 Task: Select the terminal. ansiwhite option in the default color.
Action: Mouse moved to (17, 475)
Screenshot: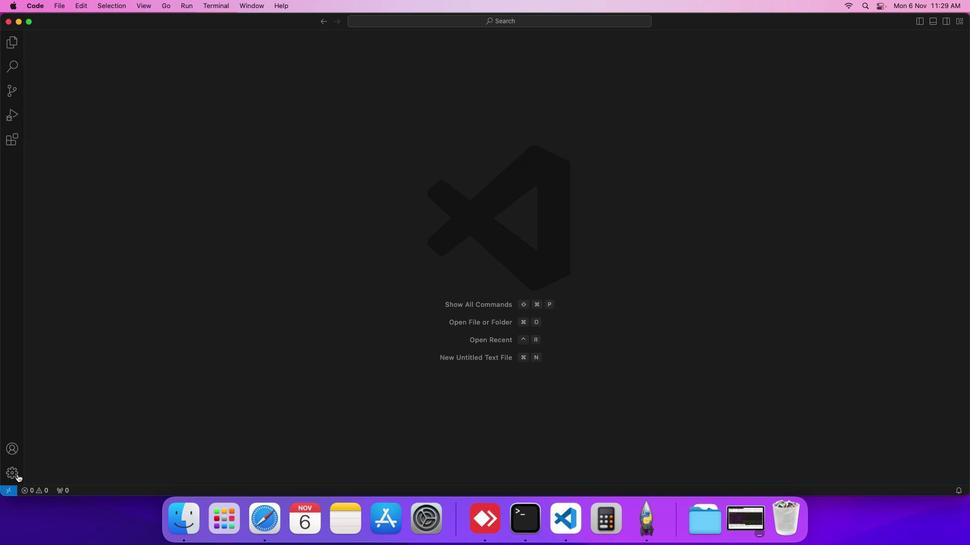 
Action: Mouse pressed left at (17, 475)
Screenshot: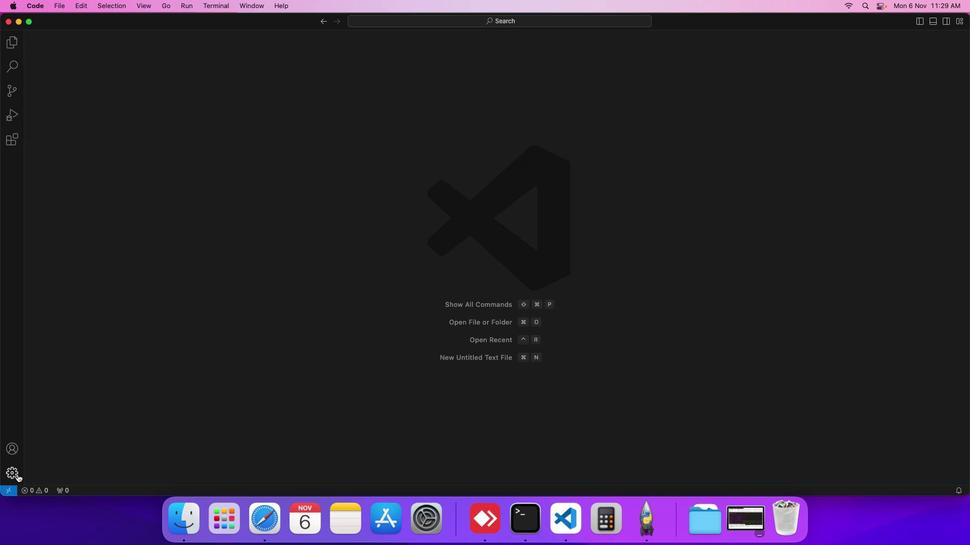 
Action: Mouse moved to (46, 398)
Screenshot: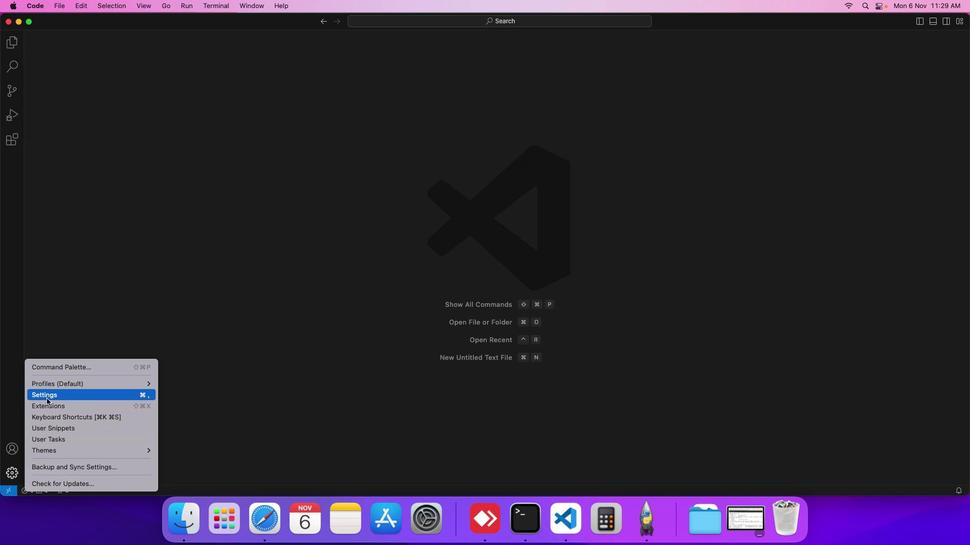 
Action: Mouse pressed left at (46, 398)
Screenshot: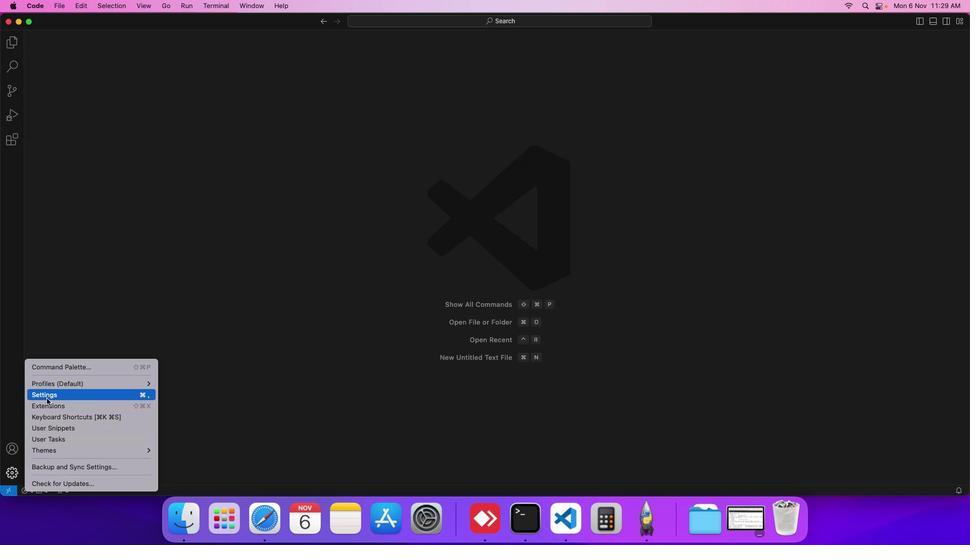 
Action: Mouse moved to (230, 144)
Screenshot: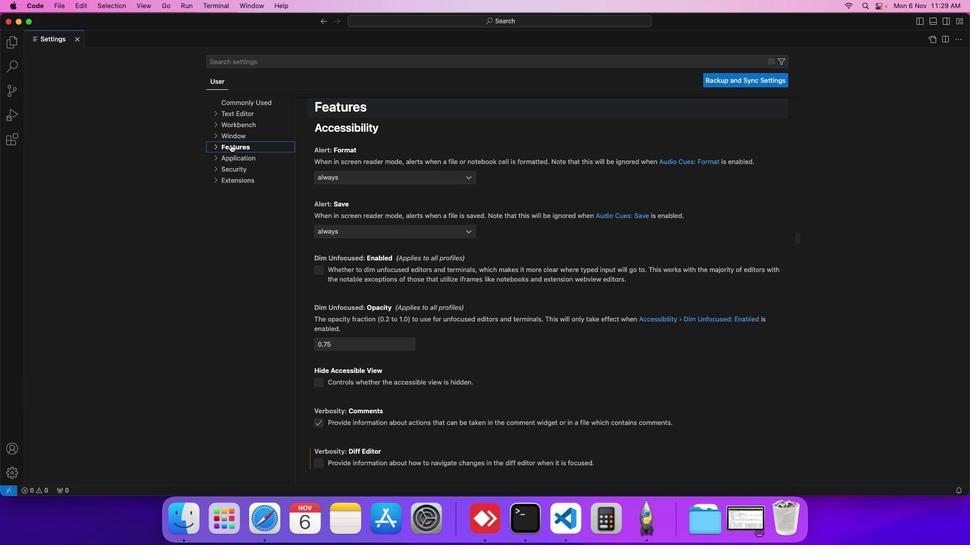 
Action: Mouse pressed left at (230, 144)
Screenshot: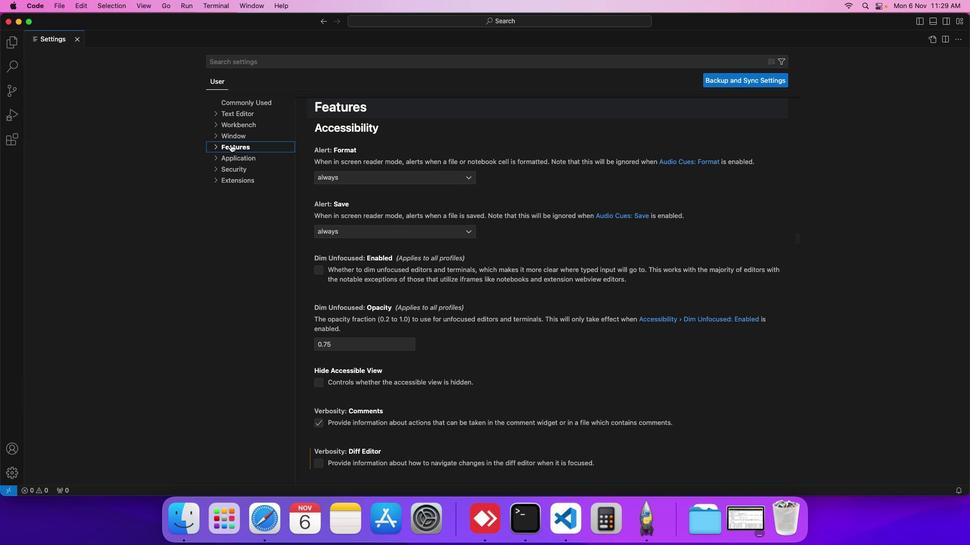 
Action: Mouse moved to (240, 233)
Screenshot: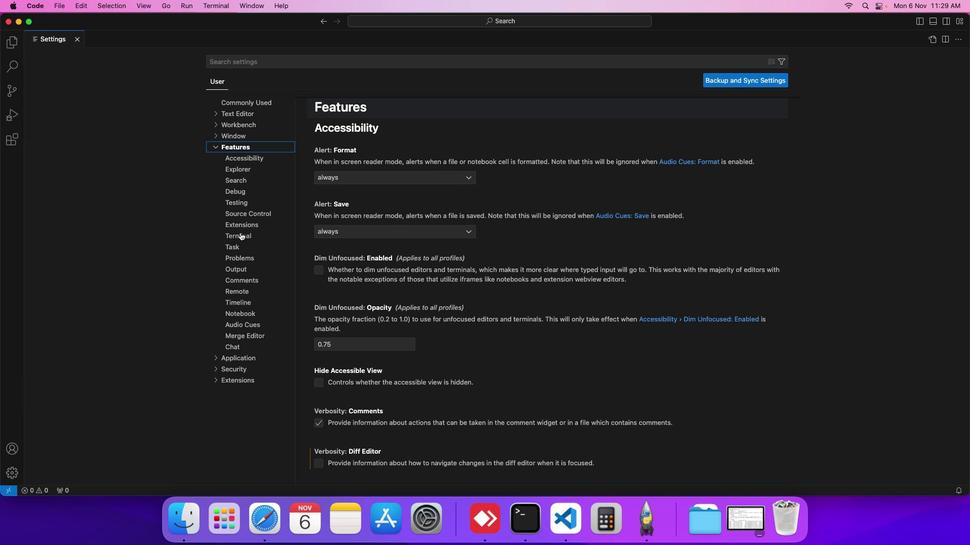 
Action: Mouse pressed left at (240, 233)
Screenshot: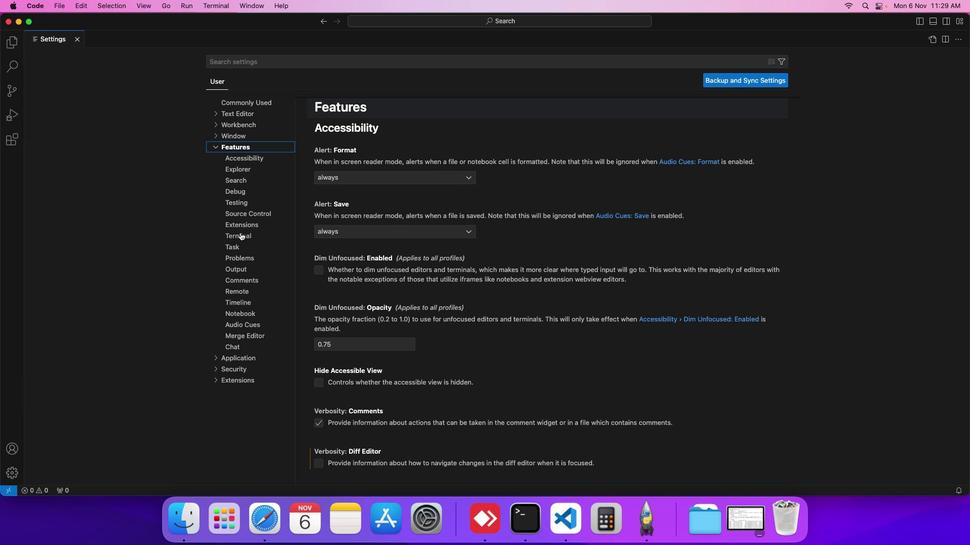 
Action: Mouse moved to (305, 348)
Screenshot: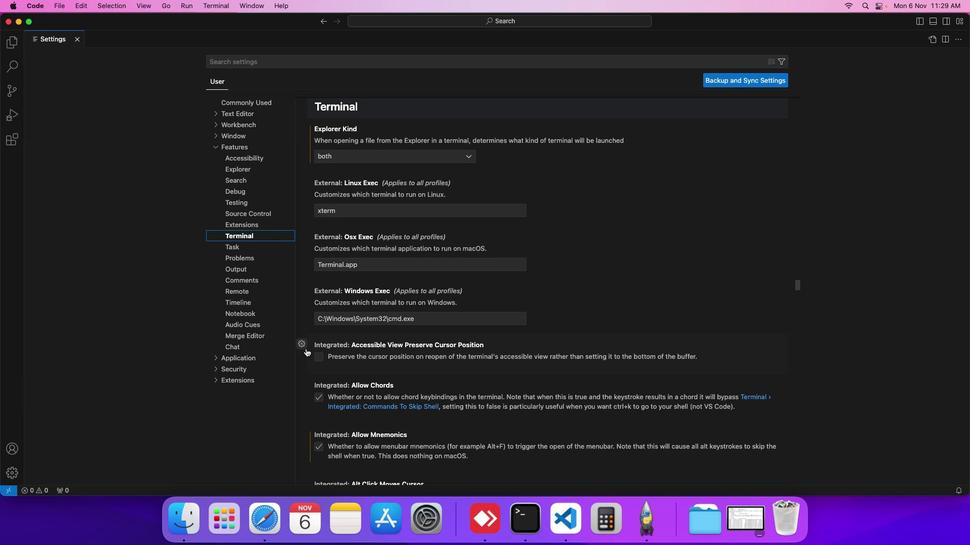 
Action: Mouse scrolled (305, 348) with delta (0, 0)
Screenshot: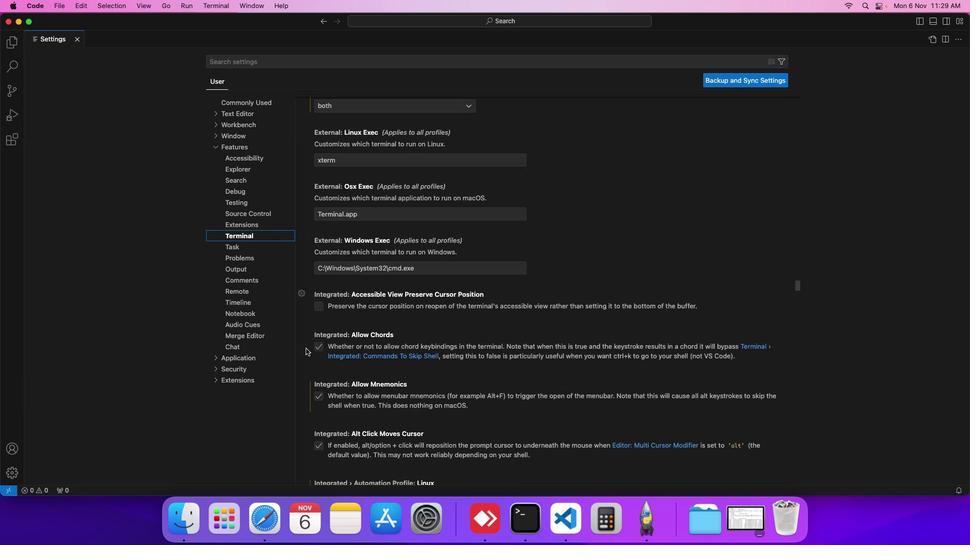 
Action: Mouse scrolled (305, 348) with delta (0, 0)
Screenshot: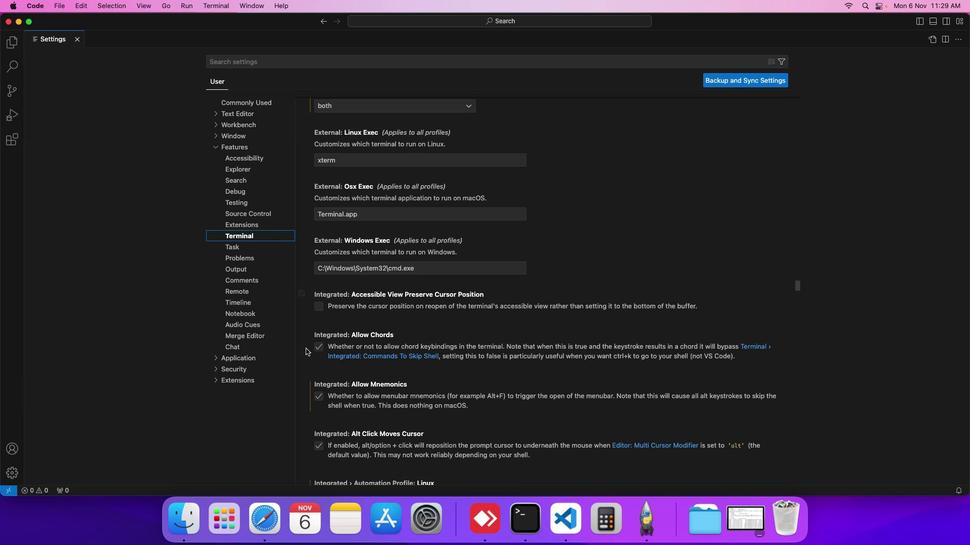 
Action: Mouse scrolled (305, 348) with delta (0, 0)
Screenshot: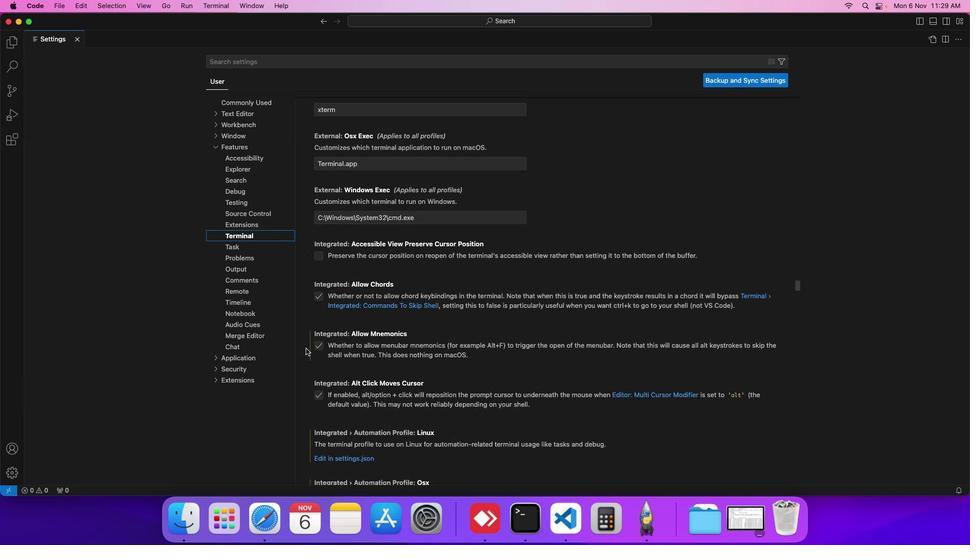 
Action: Mouse scrolled (305, 348) with delta (0, 0)
Screenshot: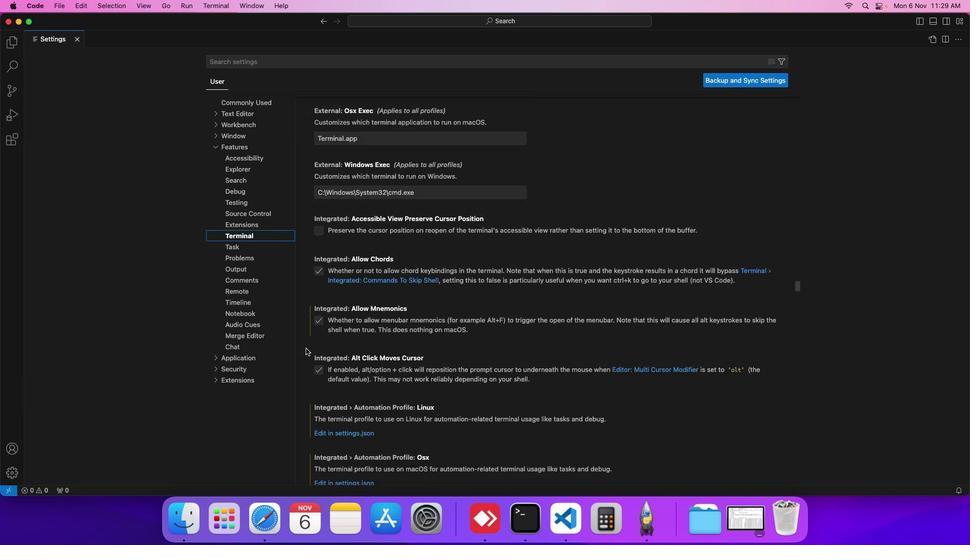 
Action: Mouse scrolled (305, 348) with delta (0, 0)
Screenshot: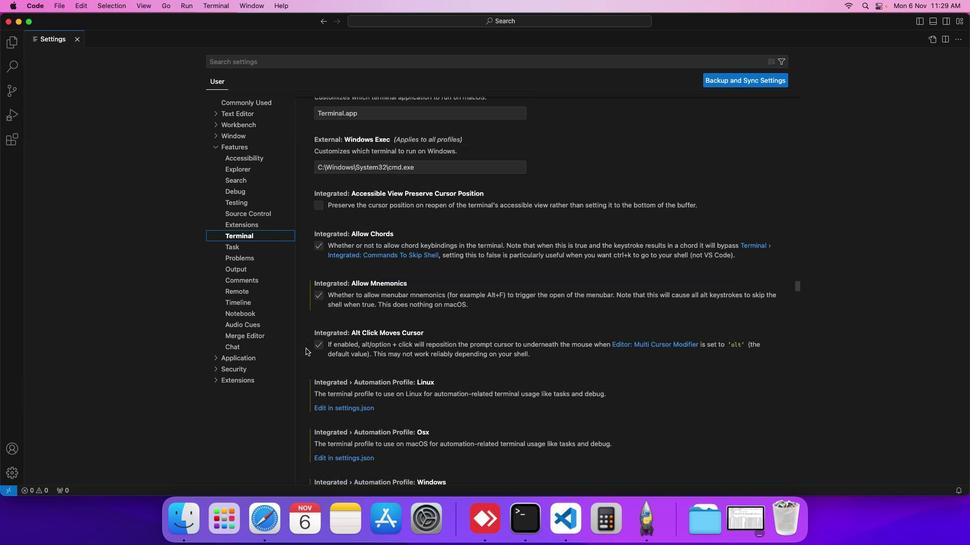 
Action: Mouse scrolled (305, 348) with delta (0, 0)
Screenshot: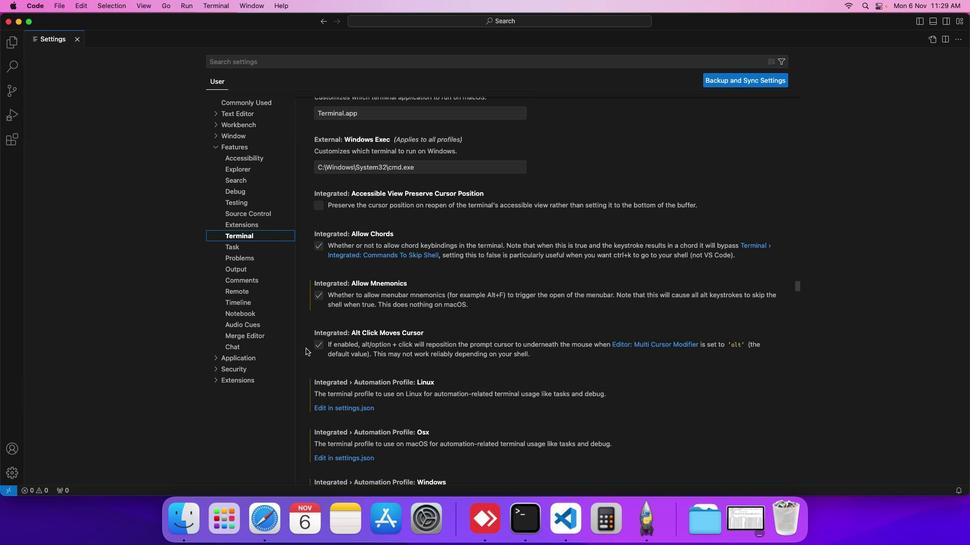 
Action: Mouse scrolled (305, 348) with delta (0, 0)
Screenshot: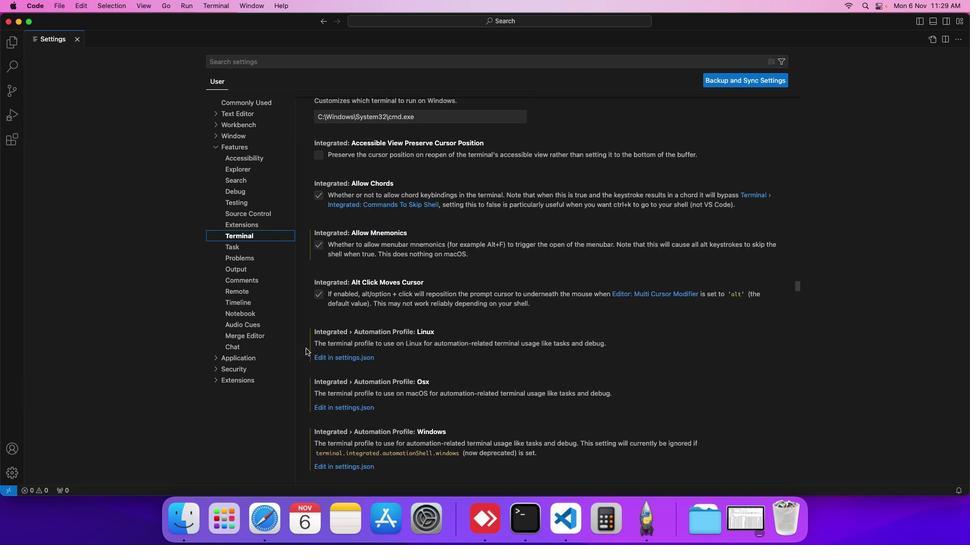 
Action: Mouse scrolled (305, 348) with delta (0, 0)
Screenshot: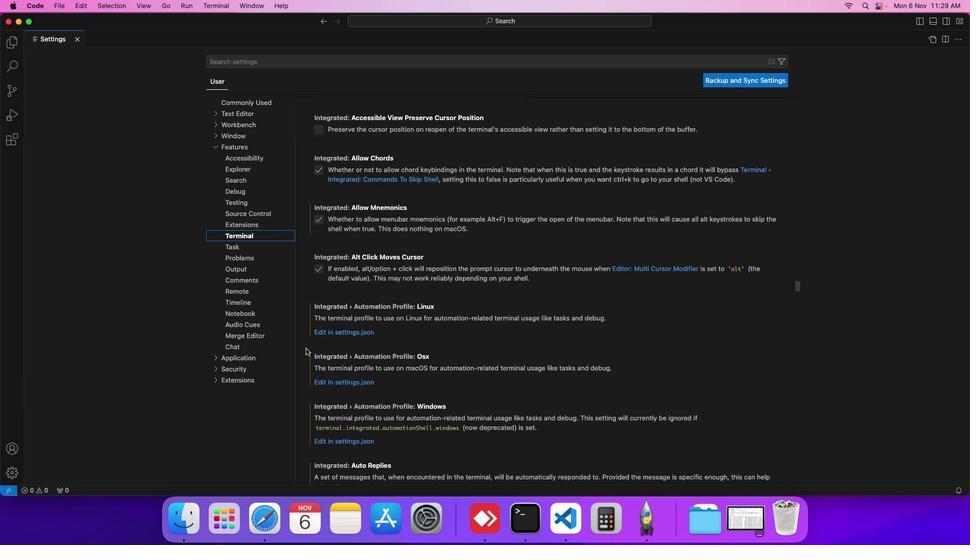 
Action: Mouse scrolled (305, 348) with delta (0, 0)
Screenshot: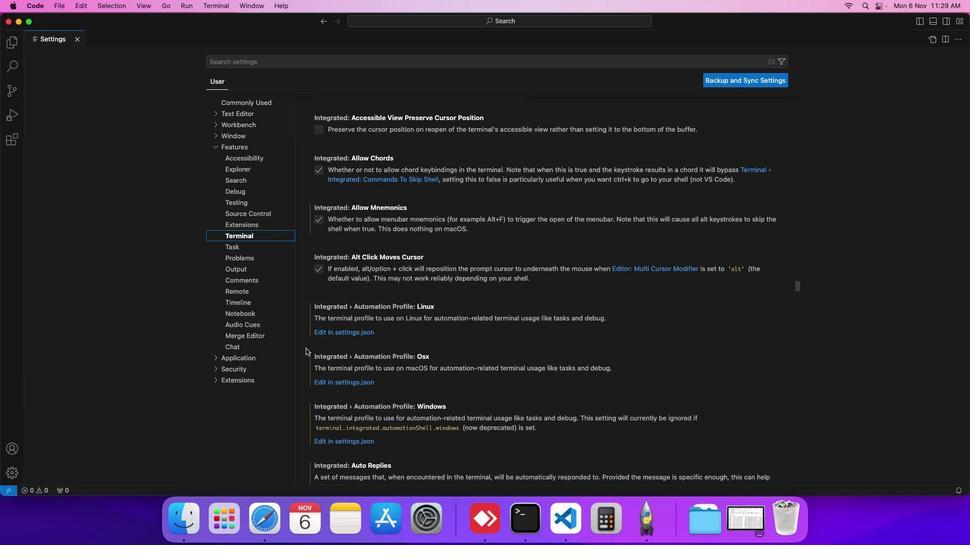 
Action: Mouse scrolled (305, 348) with delta (0, 0)
Screenshot: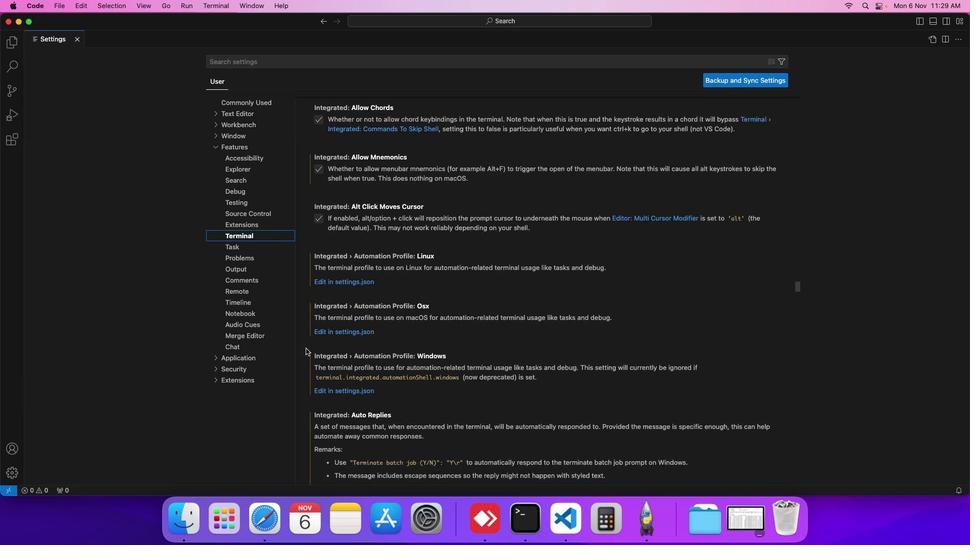 
Action: Mouse scrolled (305, 348) with delta (0, 0)
Screenshot: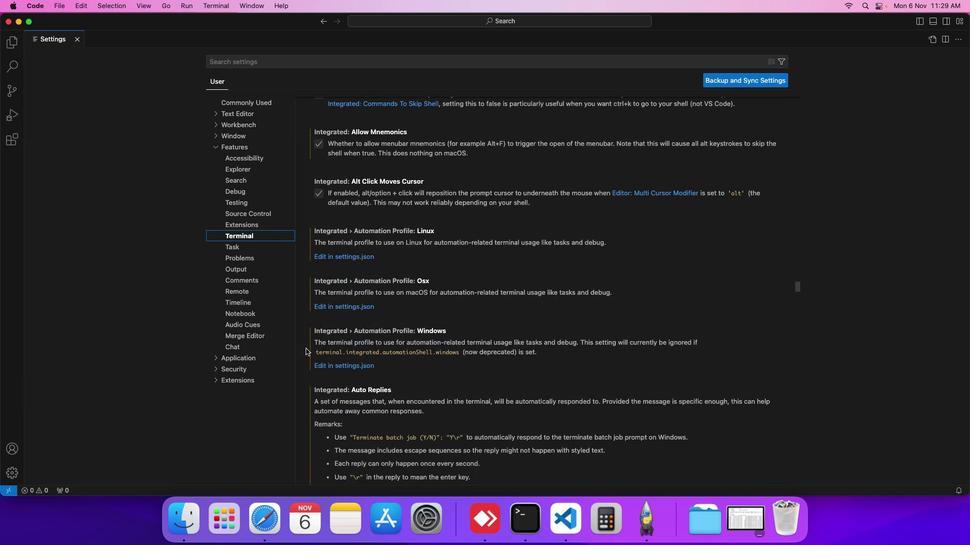 
Action: Mouse scrolled (305, 348) with delta (0, 0)
Screenshot: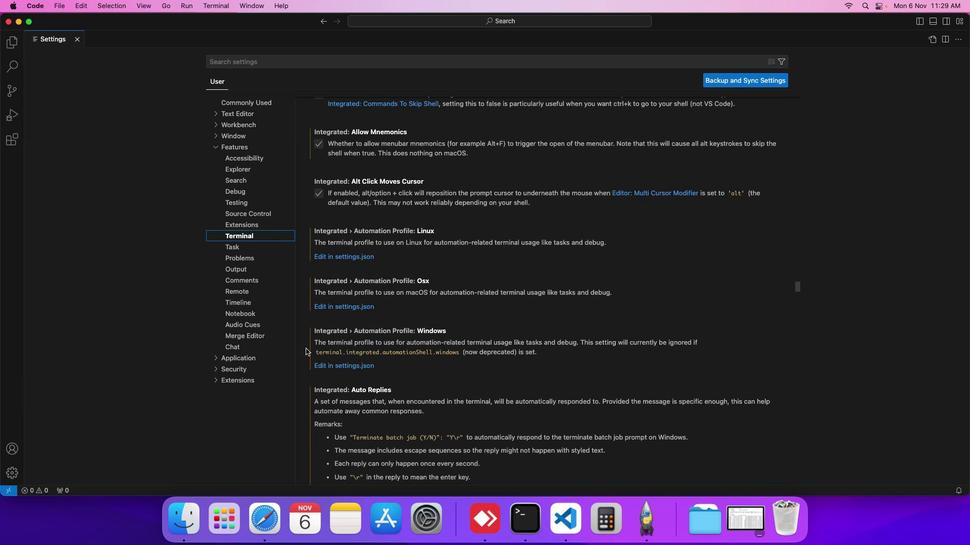 
Action: Mouse scrolled (305, 348) with delta (0, 0)
Screenshot: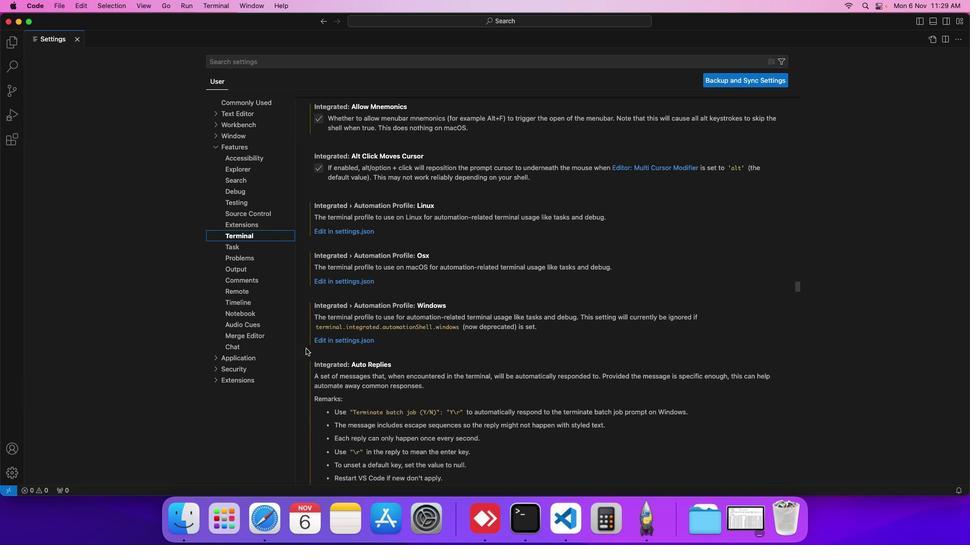 
Action: Mouse scrolled (305, 348) with delta (0, 0)
Screenshot: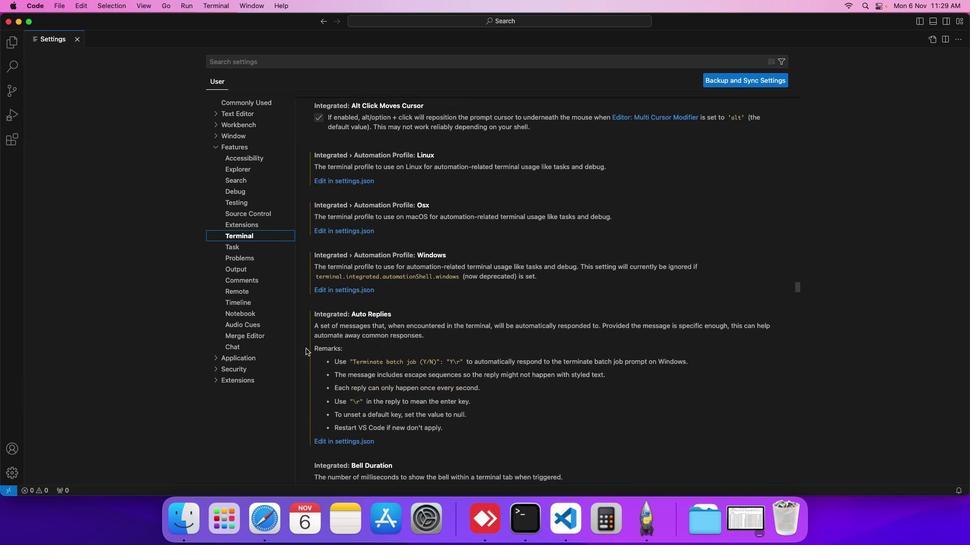
Action: Mouse scrolled (305, 348) with delta (0, 0)
Screenshot: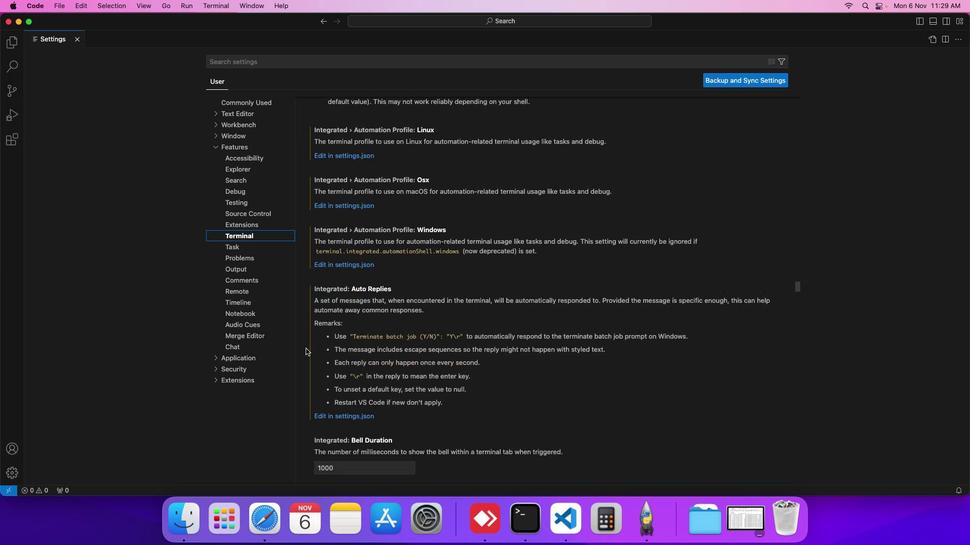 
Action: Mouse scrolled (305, 348) with delta (0, 0)
Screenshot: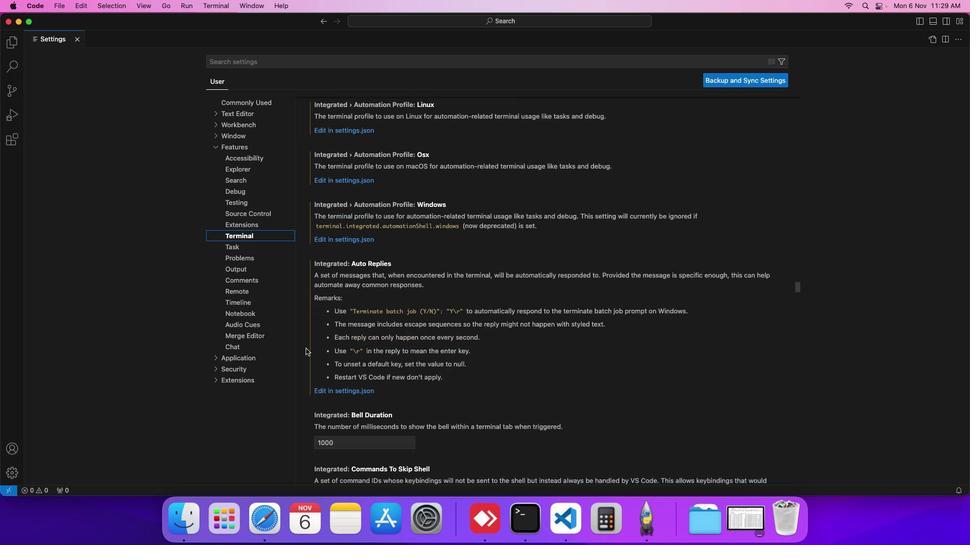 
Action: Mouse scrolled (305, 348) with delta (0, 0)
Screenshot: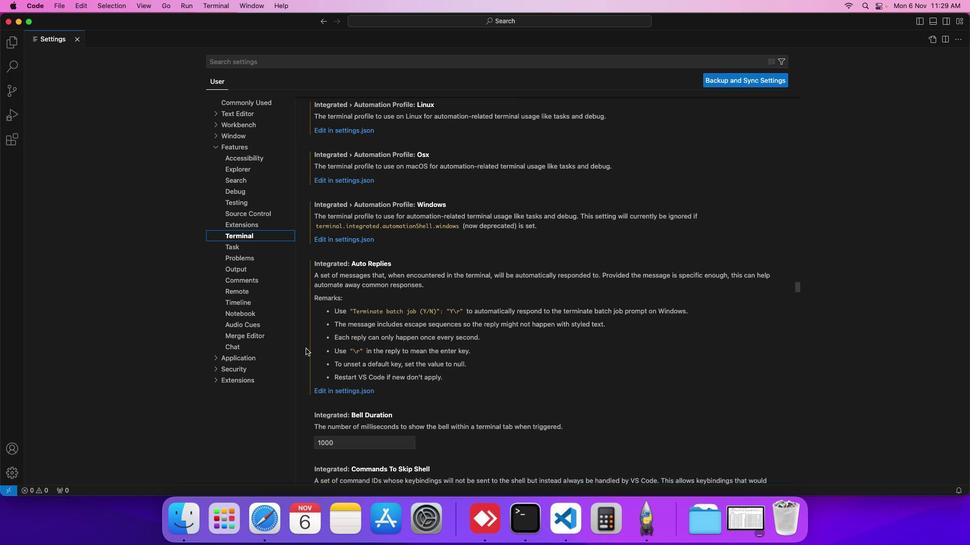 
Action: Mouse scrolled (305, 348) with delta (0, 0)
Screenshot: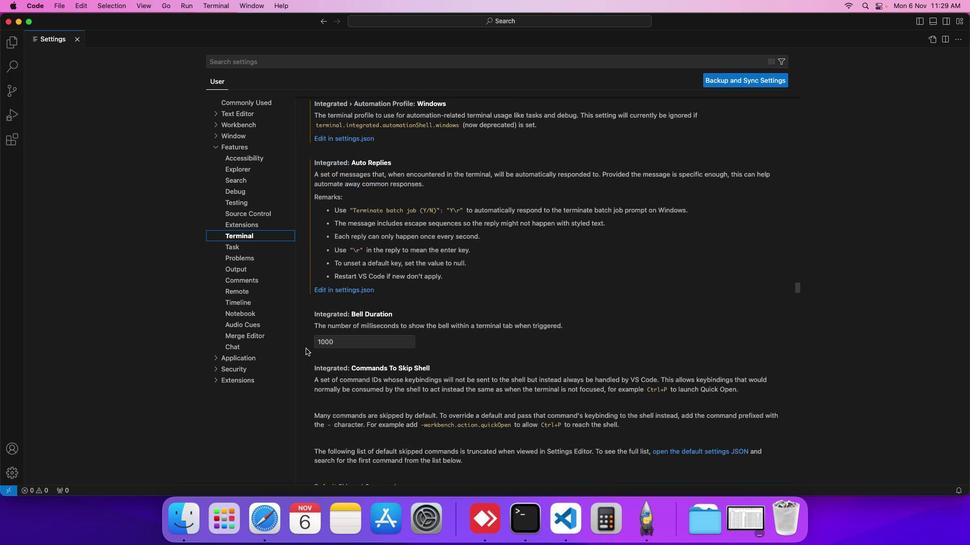 
Action: Mouse scrolled (305, 348) with delta (0, 0)
Screenshot: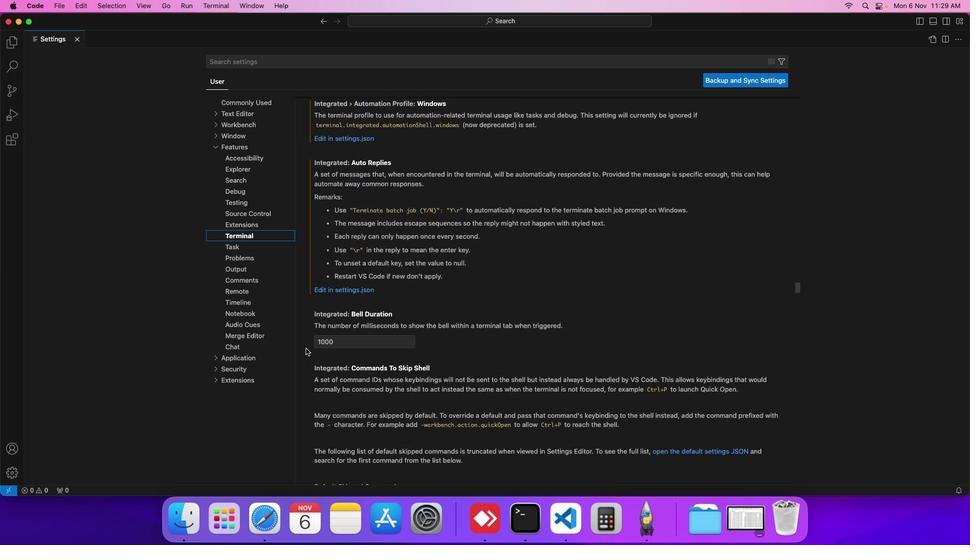 
Action: Mouse scrolled (305, 348) with delta (0, -1)
Screenshot: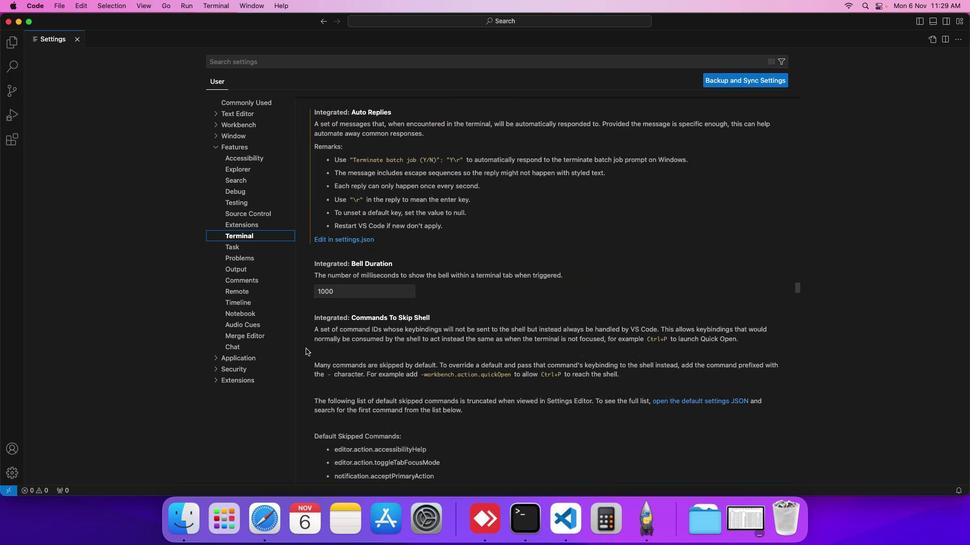 
Action: Mouse scrolled (305, 348) with delta (0, -1)
Screenshot: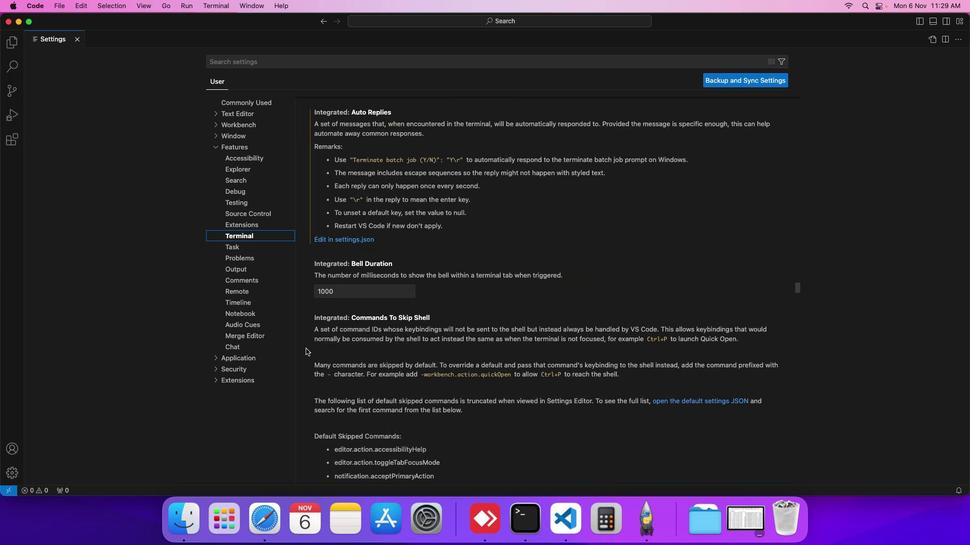 
Action: Mouse scrolled (305, 348) with delta (0, 0)
Screenshot: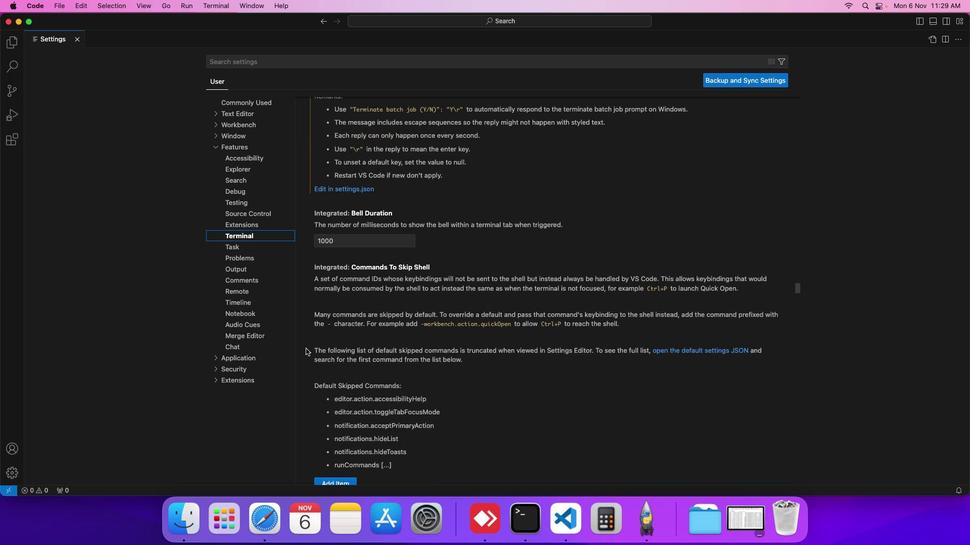 
Action: Mouse scrolled (305, 348) with delta (0, 0)
Screenshot: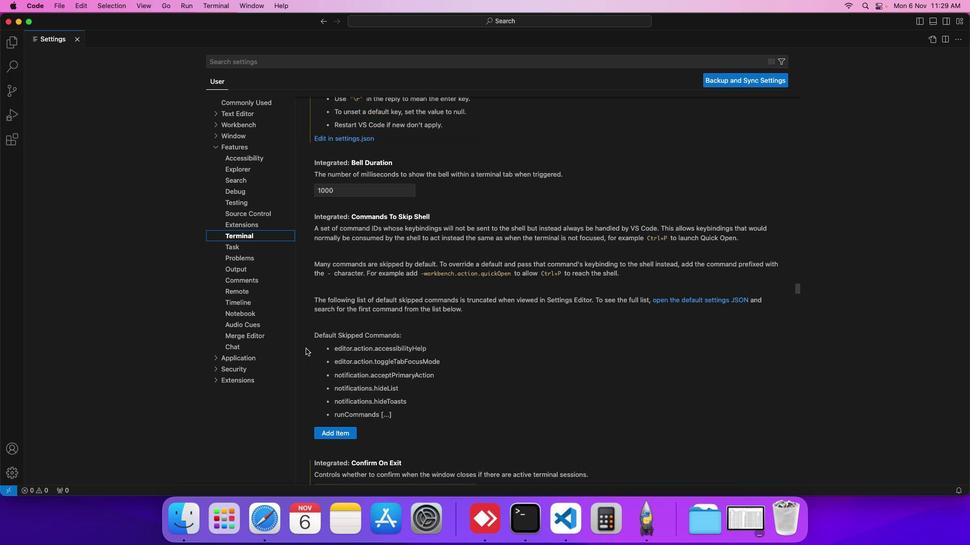 
Action: Mouse scrolled (305, 348) with delta (0, -1)
Screenshot: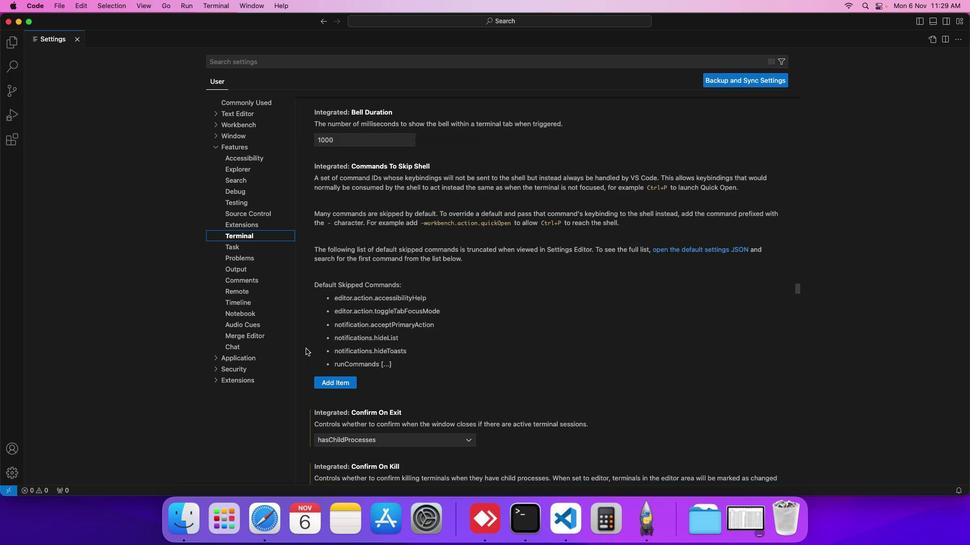 
Action: Mouse scrolled (305, 348) with delta (0, -1)
Screenshot: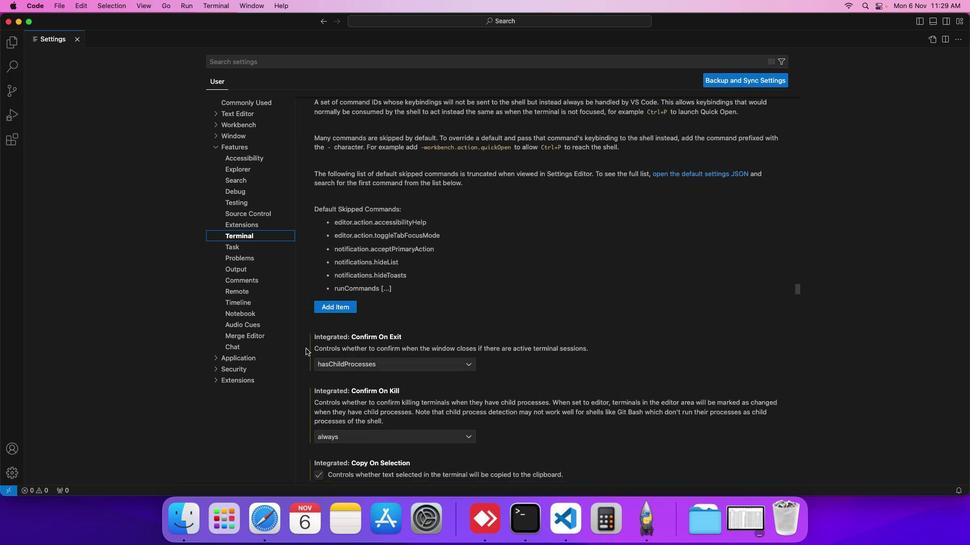 
Action: Mouse scrolled (305, 348) with delta (0, -1)
Screenshot: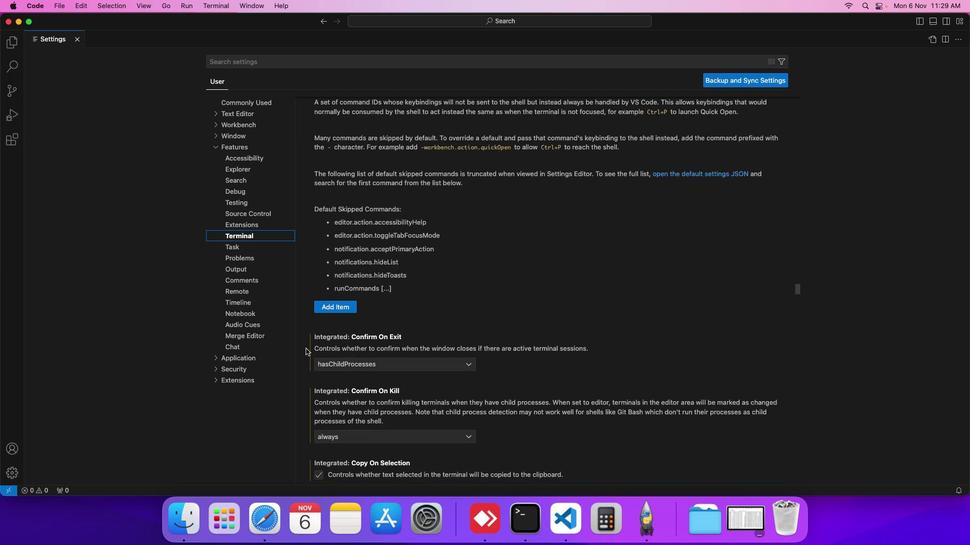 
Action: Mouse scrolled (305, 348) with delta (0, 0)
Screenshot: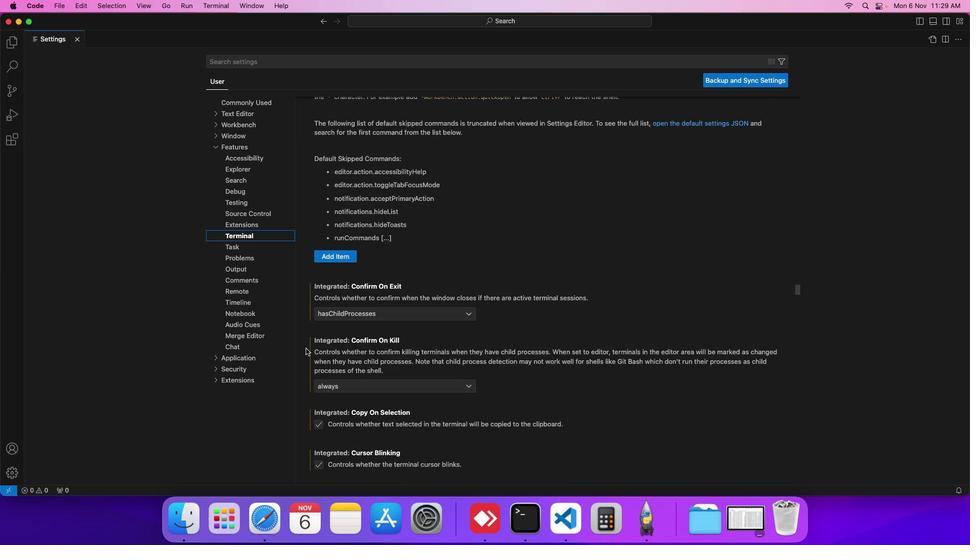 
Action: Mouse scrolled (305, 348) with delta (0, 0)
Screenshot: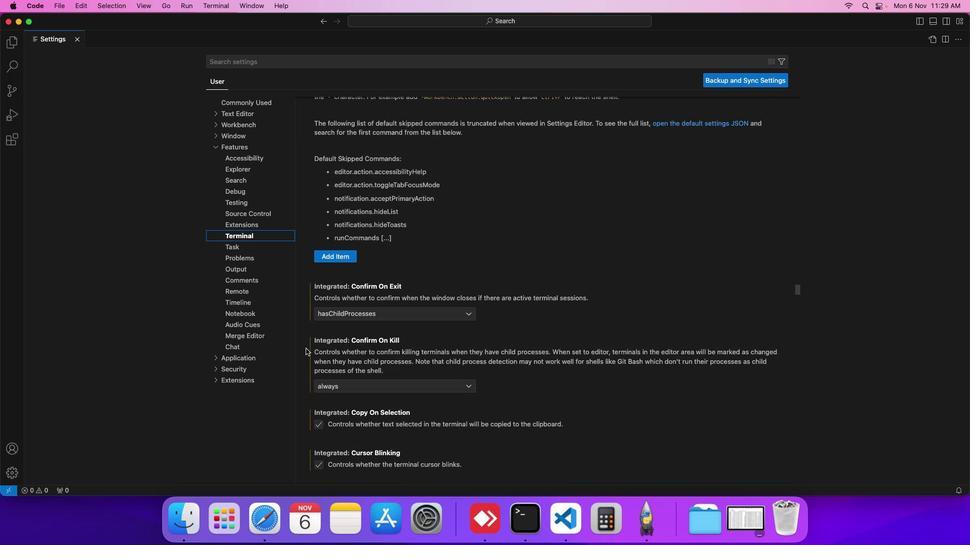 
Action: Mouse scrolled (305, 348) with delta (0, 0)
Screenshot: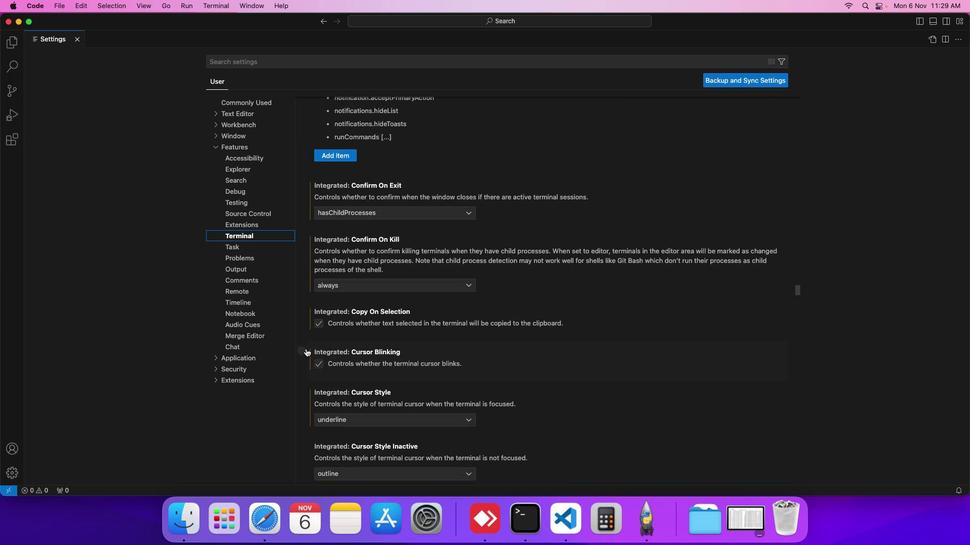 
Action: Mouse scrolled (305, 348) with delta (0, -1)
Screenshot: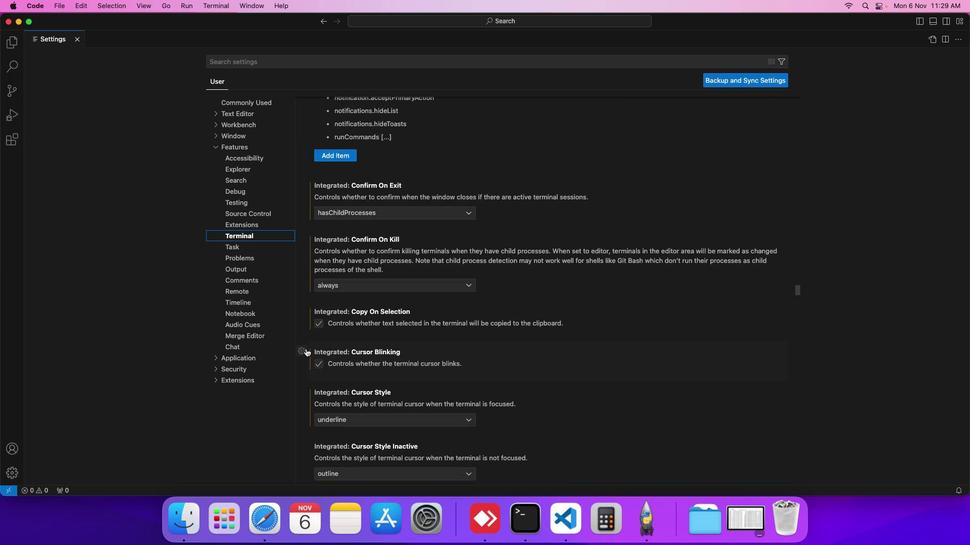 
Action: Mouse scrolled (305, 348) with delta (0, 0)
Screenshot: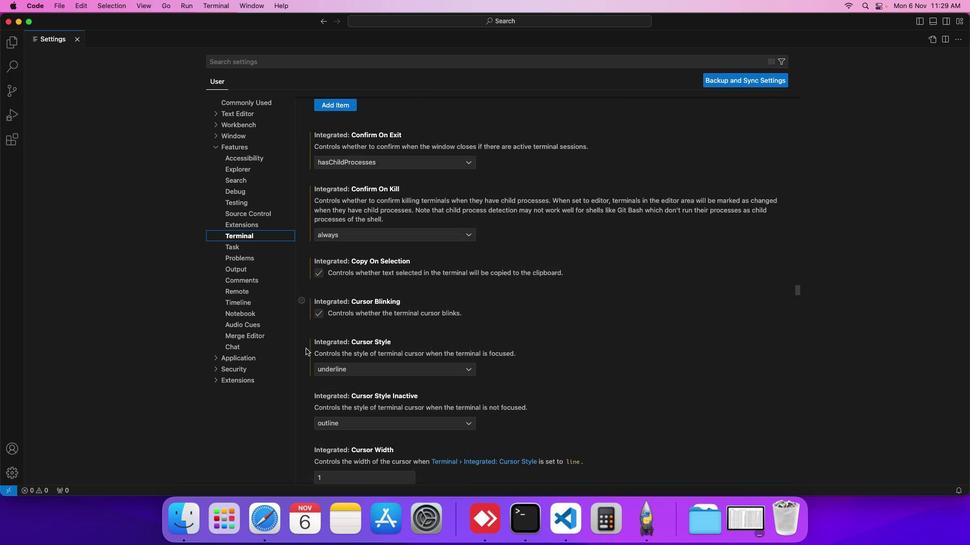 
Action: Mouse scrolled (305, 348) with delta (0, 0)
Screenshot: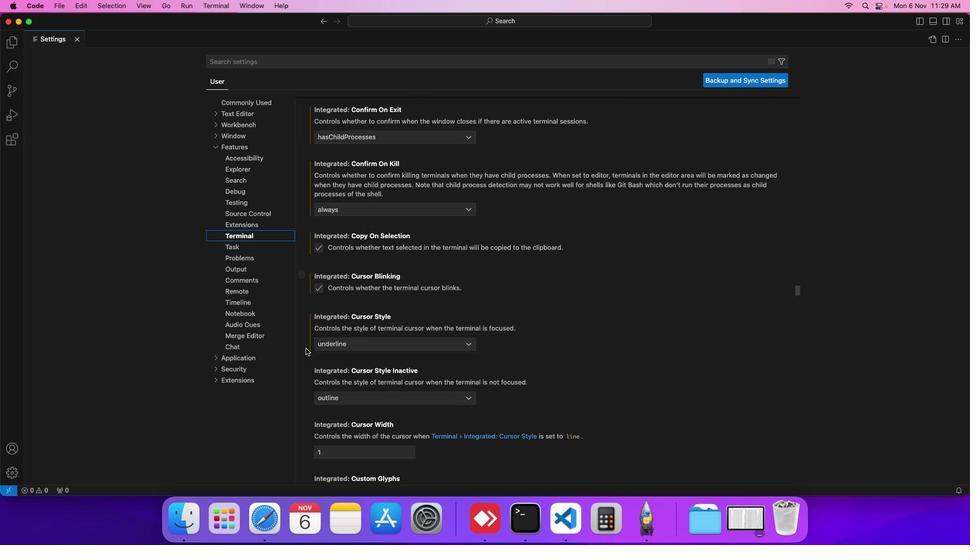 
Action: Mouse scrolled (305, 348) with delta (0, 0)
Screenshot: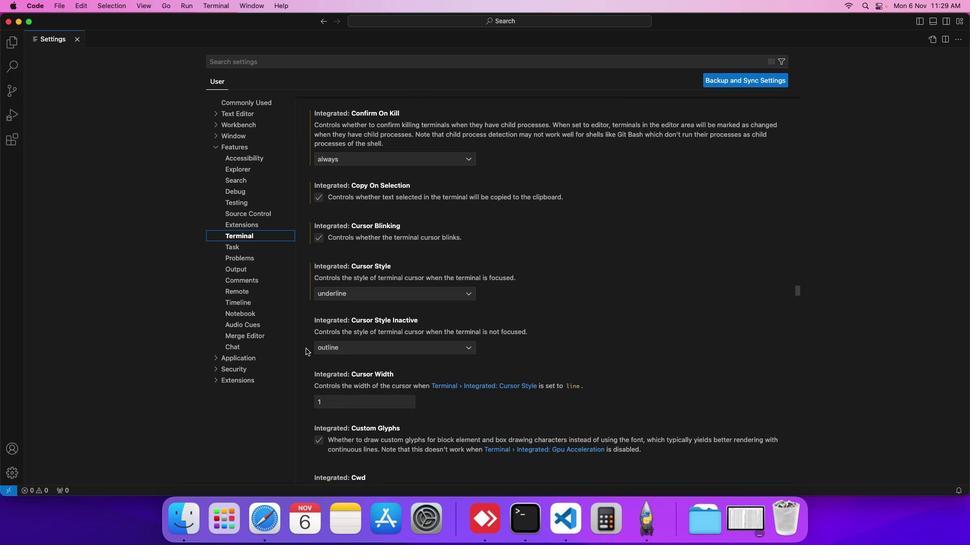 
Action: Mouse scrolled (305, 348) with delta (0, -1)
Screenshot: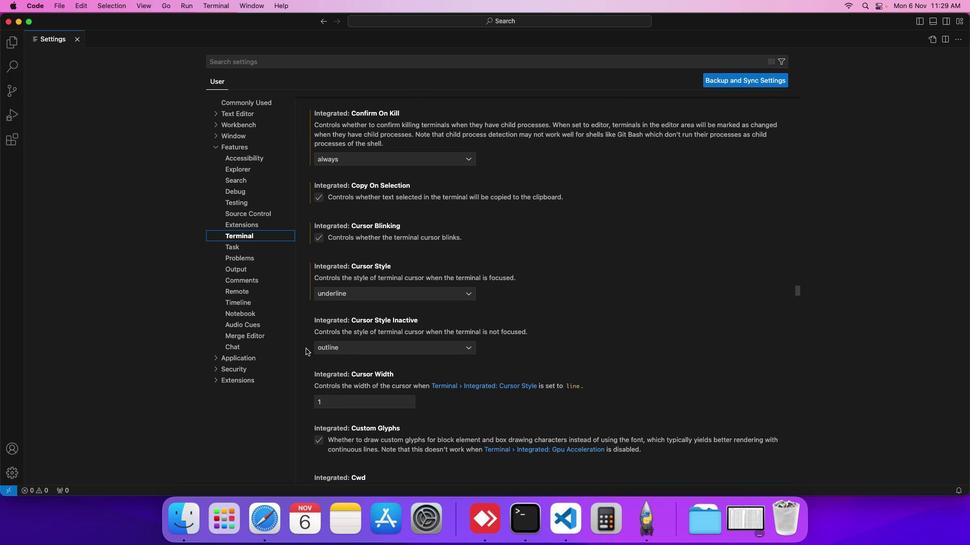 
Action: Mouse scrolled (305, 348) with delta (0, 0)
Screenshot: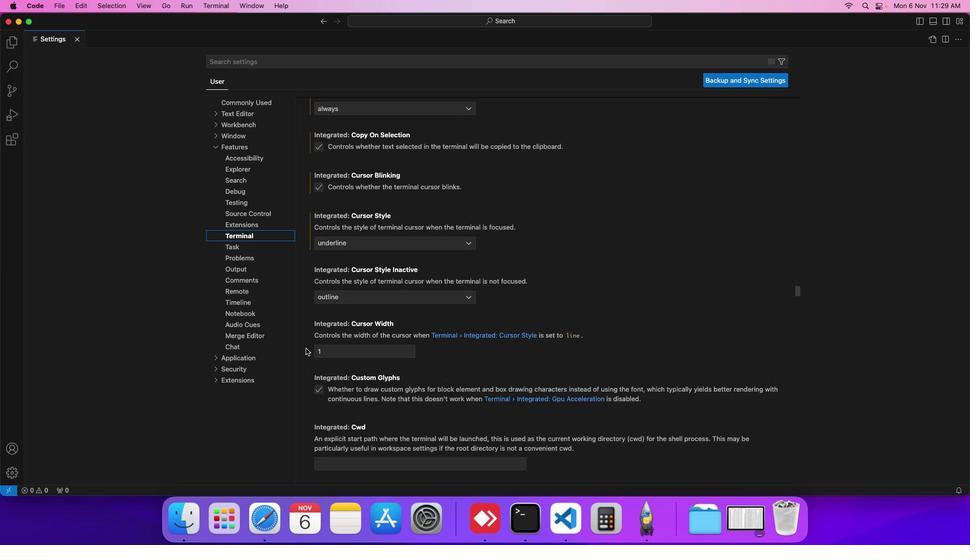 
Action: Mouse scrolled (305, 348) with delta (0, 0)
Screenshot: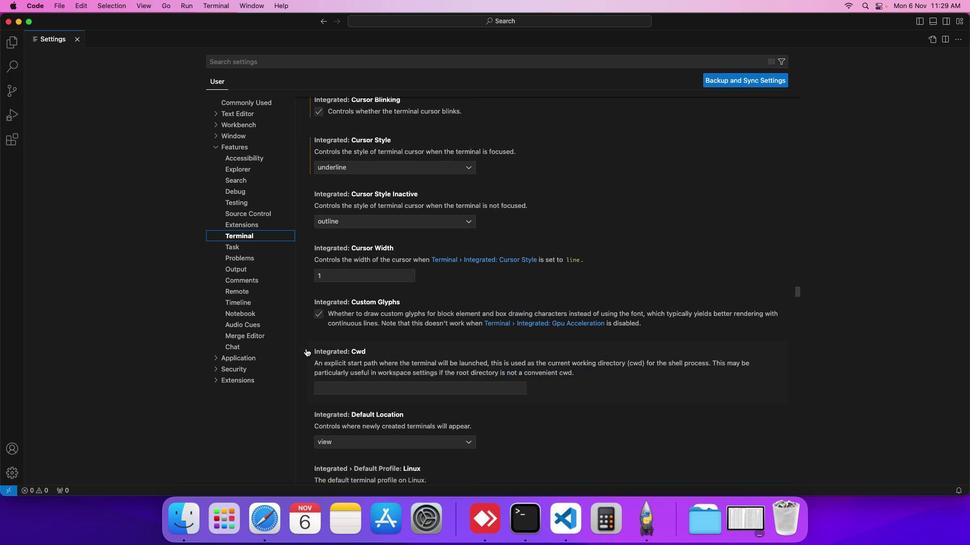 
Action: Mouse scrolled (305, 348) with delta (0, 0)
Screenshot: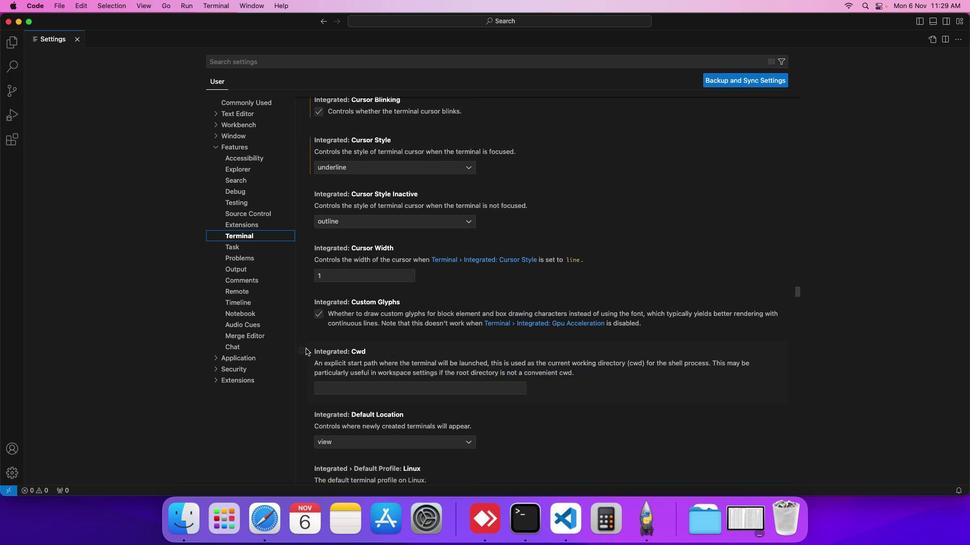 
Action: Mouse scrolled (305, 348) with delta (0, -1)
Screenshot: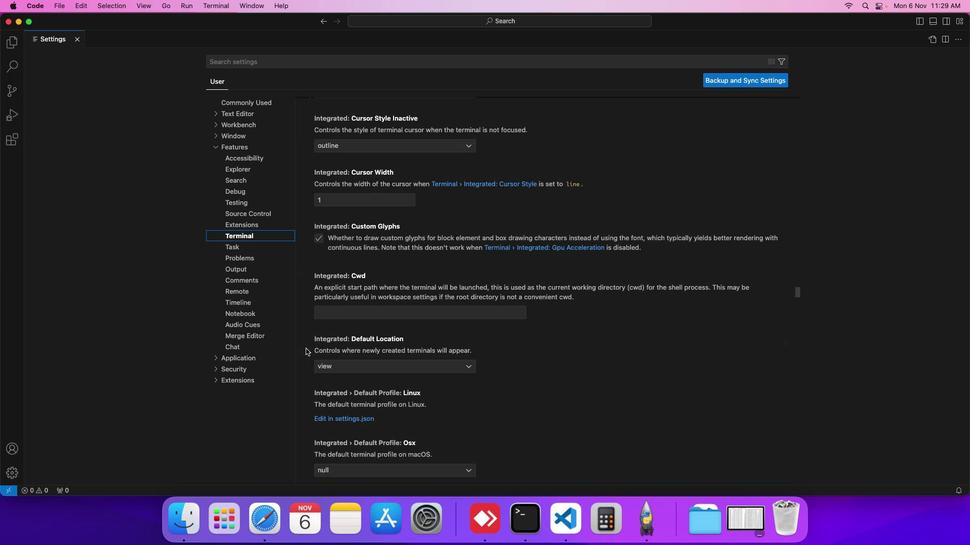 
Action: Mouse scrolled (305, 348) with delta (0, -1)
Screenshot: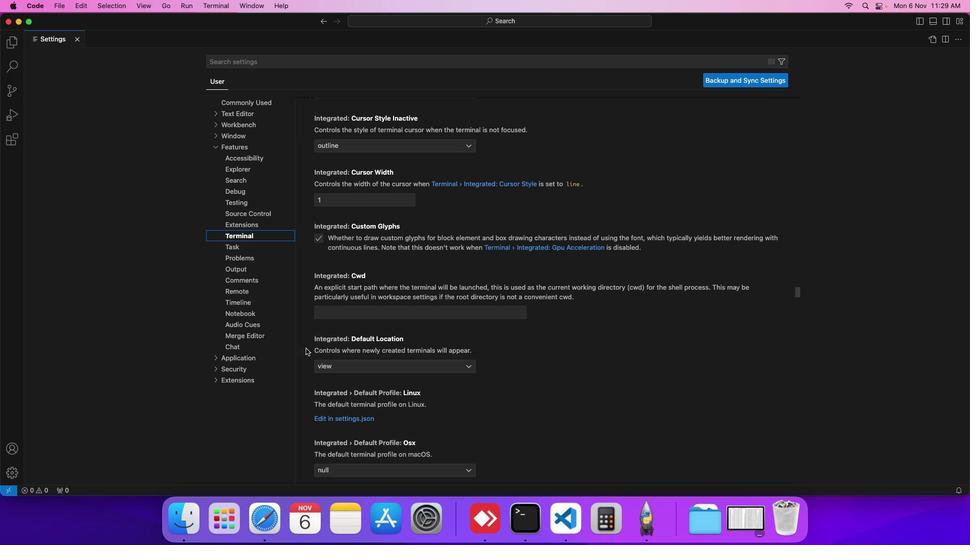 
Action: Mouse scrolled (305, 348) with delta (0, -1)
Screenshot: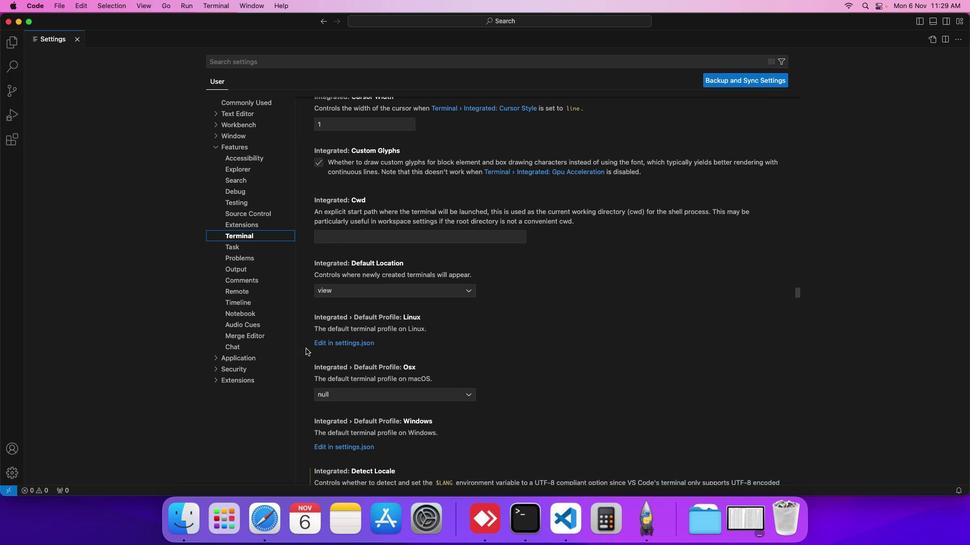 
Action: Mouse scrolled (305, 348) with delta (0, 0)
Screenshot: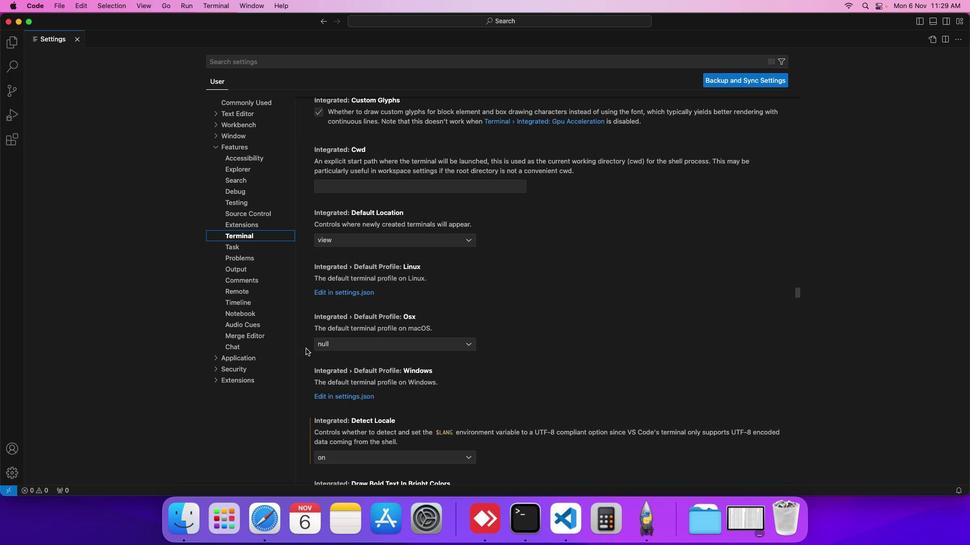 
Action: Mouse scrolled (305, 348) with delta (0, 0)
Screenshot: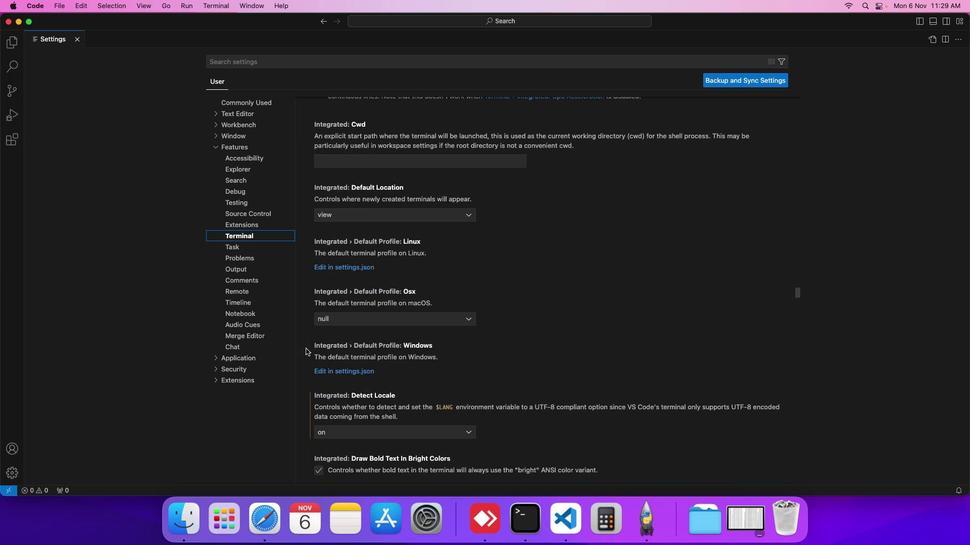 
Action: Mouse scrolled (305, 348) with delta (0, 0)
Screenshot: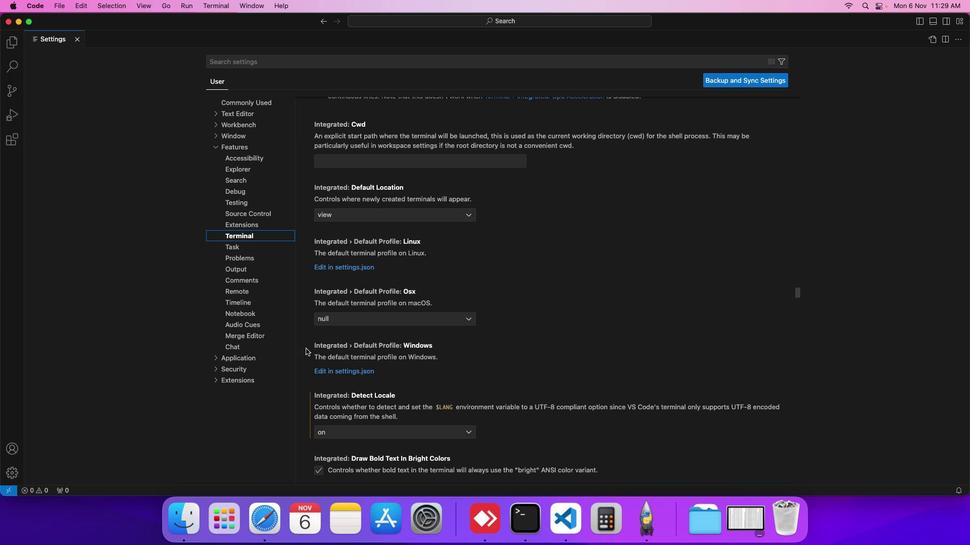 
Action: Mouse scrolled (305, 348) with delta (0, 0)
Screenshot: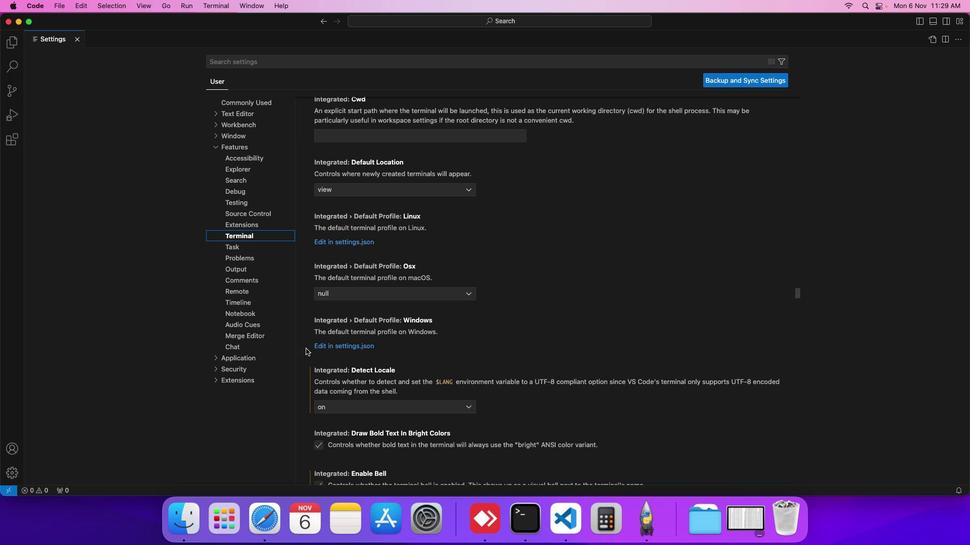 
Action: Mouse scrolled (305, 348) with delta (0, 0)
Screenshot: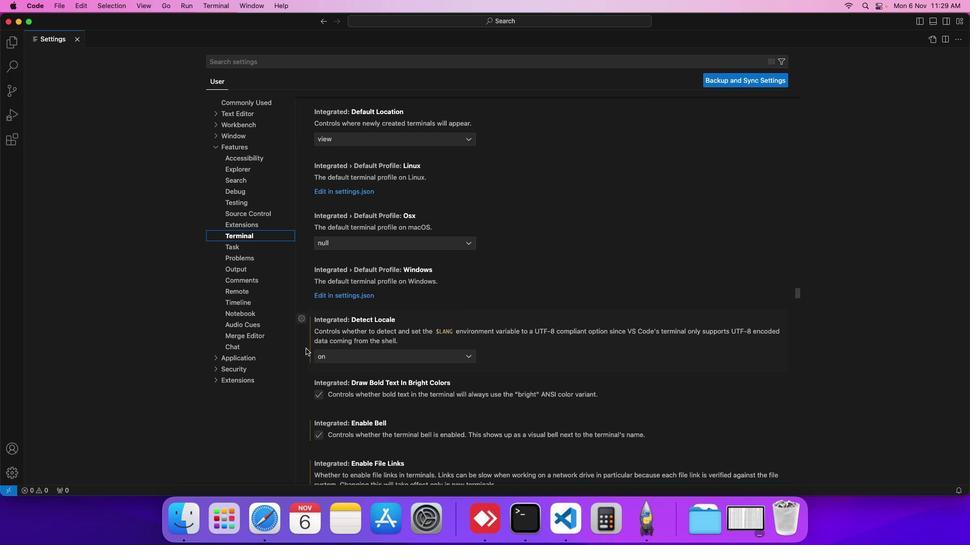 
Action: Mouse scrolled (305, 348) with delta (0, 0)
Screenshot: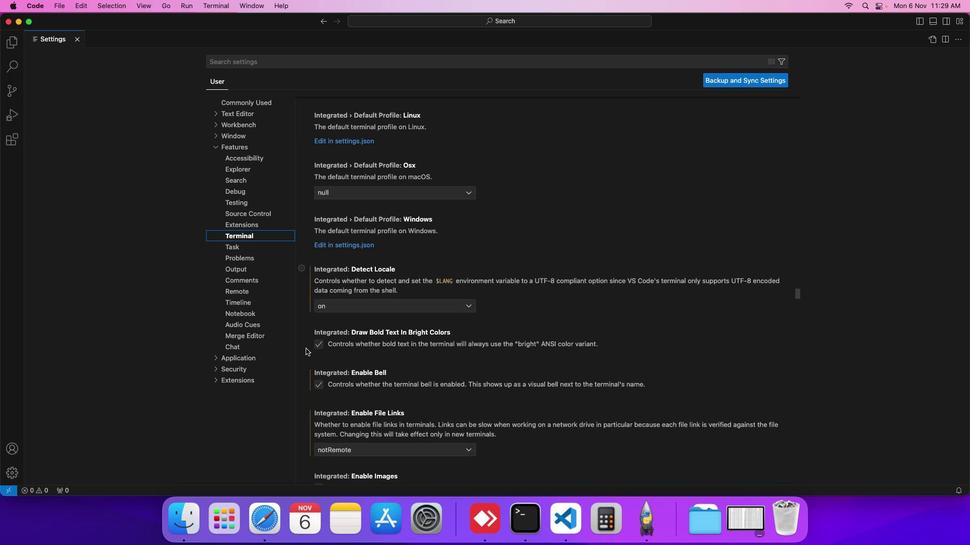 
Action: Mouse scrolled (305, 348) with delta (0, -1)
Screenshot: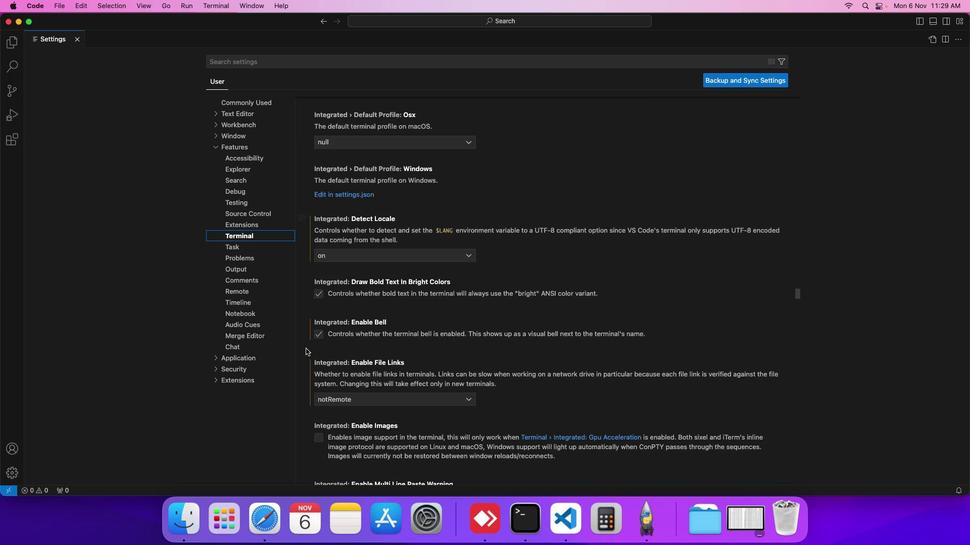 
Action: Mouse scrolled (305, 348) with delta (0, -1)
Screenshot: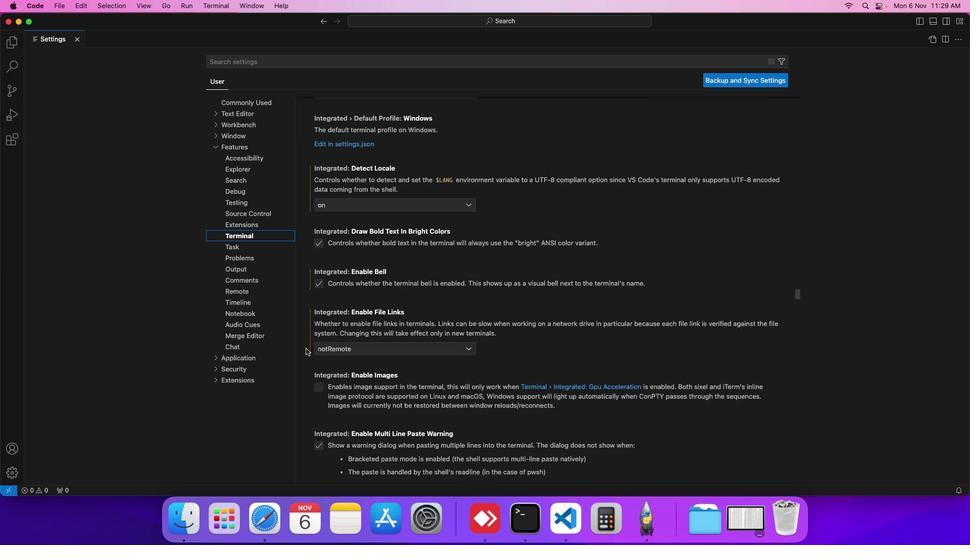 
Action: Mouse scrolled (305, 348) with delta (0, -1)
Screenshot: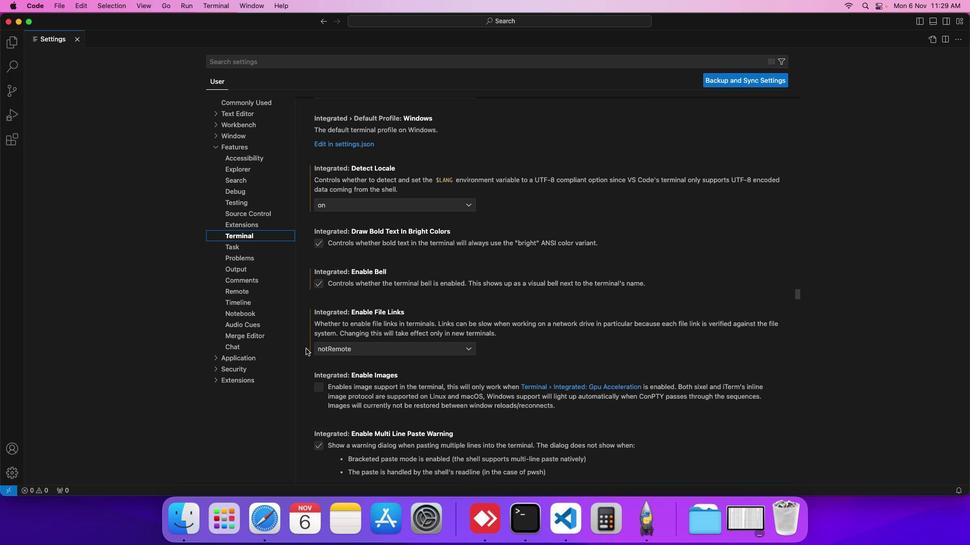 
Action: Mouse scrolled (305, 348) with delta (0, 0)
Screenshot: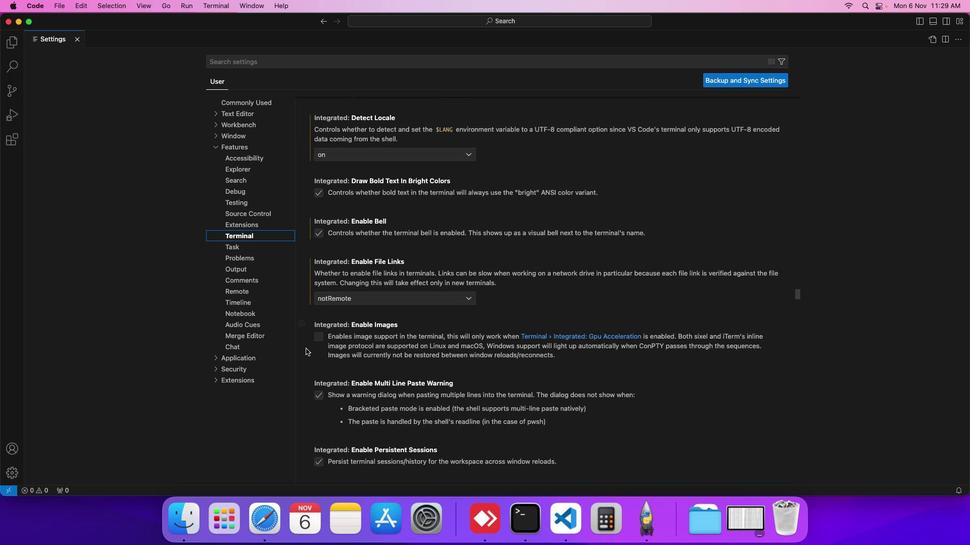 
Action: Mouse scrolled (305, 348) with delta (0, 0)
Screenshot: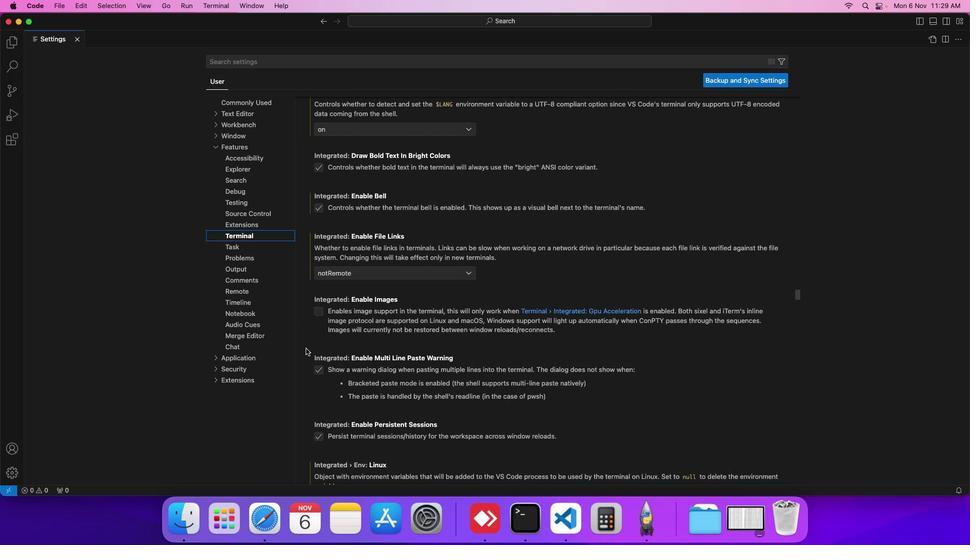 
Action: Mouse scrolled (305, 348) with delta (0, 0)
Screenshot: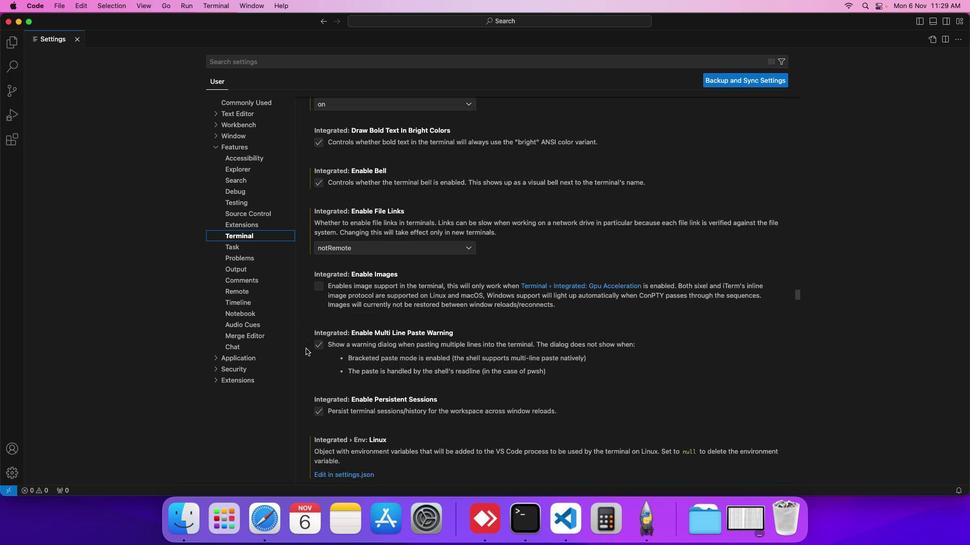 
Action: Mouse scrolled (305, 348) with delta (0, 0)
Screenshot: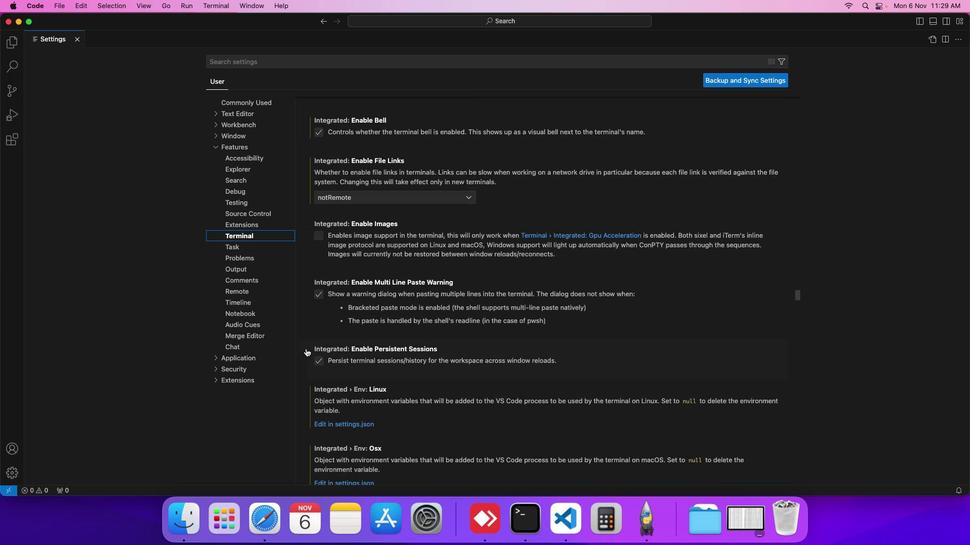 
Action: Mouse scrolled (305, 348) with delta (0, -1)
Screenshot: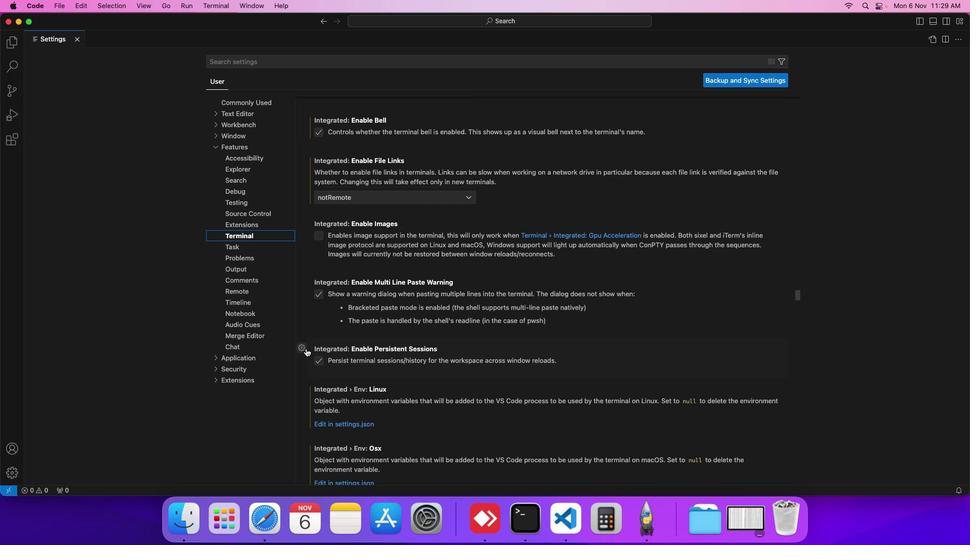 
Action: Mouse scrolled (305, 348) with delta (0, 0)
Screenshot: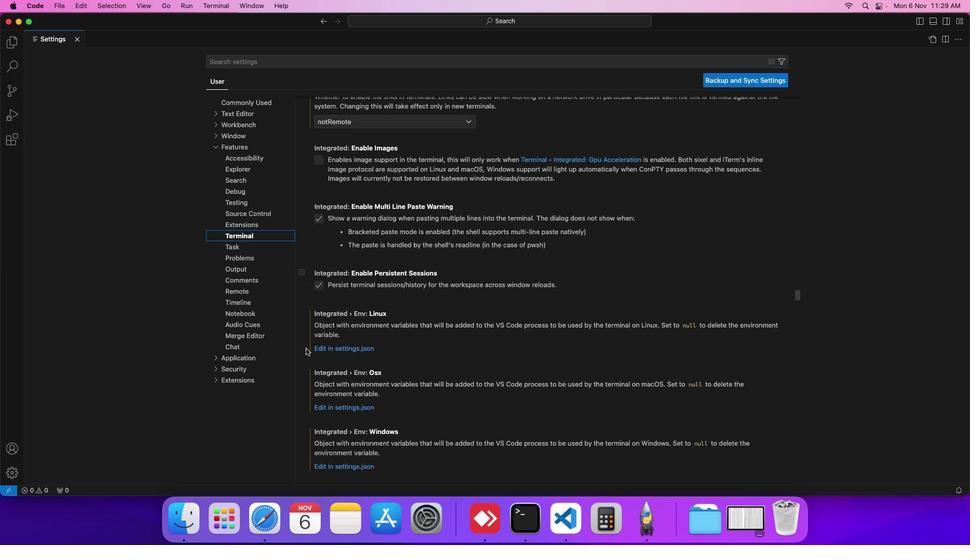 
Action: Mouse scrolled (305, 348) with delta (0, 0)
Screenshot: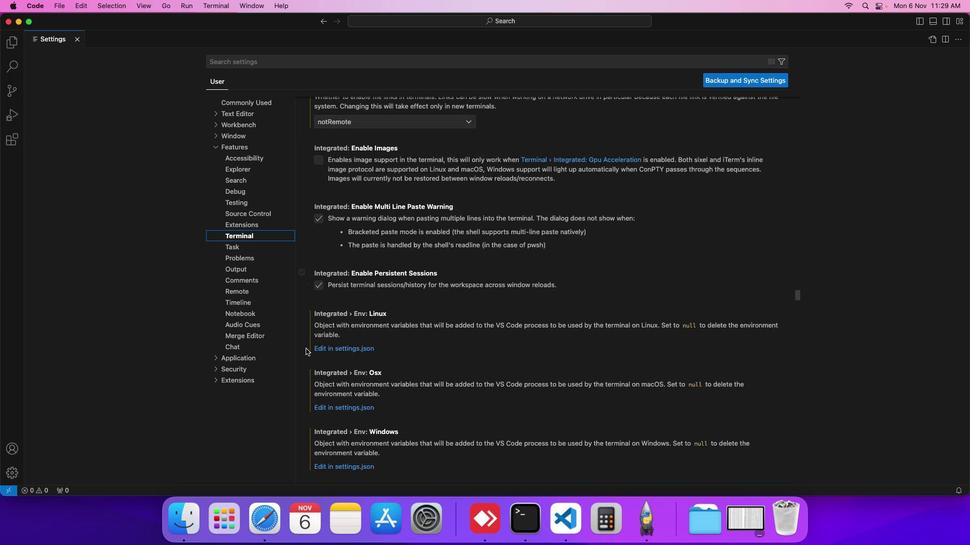 
Action: Mouse scrolled (305, 348) with delta (0, 0)
Screenshot: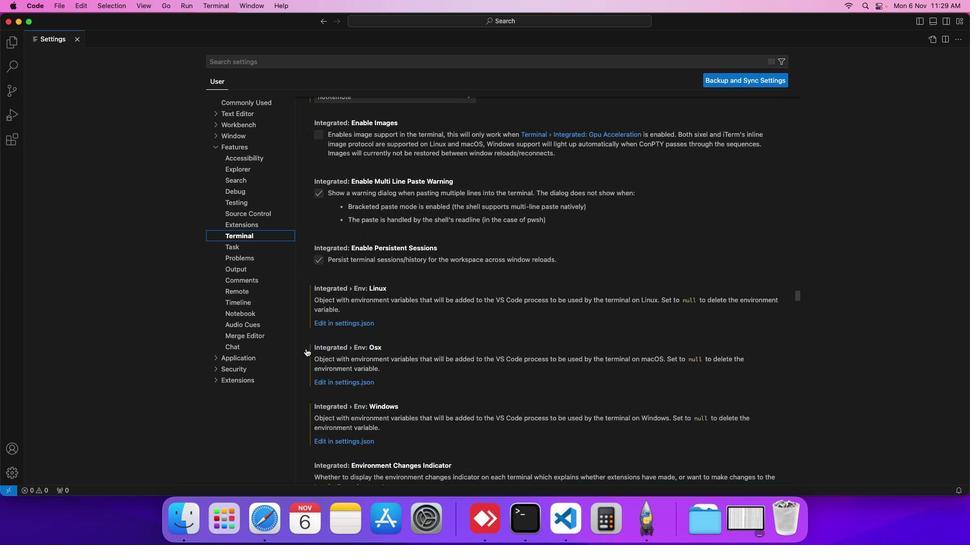 
Action: Mouse scrolled (305, 348) with delta (0, 0)
Screenshot: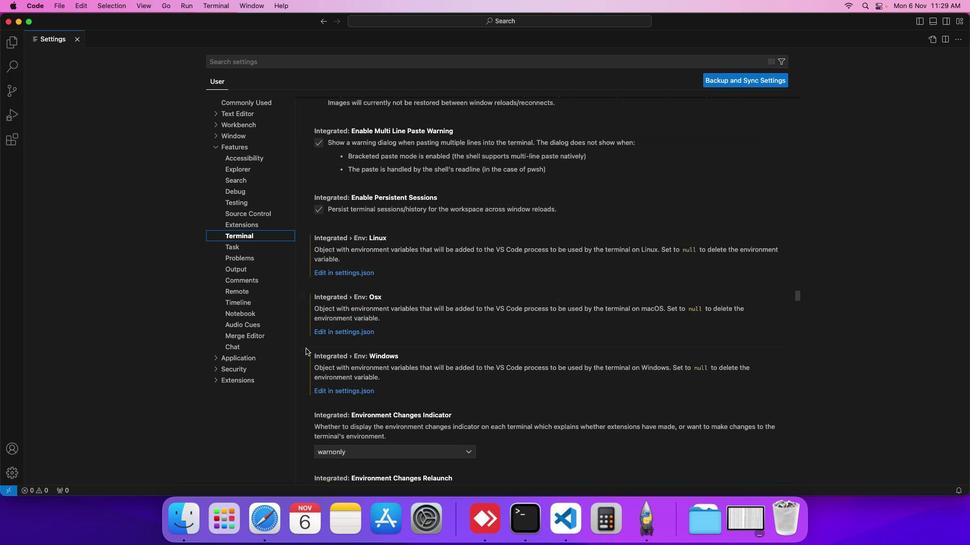 
Action: Mouse scrolled (305, 348) with delta (0, -1)
Screenshot: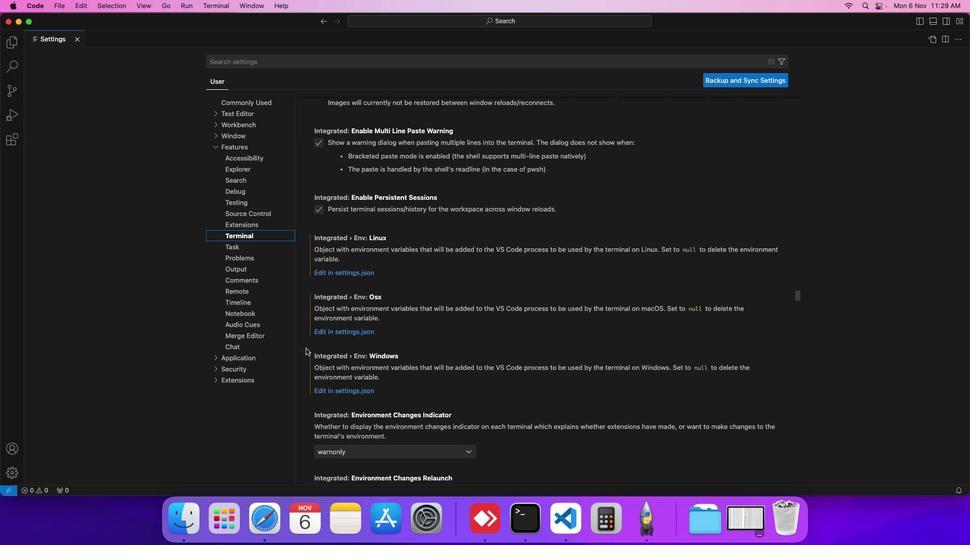 
Action: Mouse scrolled (305, 348) with delta (0, 0)
Screenshot: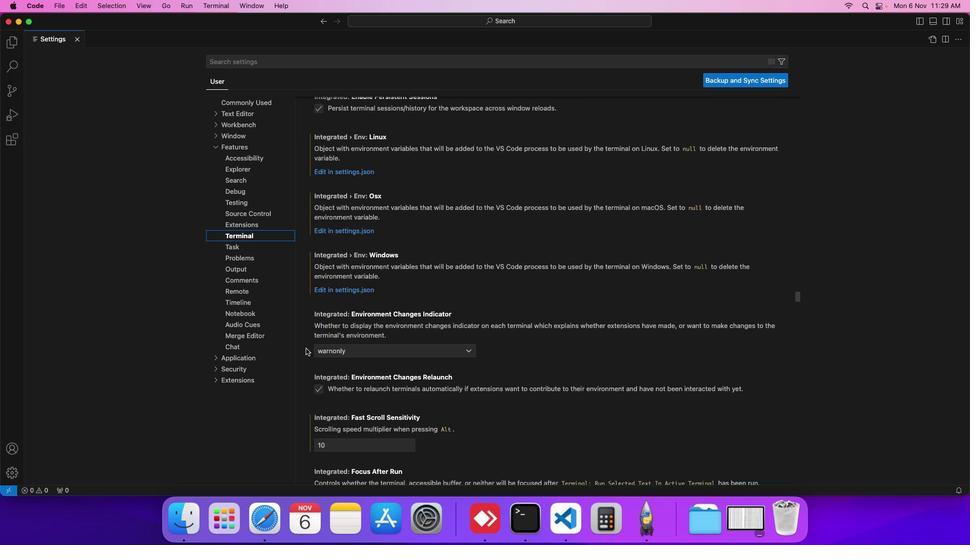 
Action: Mouse scrolled (305, 348) with delta (0, 0)
Screenshot: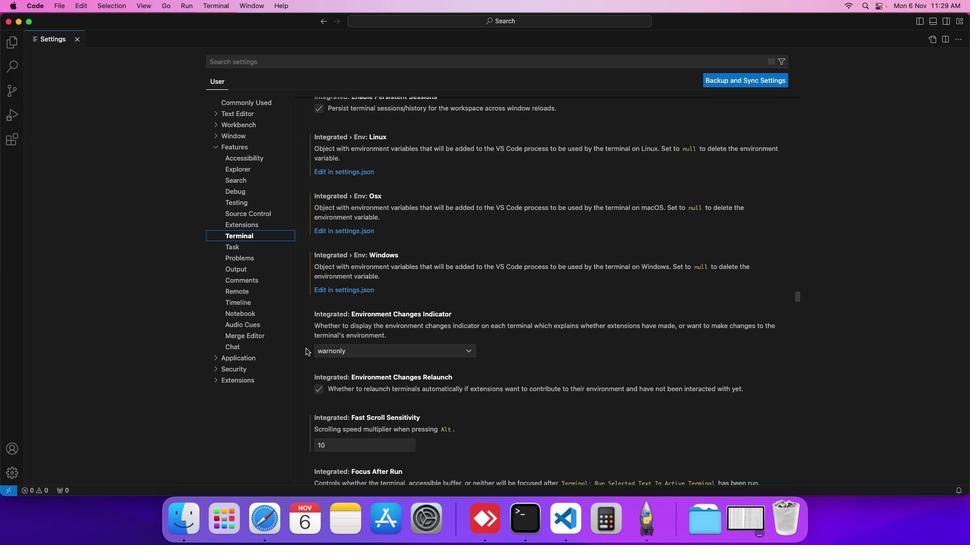 
Action: Mouse scrolled (305, 348) with delta (0, -1)
Screenshot: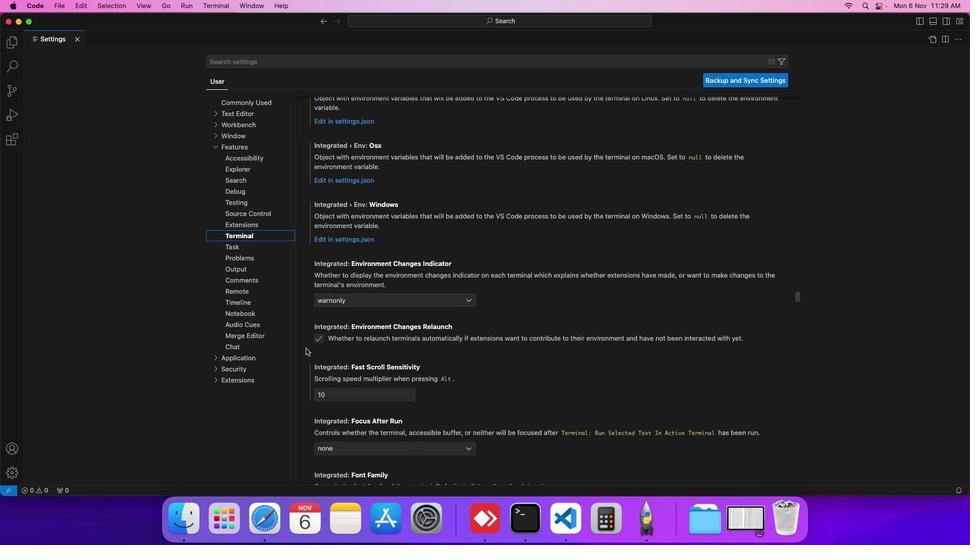 
Action: Mouse scrolled (305, 348) with delta (0, -1)
Screenshot: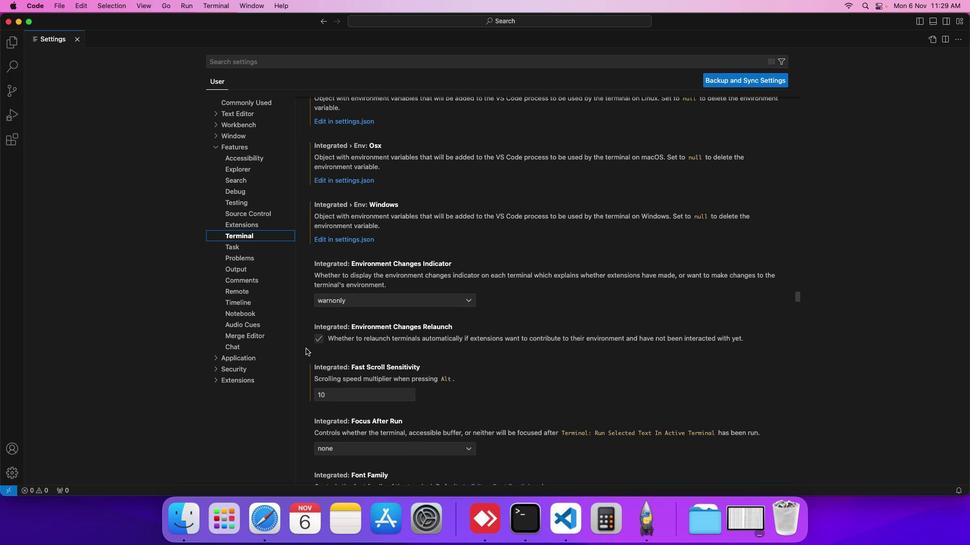 
Action: Mouse scrolled (305, 348) with delta (0, 0)
Screenshot: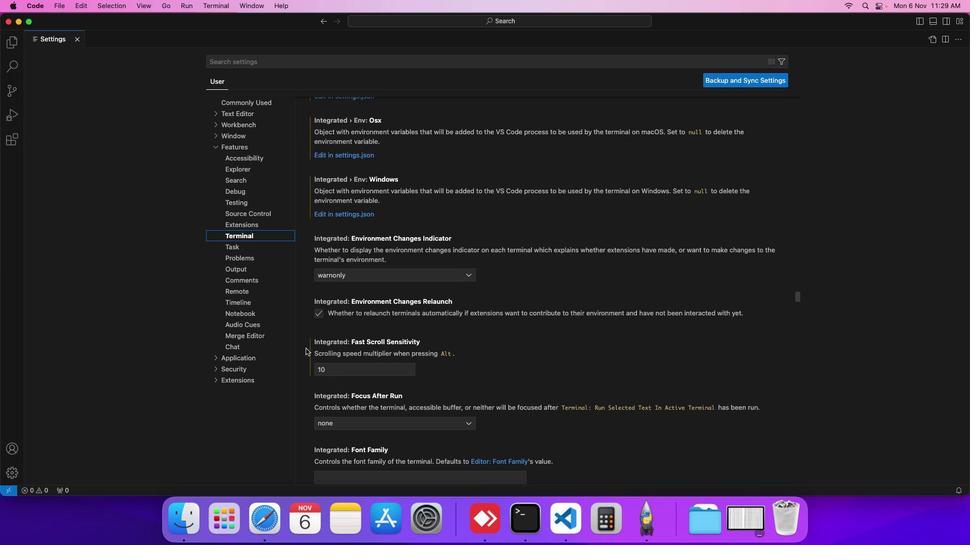 
Action: Mouse scrolled (305, 348) with delta (0, 0)
Screenshot: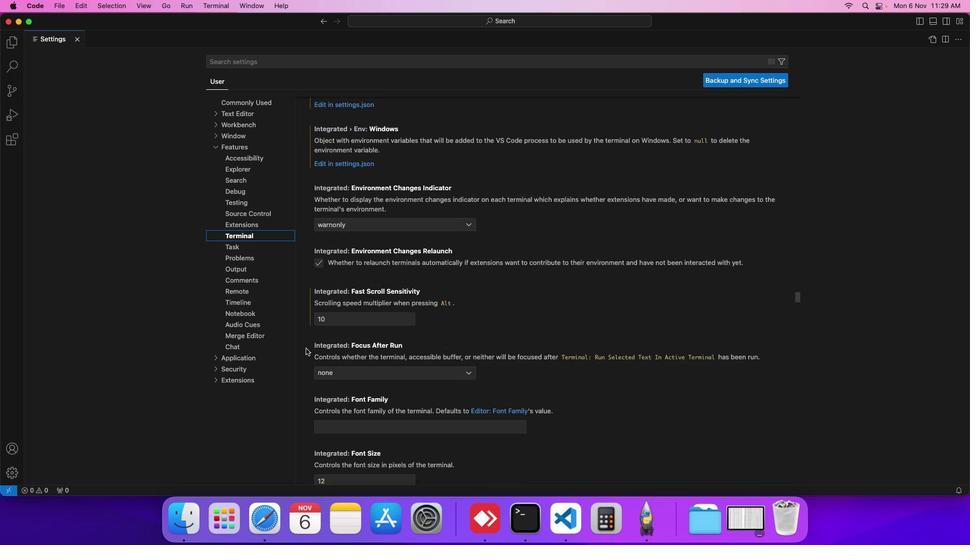 
Action: Mouse scrolled (305, 348) with delta (0, 0)
Screenshot: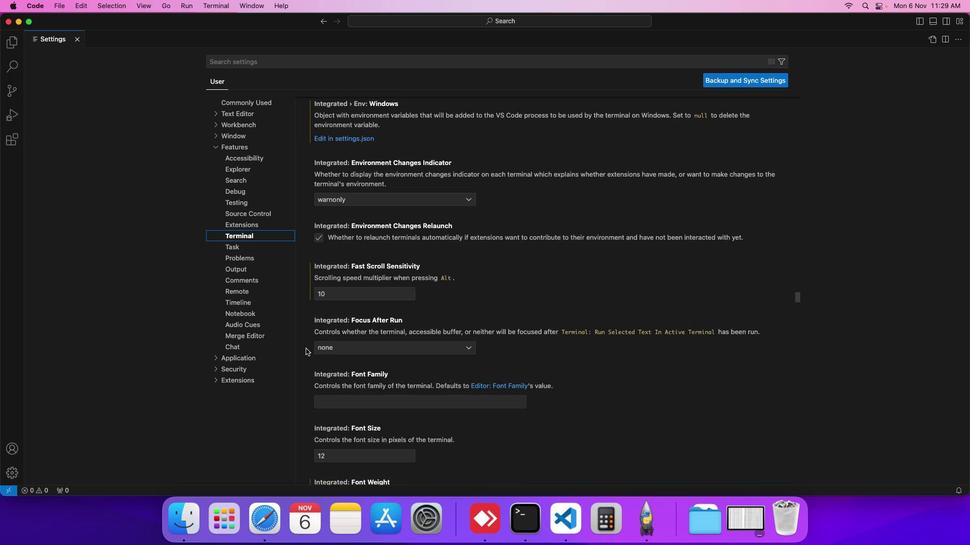 
Action: Mouse scrolled (305, 348) with delta (0, 0)
Screenshot: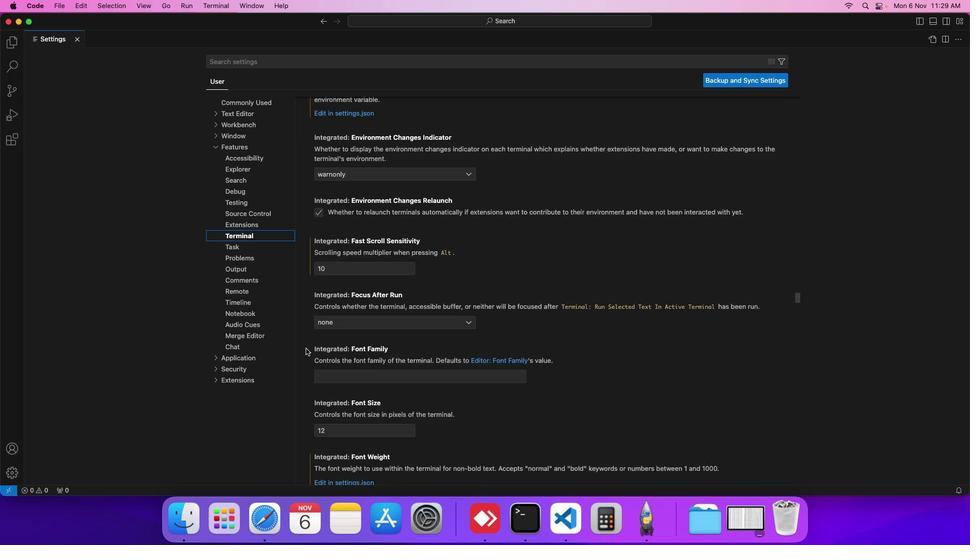 
Action: Mouse scrolled (305, 348) with delta (0, 0)
Screenshot: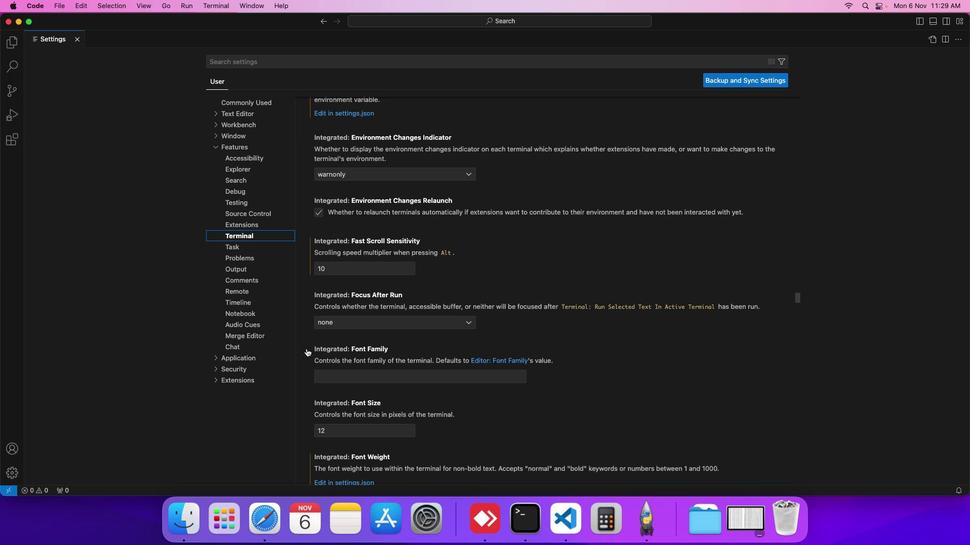 
Action: Mouse moved to (306, 349)
Screenshot: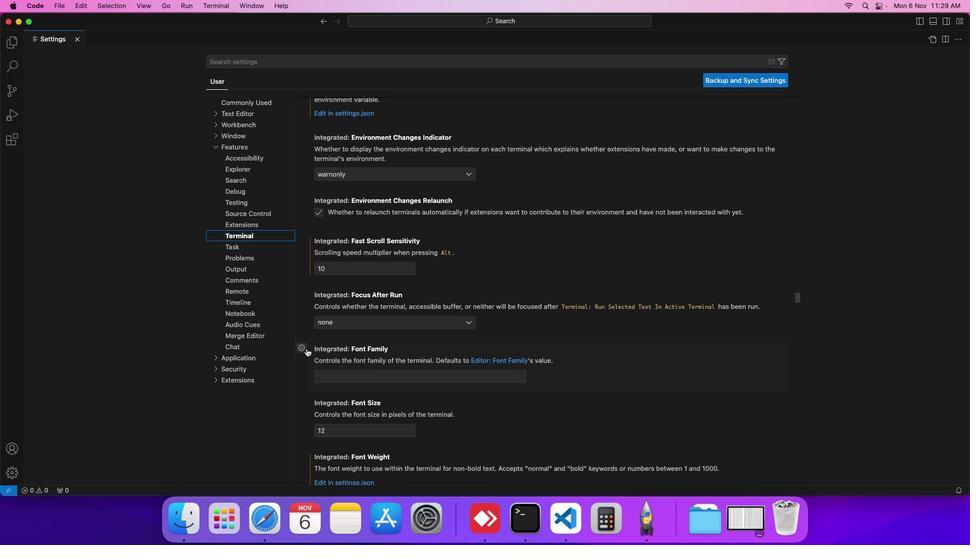 
Action: Mouse scrolled (306, 349) with delta (0, 0)
Screenshot: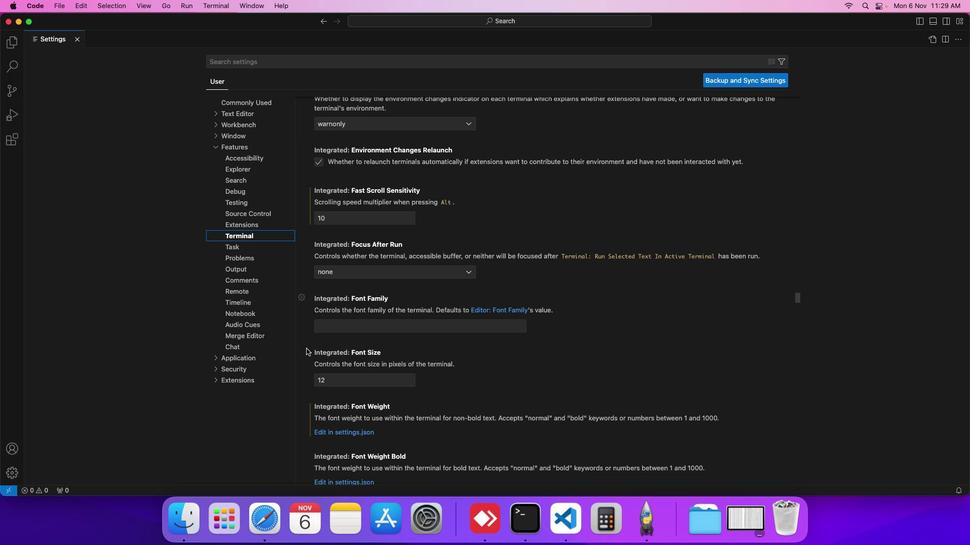 
Action: Mouse scrolled (306, 349) with delta (0, 0)
Screenshot: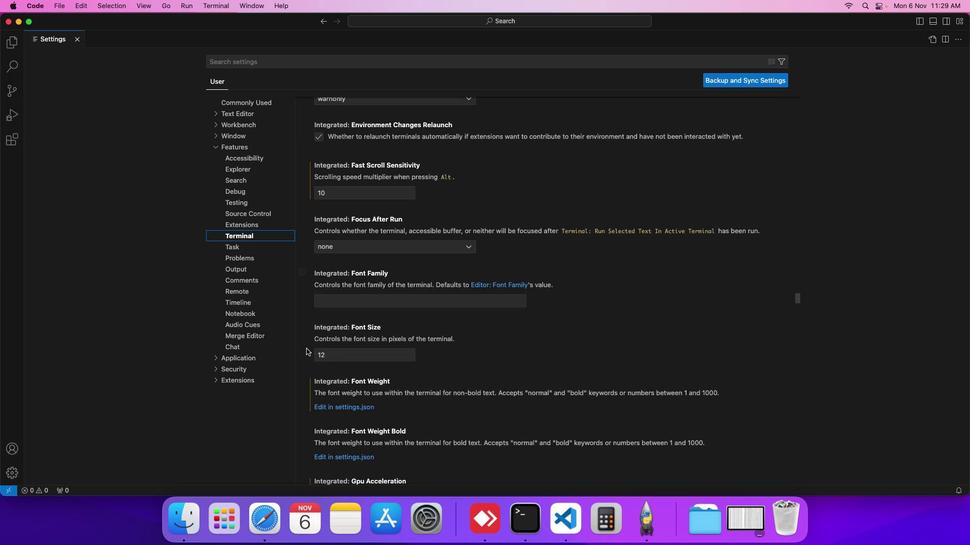 
Action: Mouse scrolled (306, 349) with delta (0, 0)
Screenshot: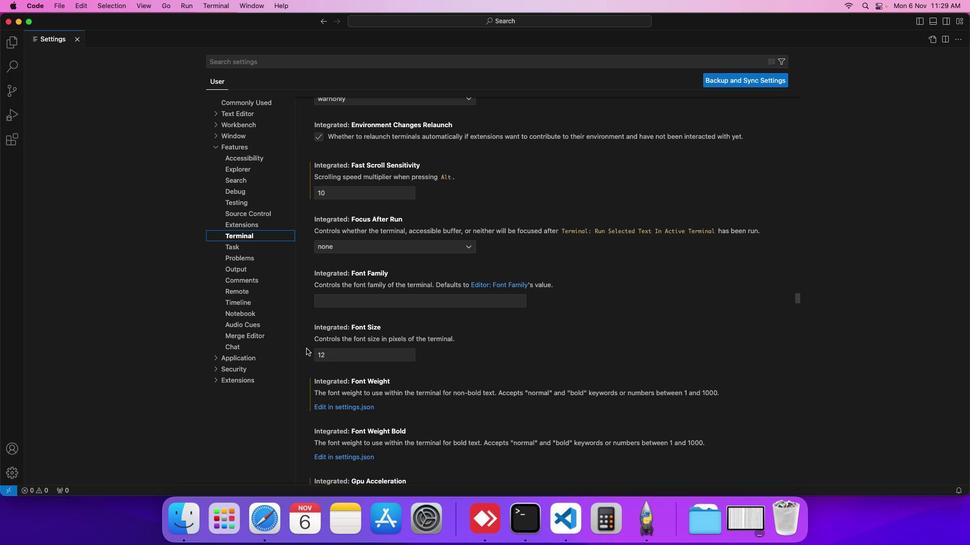 
Action: Mouse scrolled (306, 349) with delta (0, 0)
Screenshot: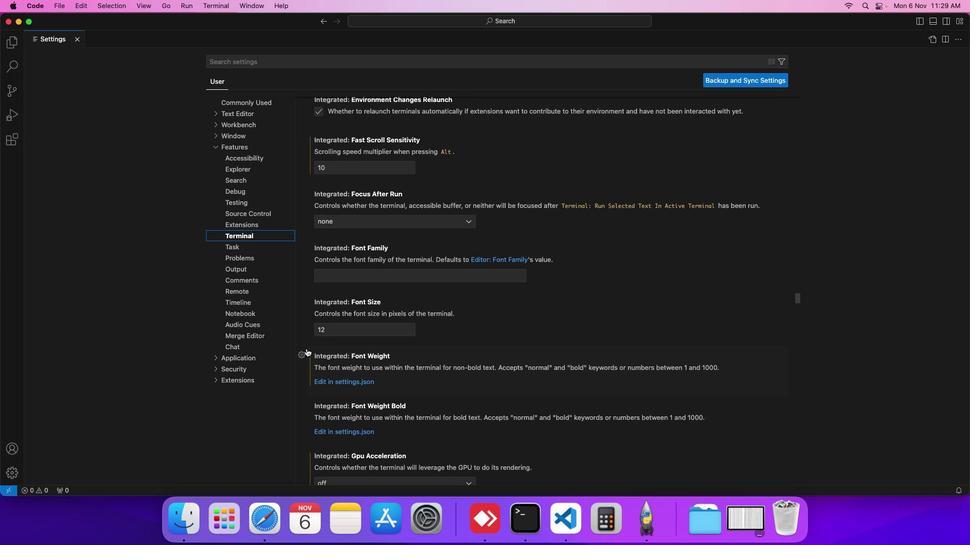 
Action: Mouse scrolled (306, 349) with delta (0, 0)
Screenshot: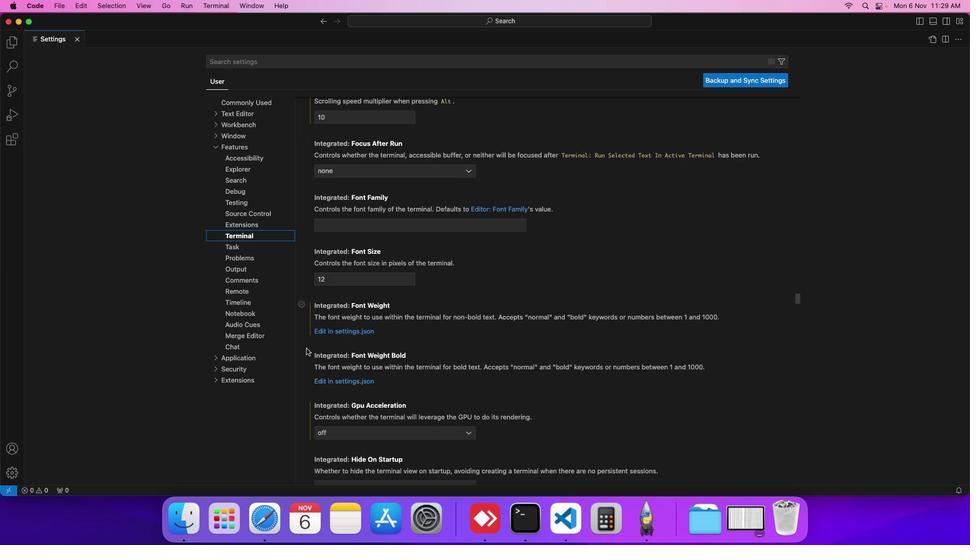 
Action: Mouse scrolled (306, 349) with delta (0, 0)
Screenshot: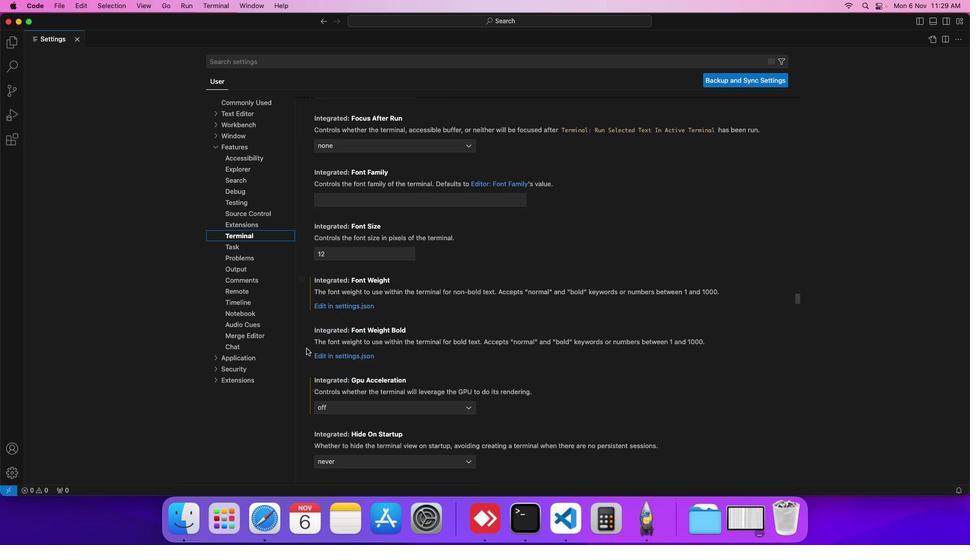 
Action: Mouse scrolled (306, 349) with delta (0, 0)
Screenshot: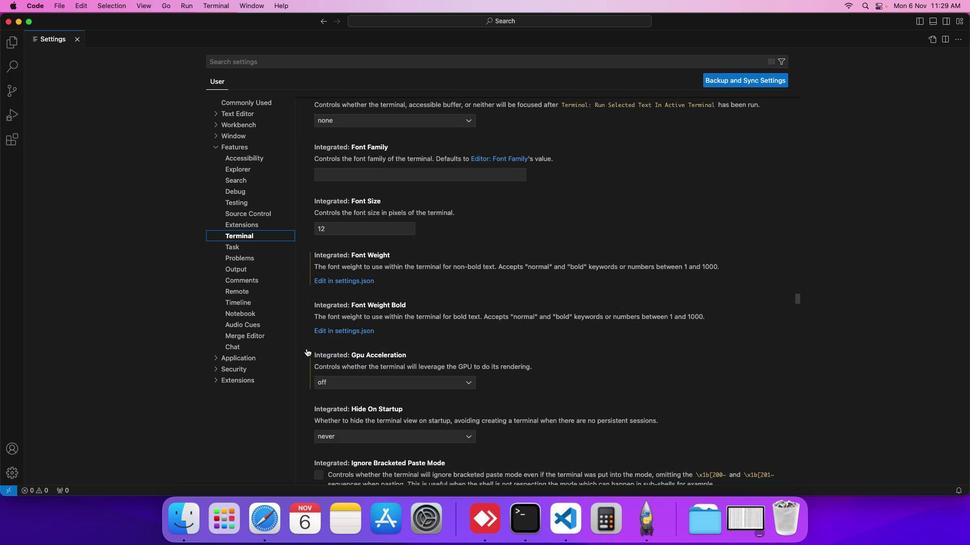 
Action: Mouse scrolled (306, 349) with delta (0, 0)
Screenshot: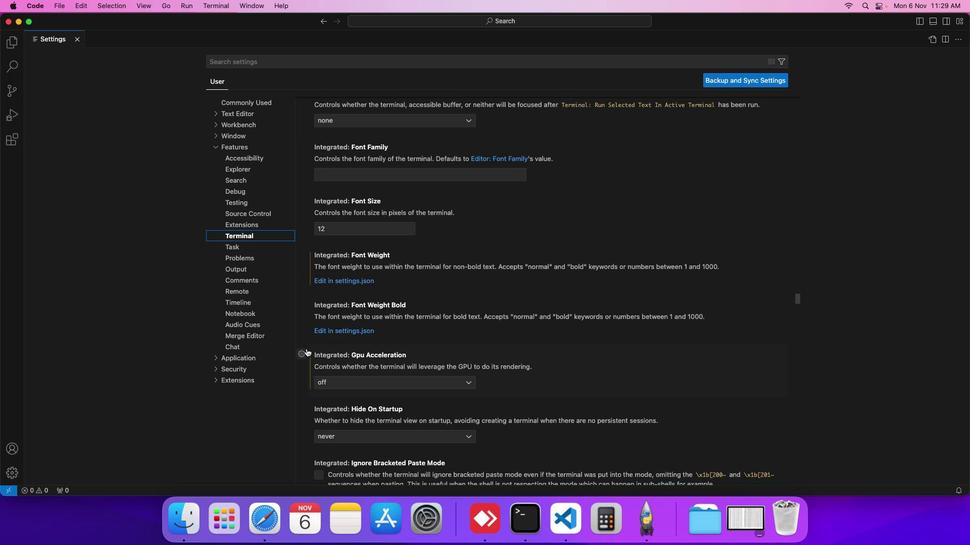 
Action: Mouse scrolled (306, 349) with delta (0, 0)
Screenshot: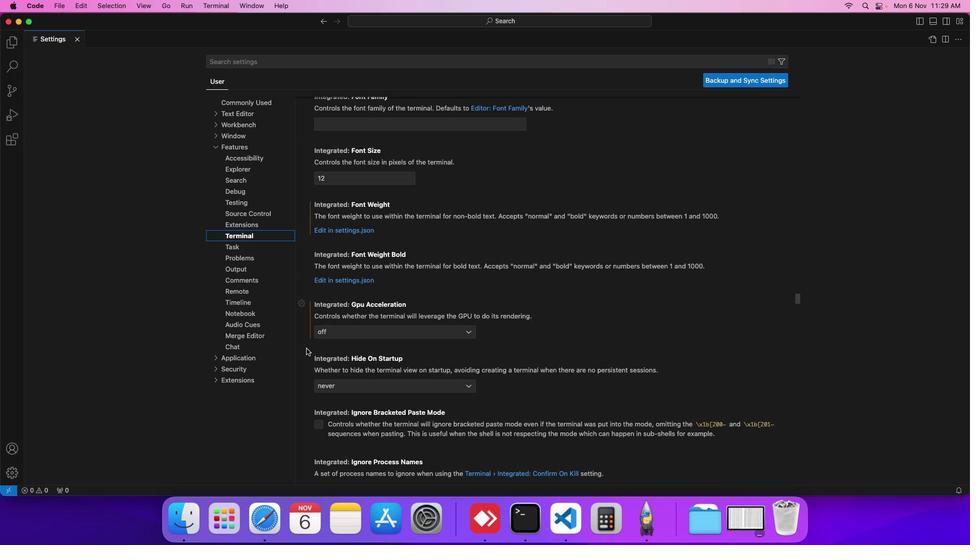 
Action: Mouse scrolled (306, 349) with delta (0, 0)
Screenshot: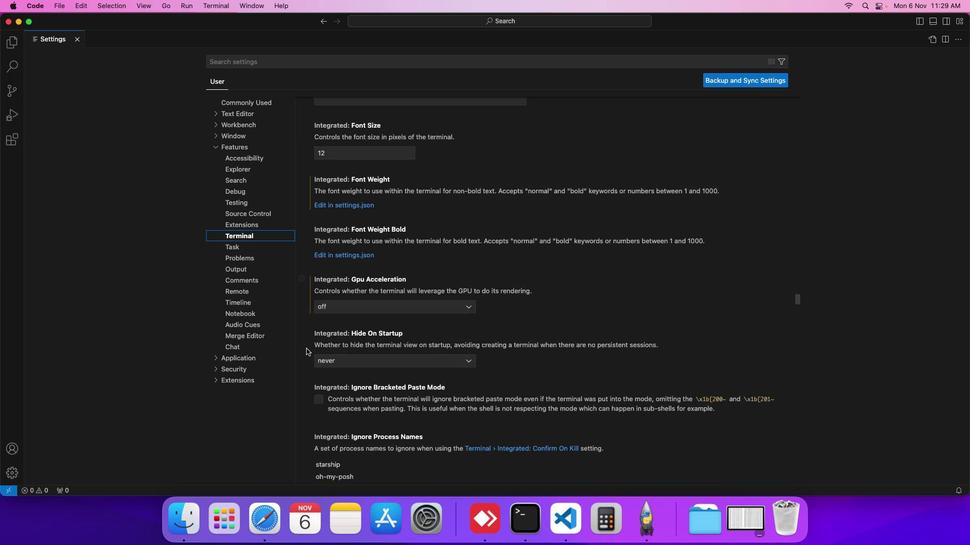 
Action: Mouse scrolled (306, 349) with delta (0, 0)
Screenshot: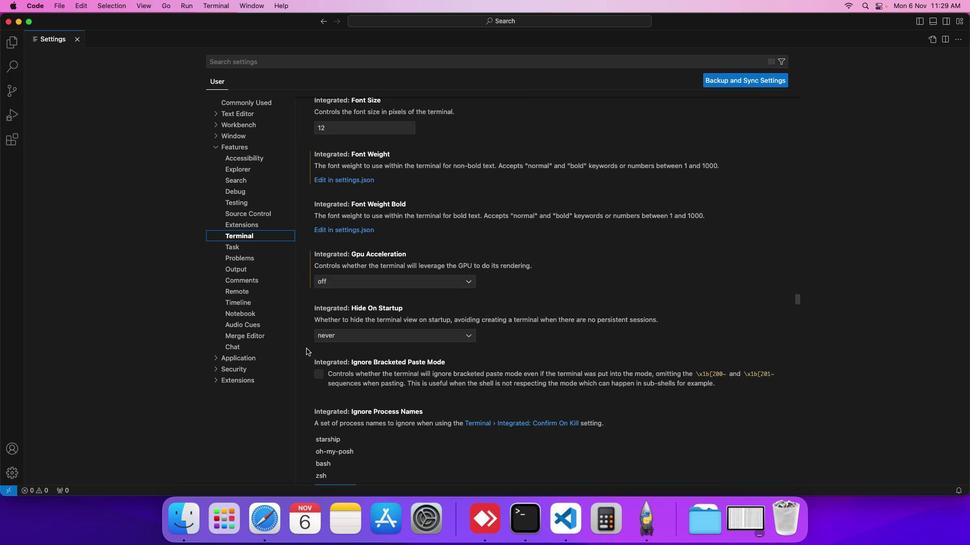 
Action: Mouse scrolled (306, 349) with delta (0, 0)
Screenshot: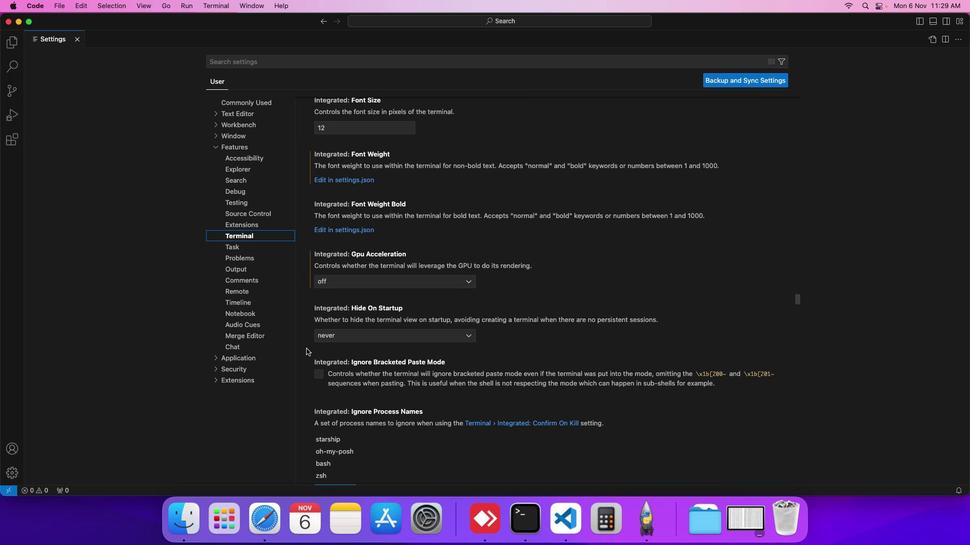 
Action: Mouse moved to (306, 349)
Screenshot: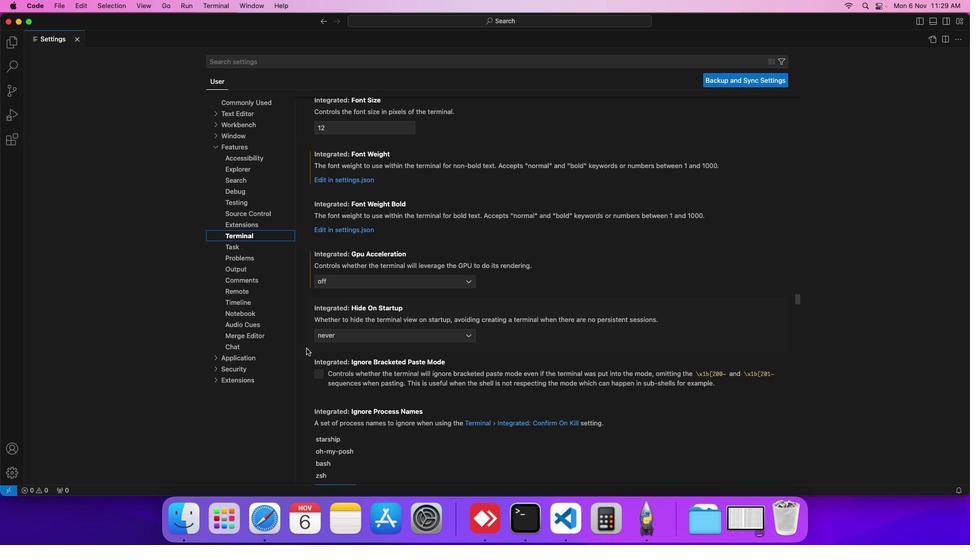 
Action: Mouse scrolled (306, 349) with delta (0, 0)
Screenshot: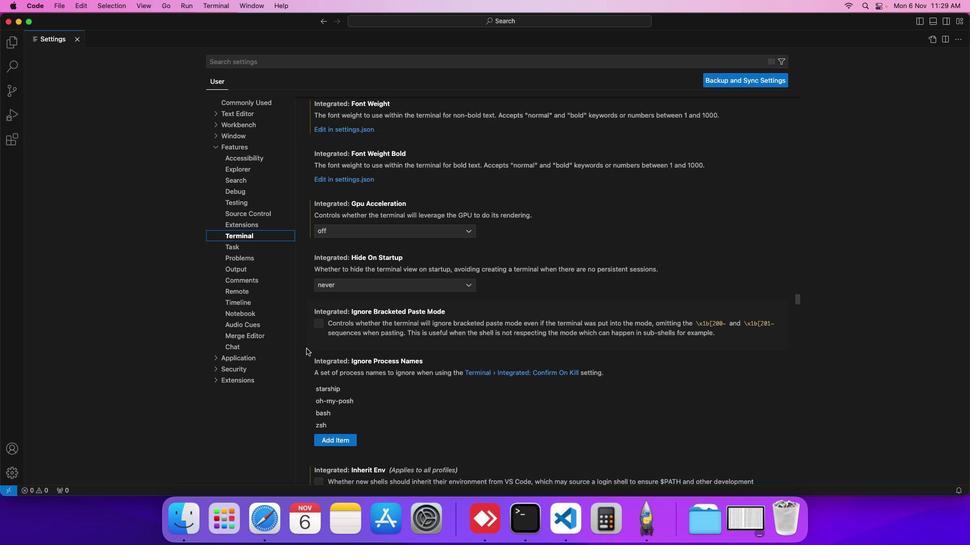 
Action: Mouse scrolled (306, 349) with delta (0, 0)
Screenshot: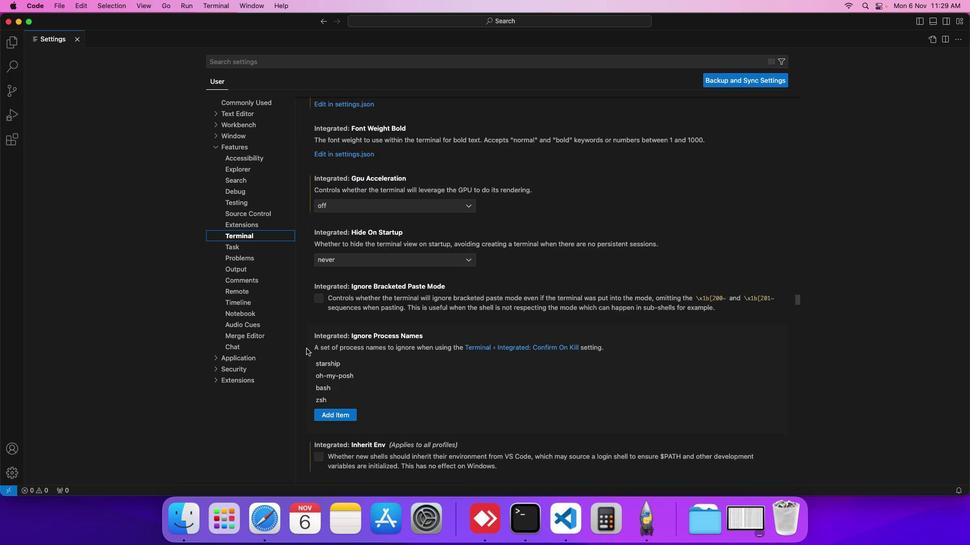 
Action: Mouse scrolled (306, 349) with delta (0, 0)
Screenshot: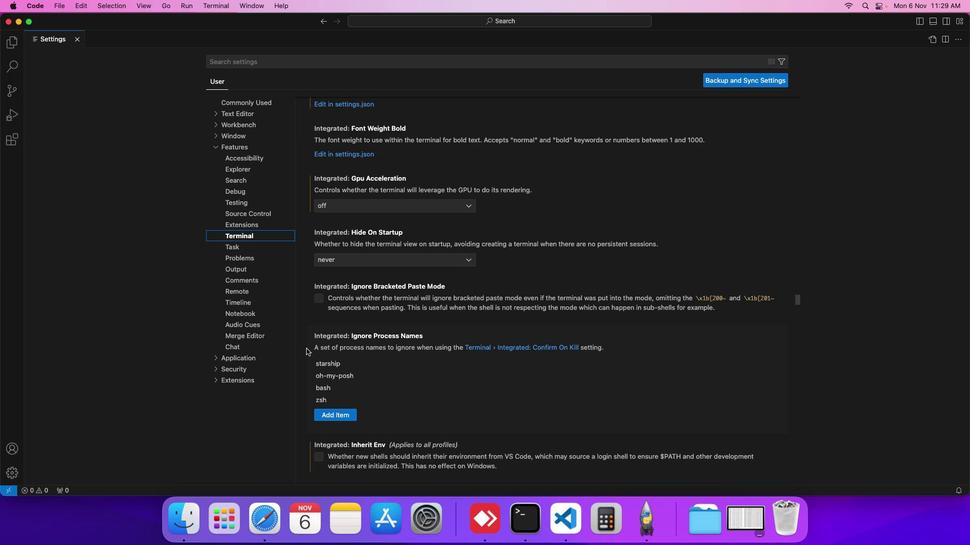 
Action: Mouse scrolled (306, 349) with delta (0, 0)
Screenshot: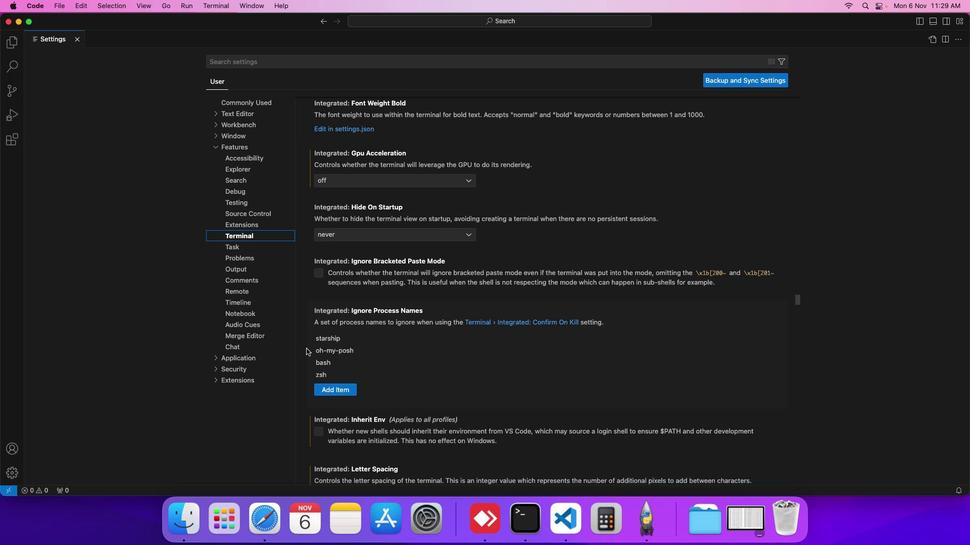 
Action: Mouse scrolled (306, 349) with delta (0, 0)
Screenshot: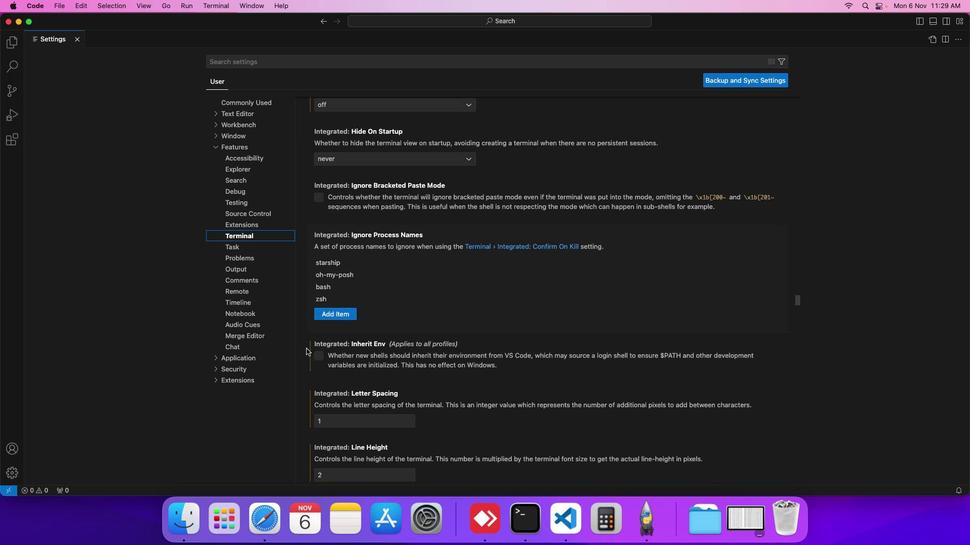 
Action: Mouse scrolled (306, 349) with delta (0, 0)
Screenshot: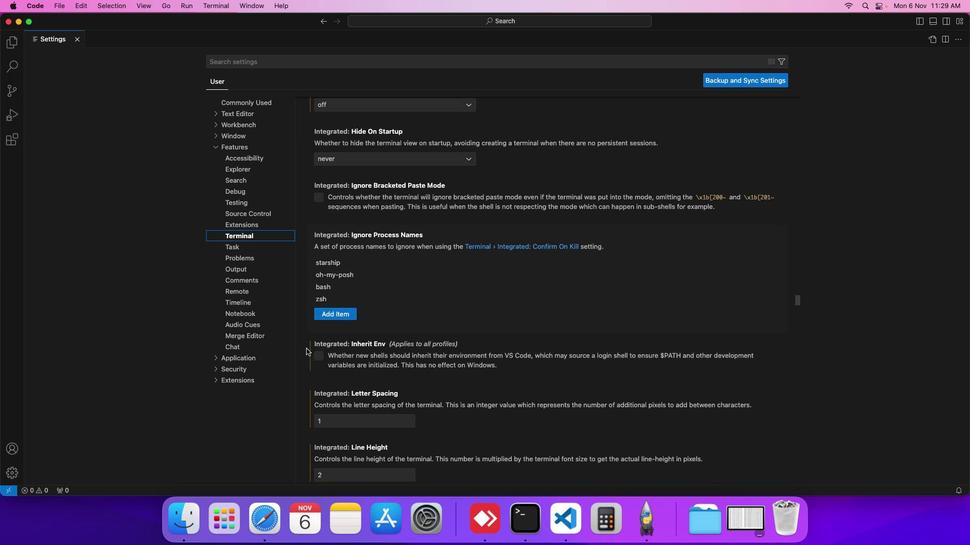 
Action: Mouse scrolled (306, 349) with delta (0, 0)
Screenshot: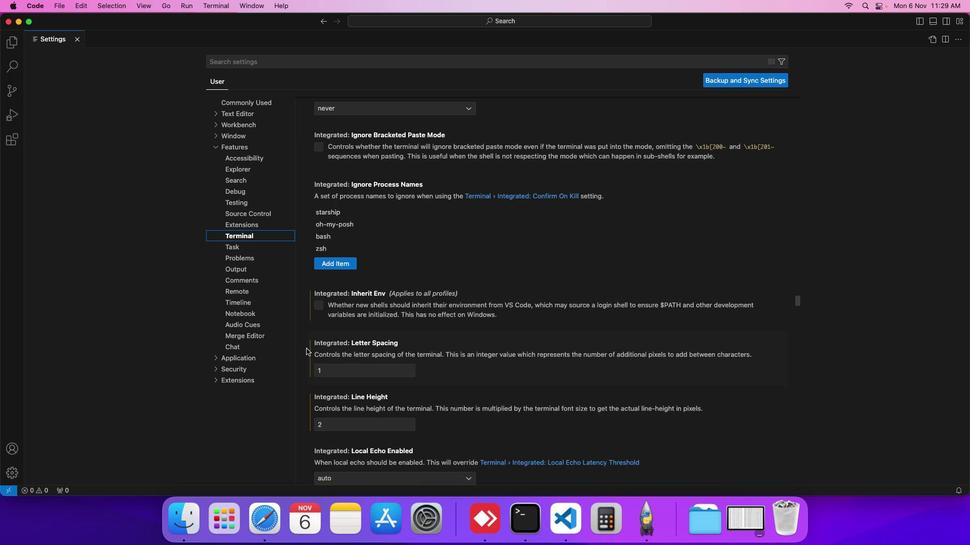 
Action: Mouse scrolled (306, 349) with delta (0, -1)
Screenshot: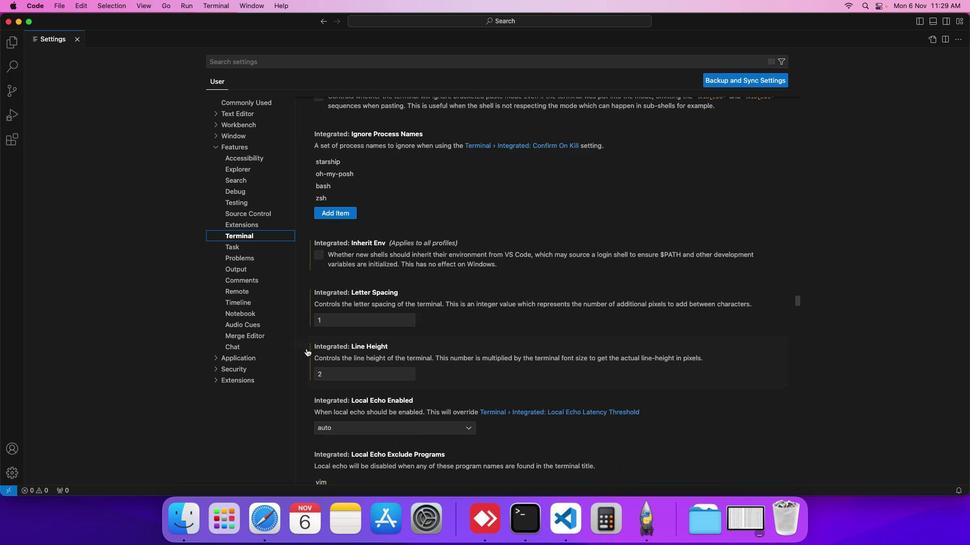 
Action: Mouse scrolled (306, 349) with delta (0, -1)
Screenshot: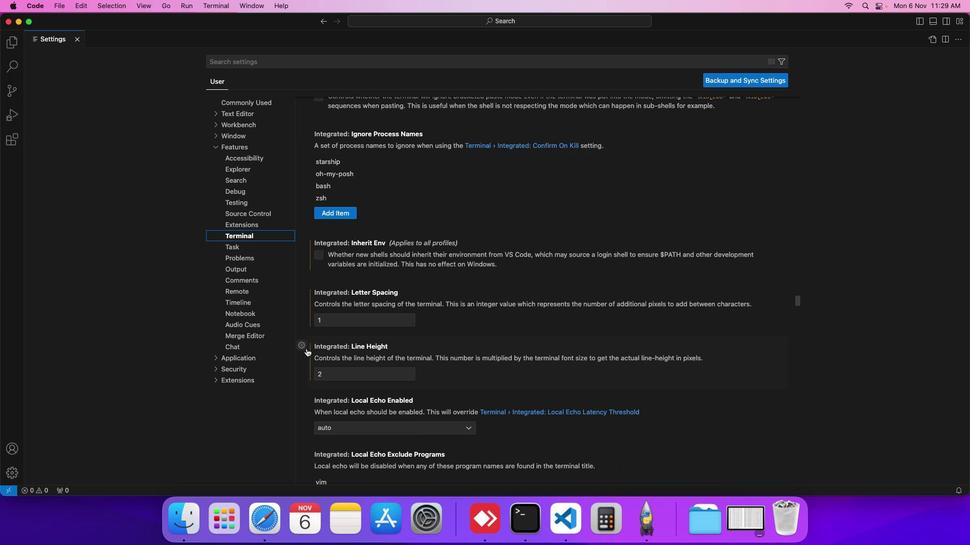 
Action: Mouse scrolled (306, 349) with delta (0, 0)
Screenshot: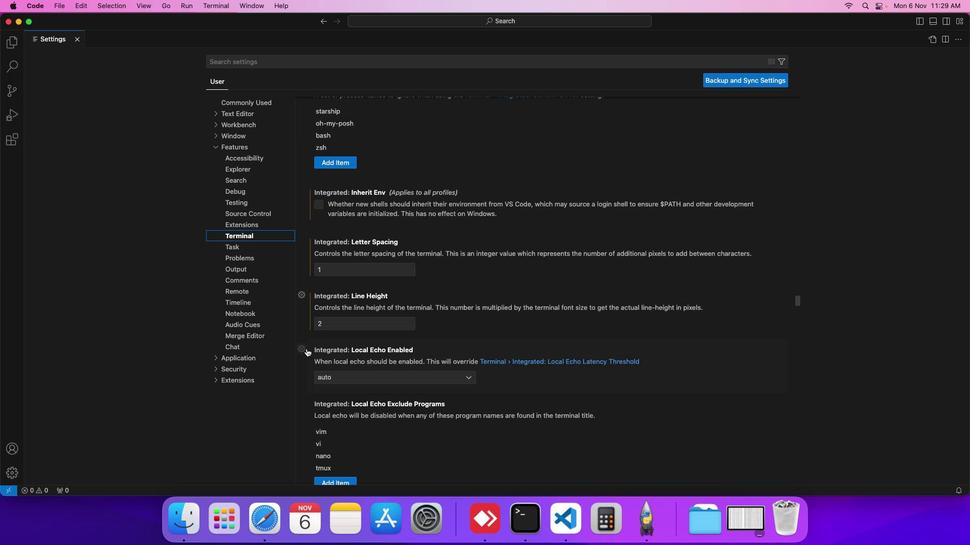 
Action: Mouse scrolled (306, 349) with delta (0, 0)
Screenshot: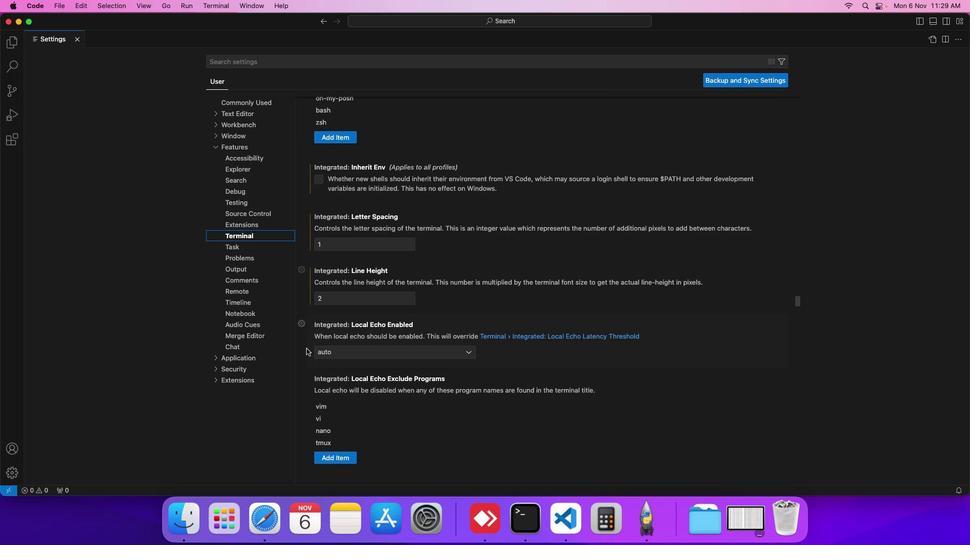 
Action: Mouse scrolled (306, 349) with delta (0, 0)
Screenshot: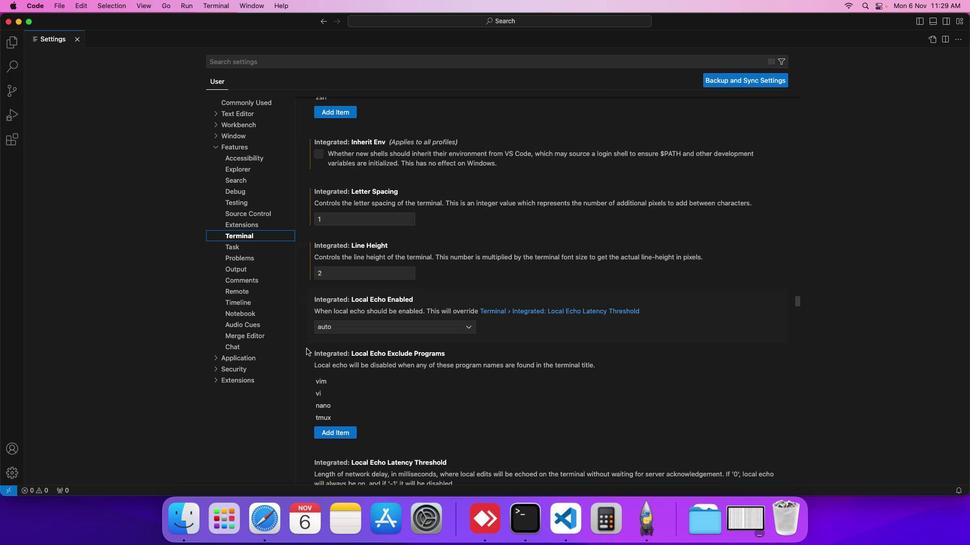 
Action: Mouse scrolled (306, 349) with delta (0, 0)
Screenshot: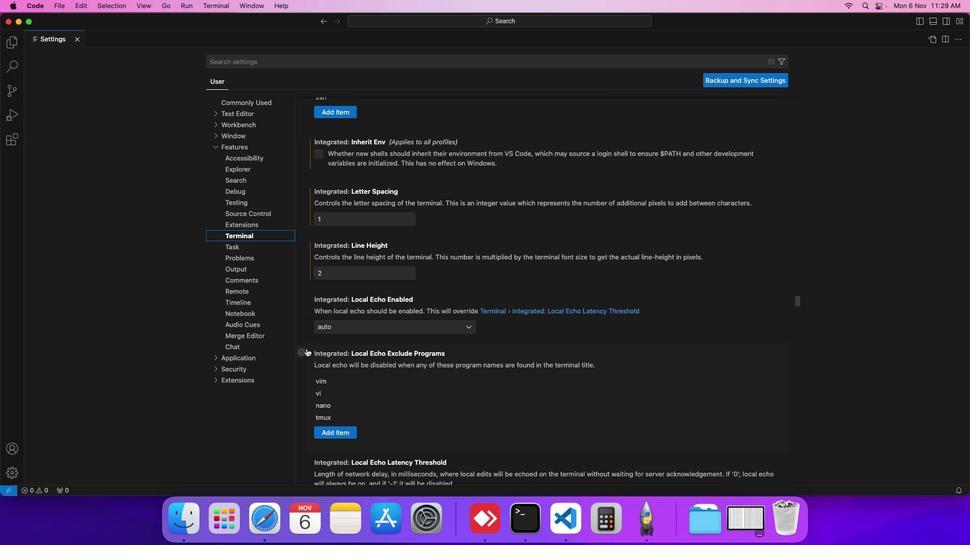
Action: Mouse scrolled (306, 349) with delta (0, 0)
Screenshot: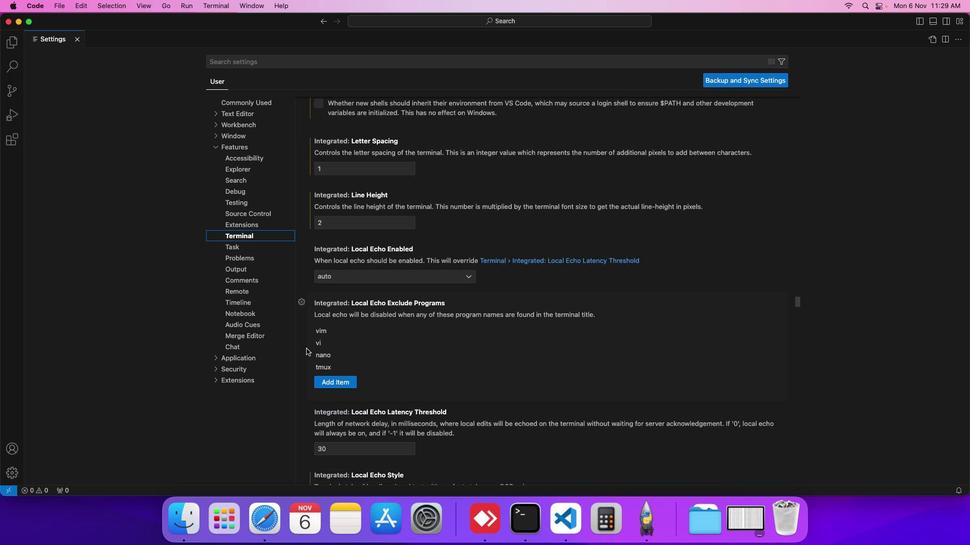 
Action: Mouse scrolled (306, 349) with delta (0, 0)
Screenshot: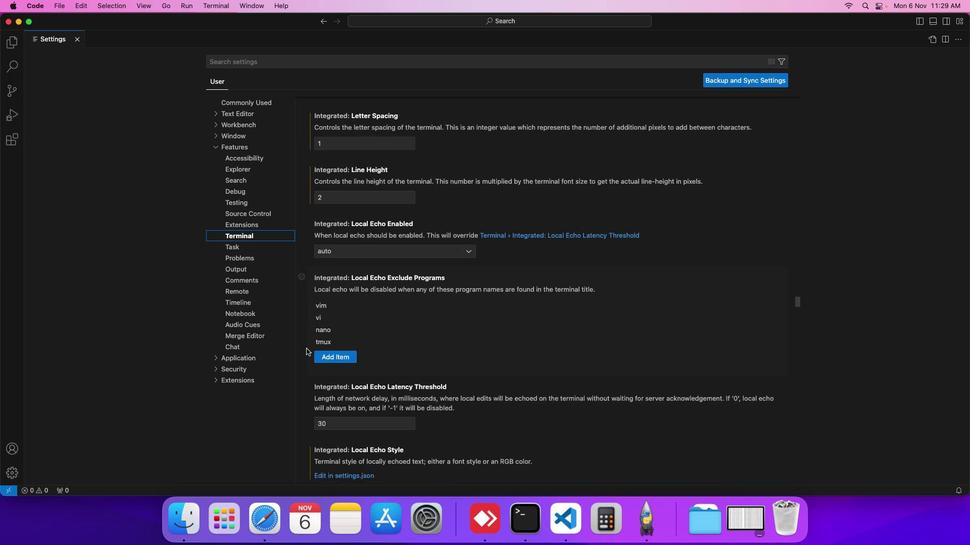 
Action: Mouse scrolled (306, 349) with delta (0, 0)
Screenshot: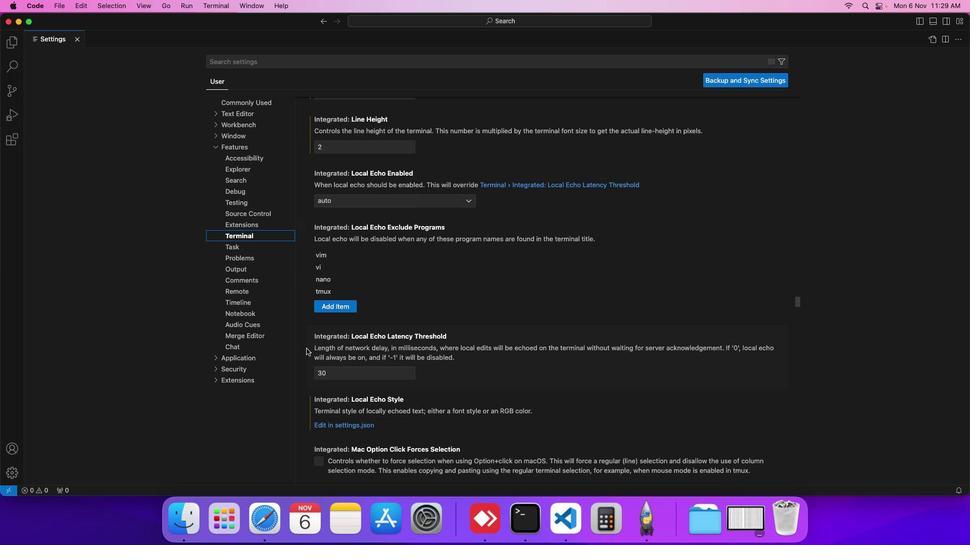 
Action: Mouse scrolled (306, 349) with delta (0, -1)
Screenshot: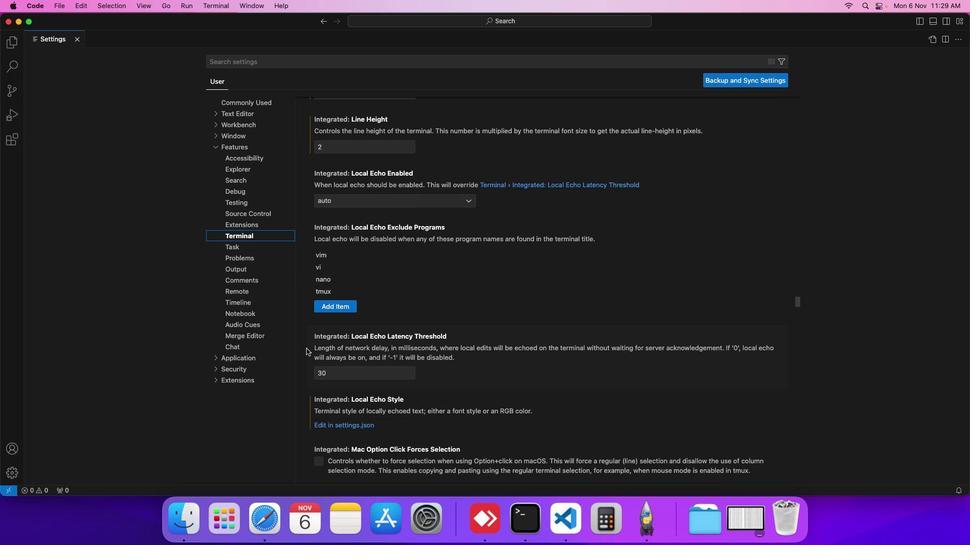 
Action: Mouse scrolled (306, 349) with delta (0, 0)
Screenshot: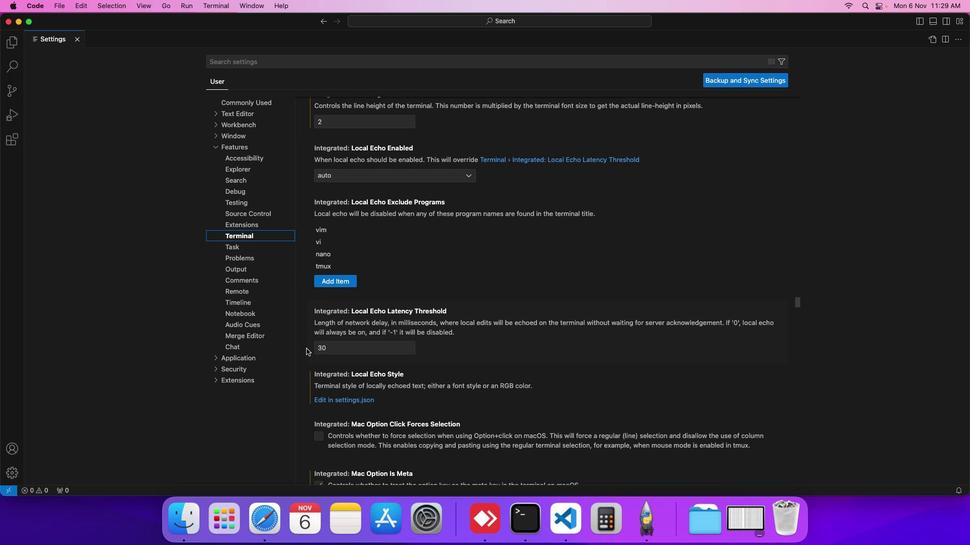 
Action: Mouse scrolled (306, 349) with delta (0, 0)
Screenshot: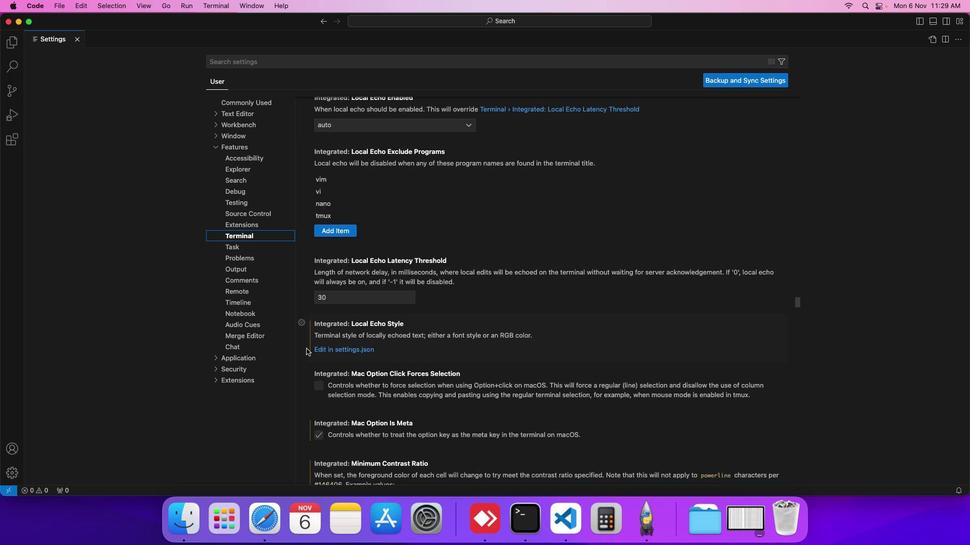 
Action: Mouse scrolled (306, 349) with delta (0, 0)
Screenshot: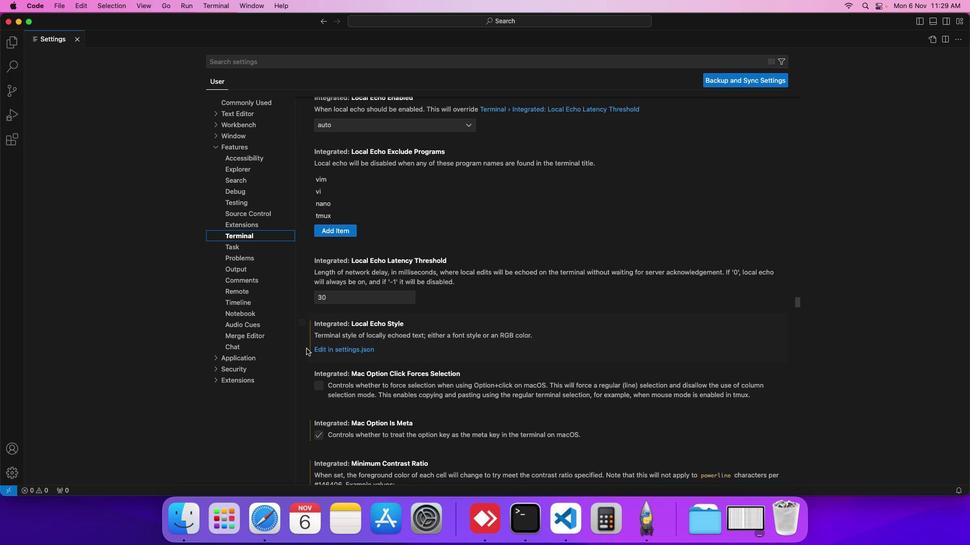 
Action: Mouse scrolled (306, 349) with delta (0, 0)
Screenshot: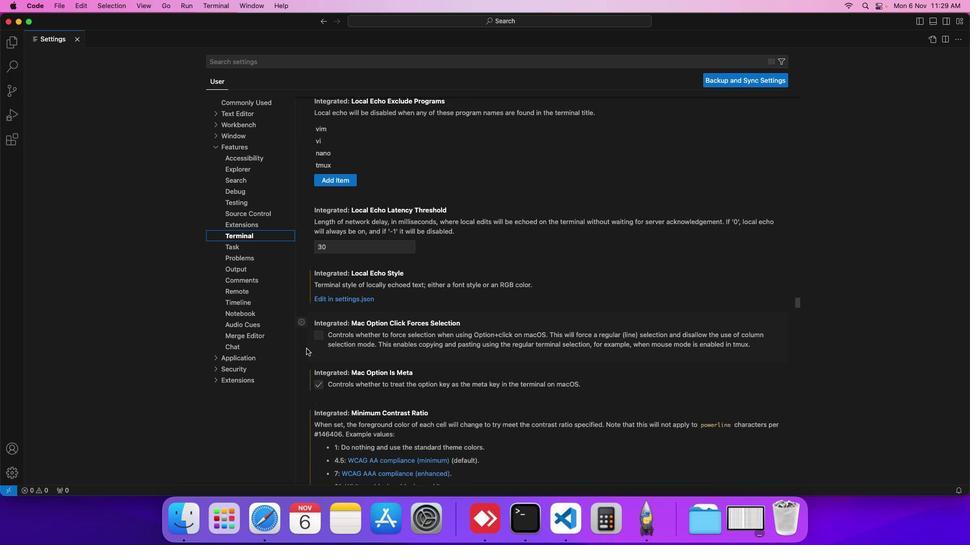 
Action: Mouse scrolled (306, 349) with delta (0, 0)
Screenshot: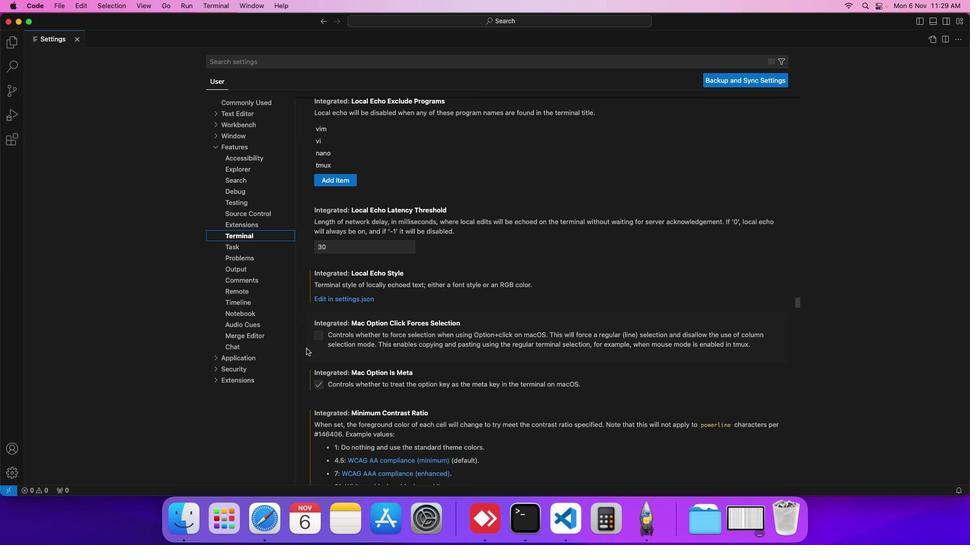 
Action: Mouse scrolled (306, 349) with delta (0, 0)
Screenshot: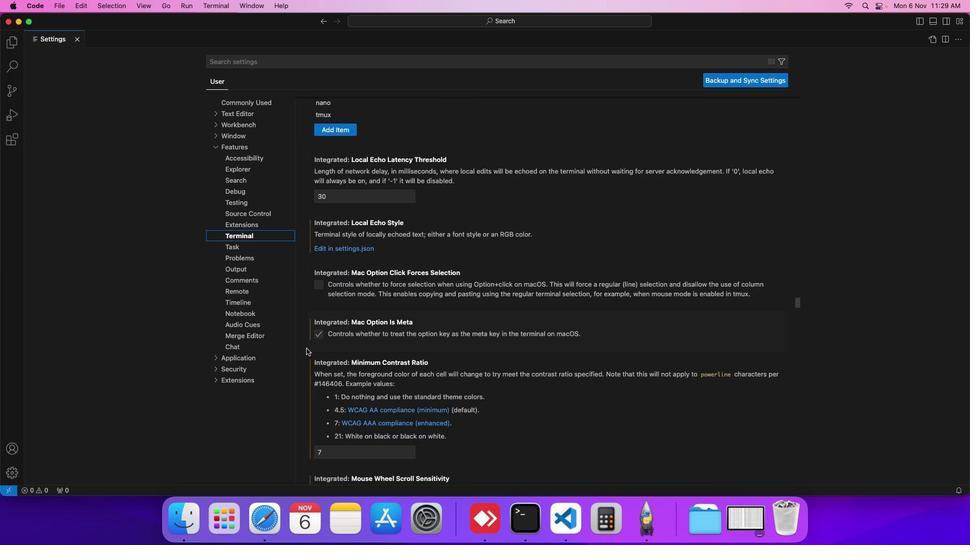 
Action: Mouse scrolled (306, 349) with delta (0, 0)
Screenshot: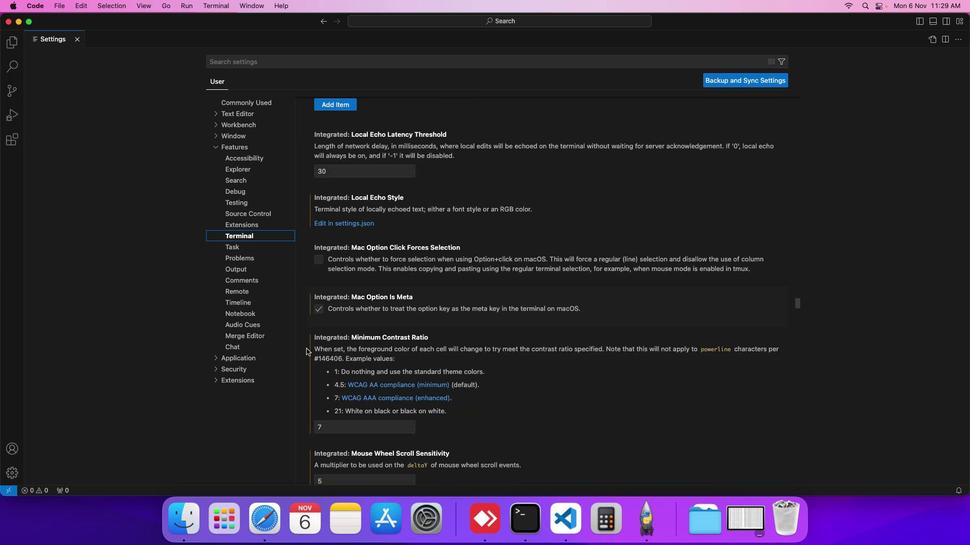 
Action: Mouse scrolled (306, 349) with delta (0, 0)
Screenshot: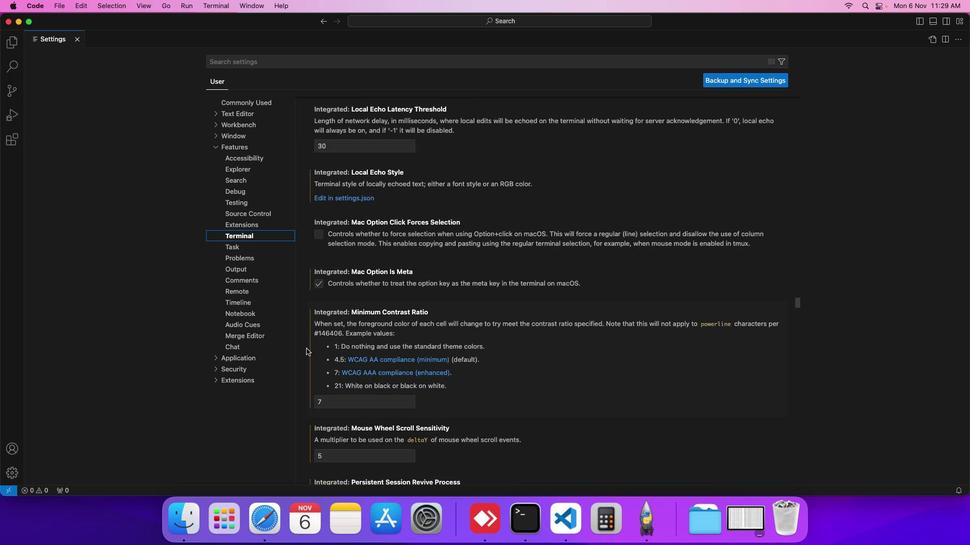 
Action: Mouse scrolled (306, 349) with delta (0, 0)
Screenshot: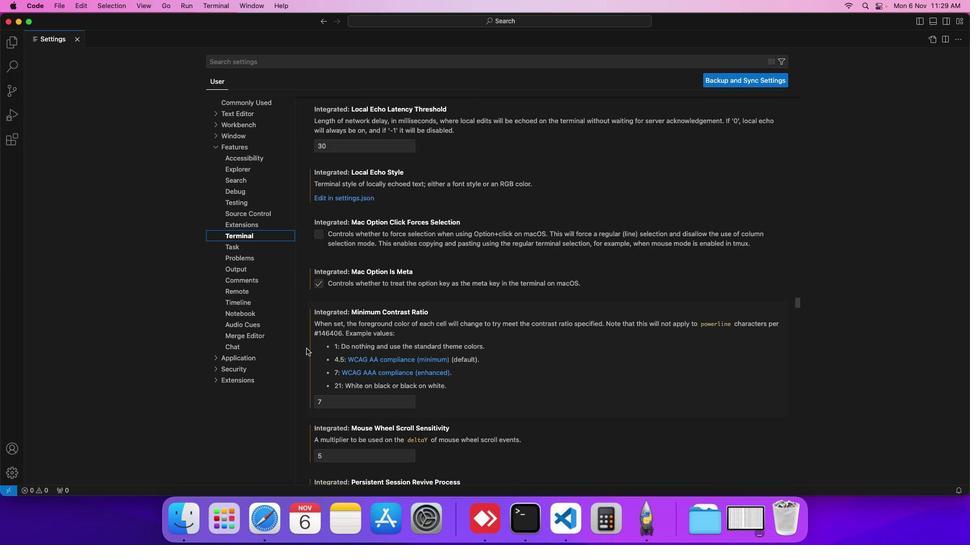 
Action: Mouse scrolled (306, 349) with delta (0, 0)
Screenshot: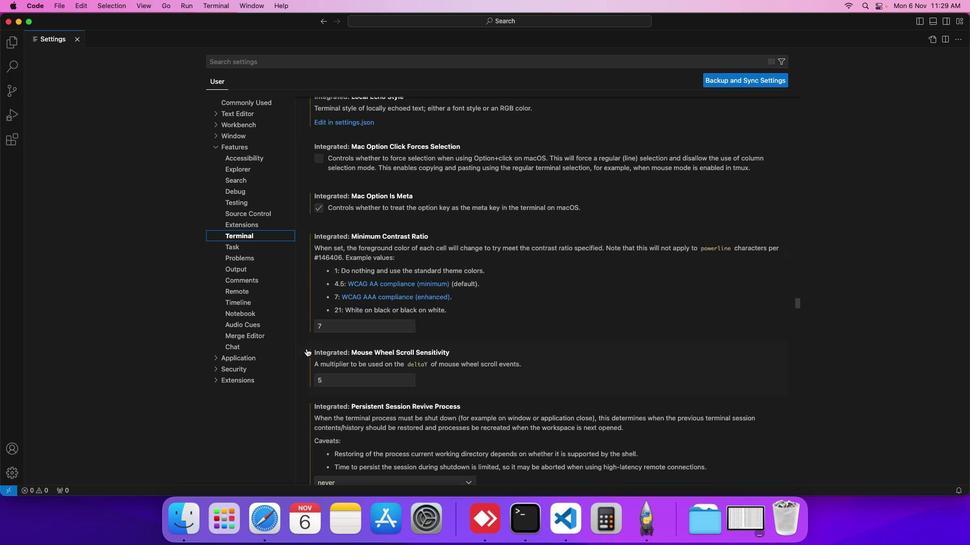 
Action: Mouse scrolled (306, 349) with delta (0, 0)
Screenshot: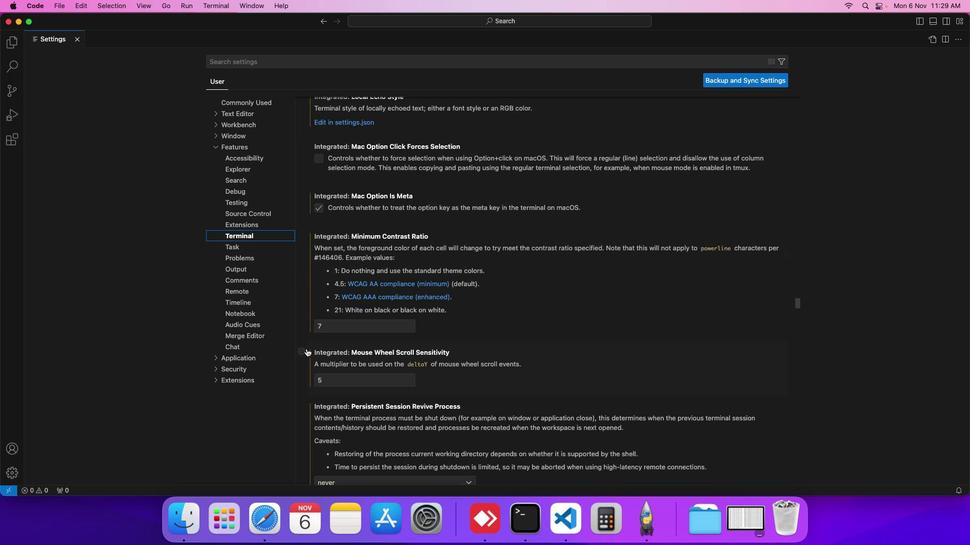 
Action: Mouse scrolled (306, 349) with delta (0, 0)
Screenshot: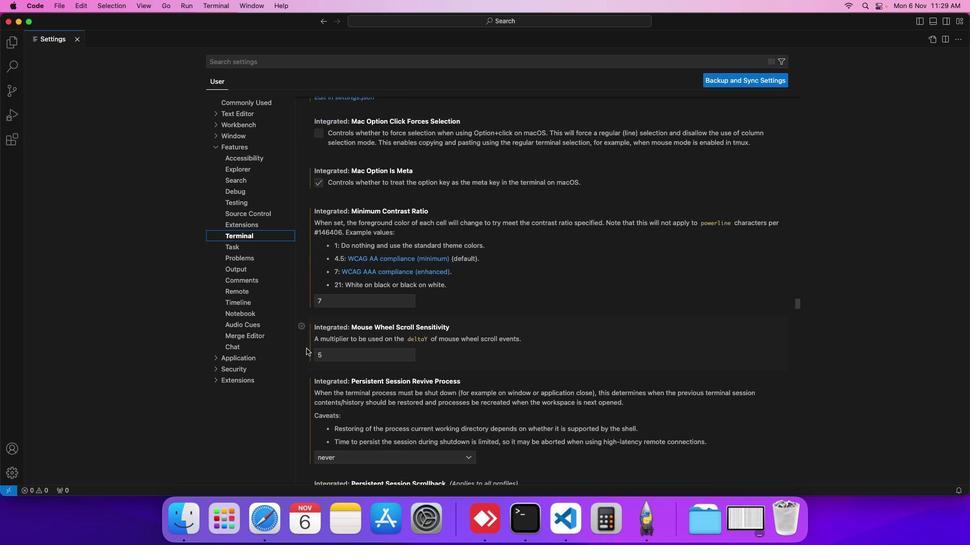 
Action: Mouse scrolled (306, 349) with delta (0, 0)
Screenshot: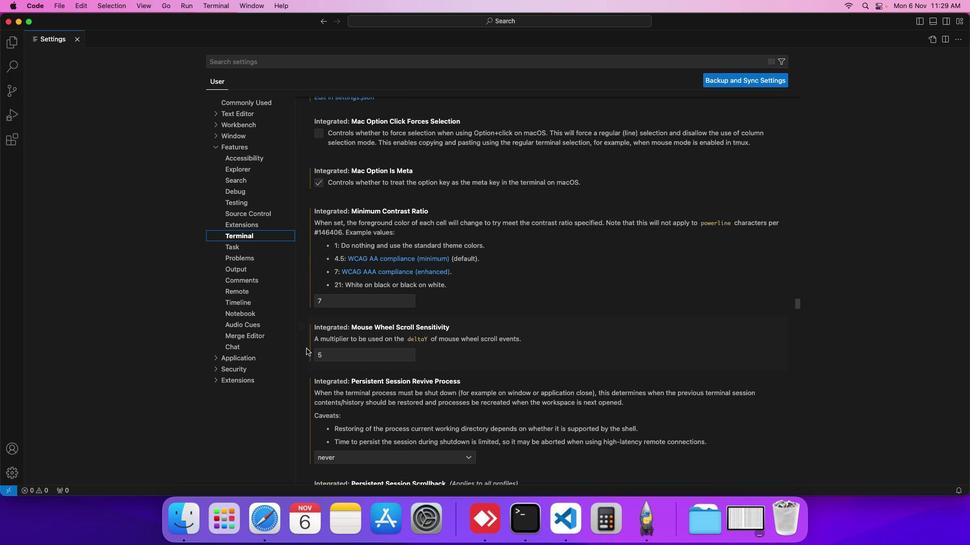 
Action: Mouse scrolled (306, 349) with delta (0, 0)
Screenshot: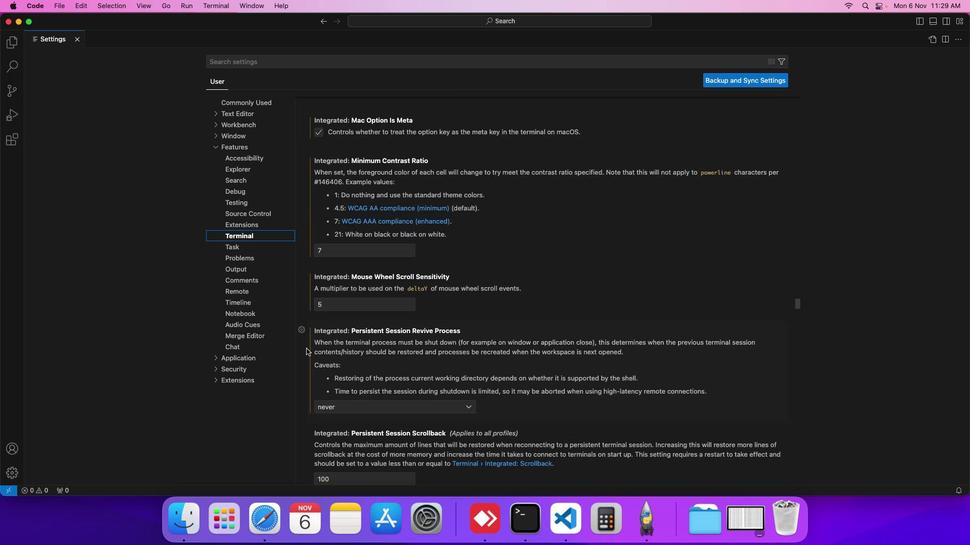 
Action: Mouse scrolled (306, 349) with delta (0, 0)
Screenshot: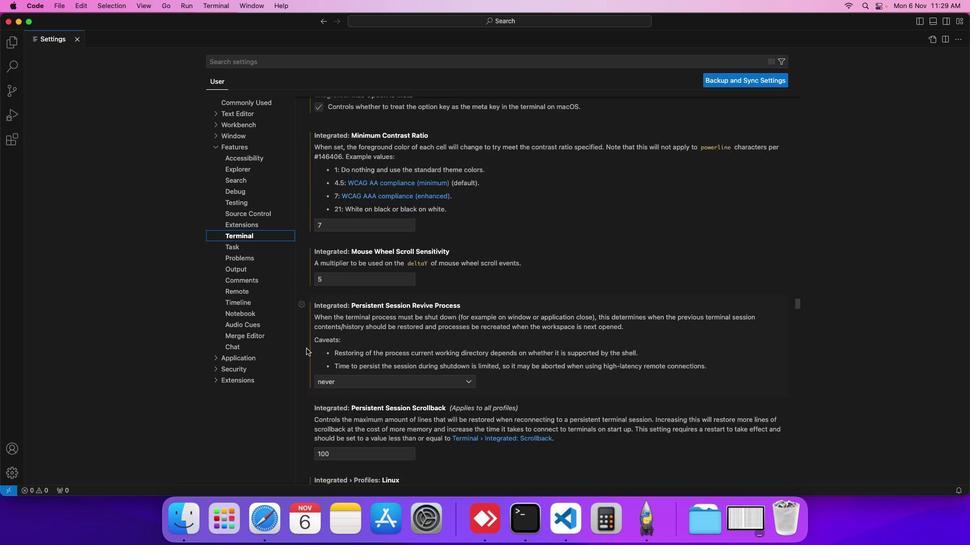 
Action: Mouse scrolled (306, 349) with delta (0, 0)
Screenshot: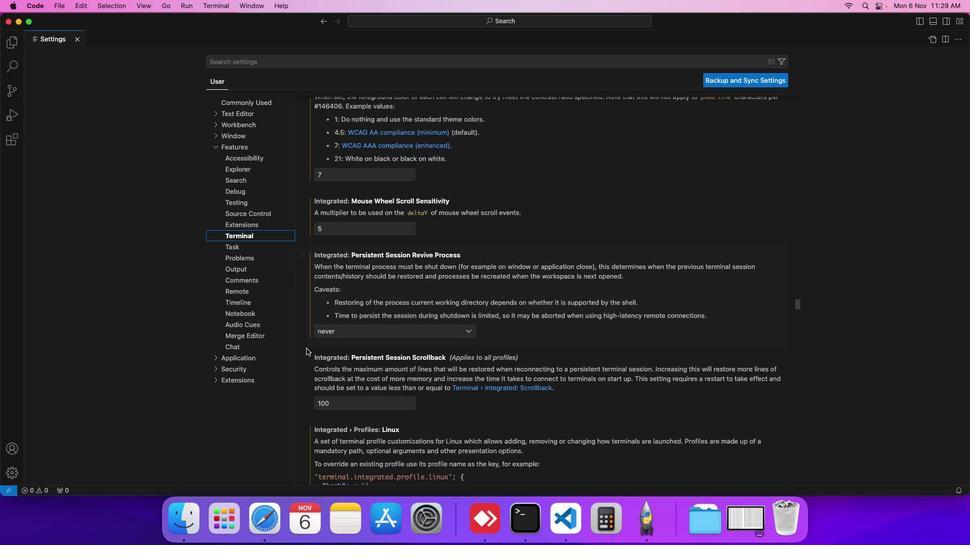 
Action: Mouse scrolled (306, 349) with delta (0, -1)
Screenshot: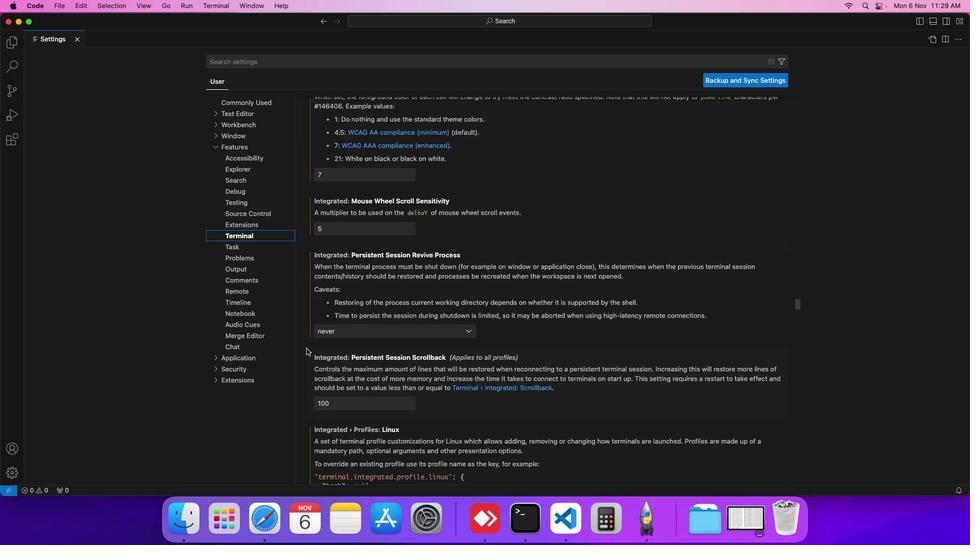 
Action: Mouse scrolled (306, 349) with delta (0, 0)
Screenshot: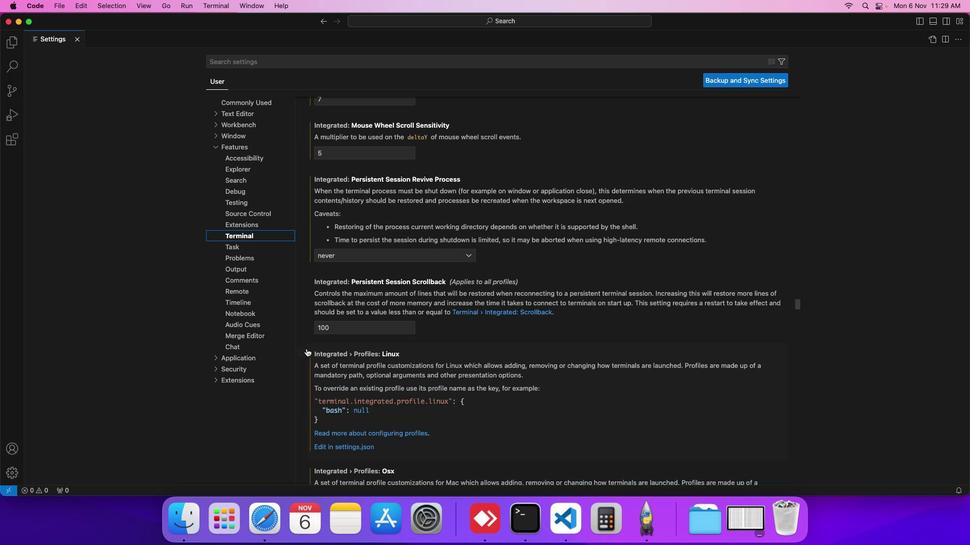 
Action: Mouse scrolled (306, 349) with delta (0, 0)
Screenshot: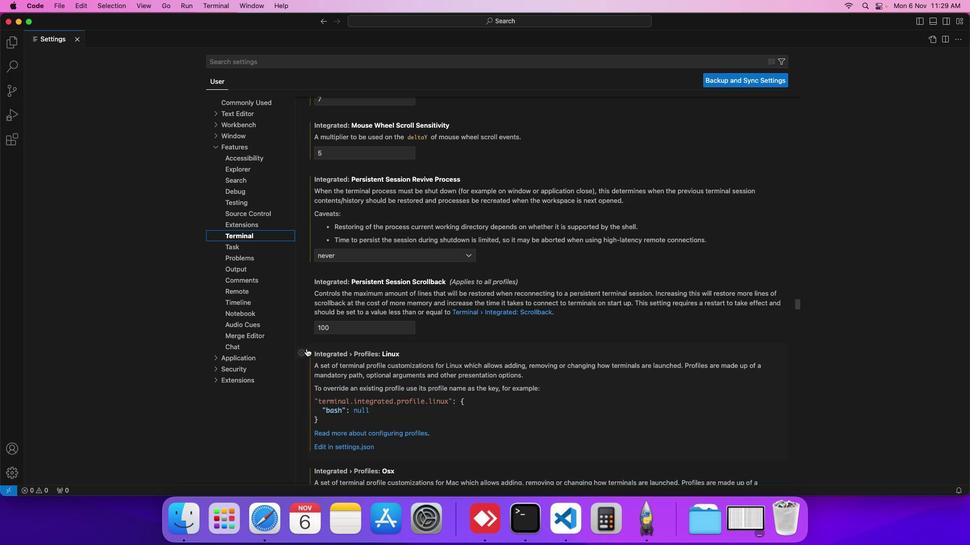 
Action: Mouse scrolled (306, 349) with delta (0, 0)
Screenshot: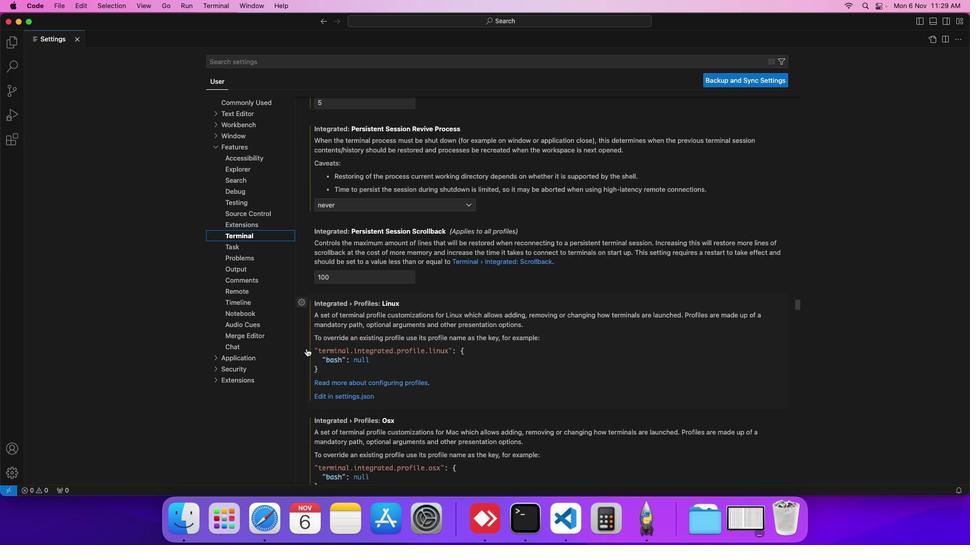 
Action: Mouse scrolled (306, 349) with delta (0, -1)
Screenshot: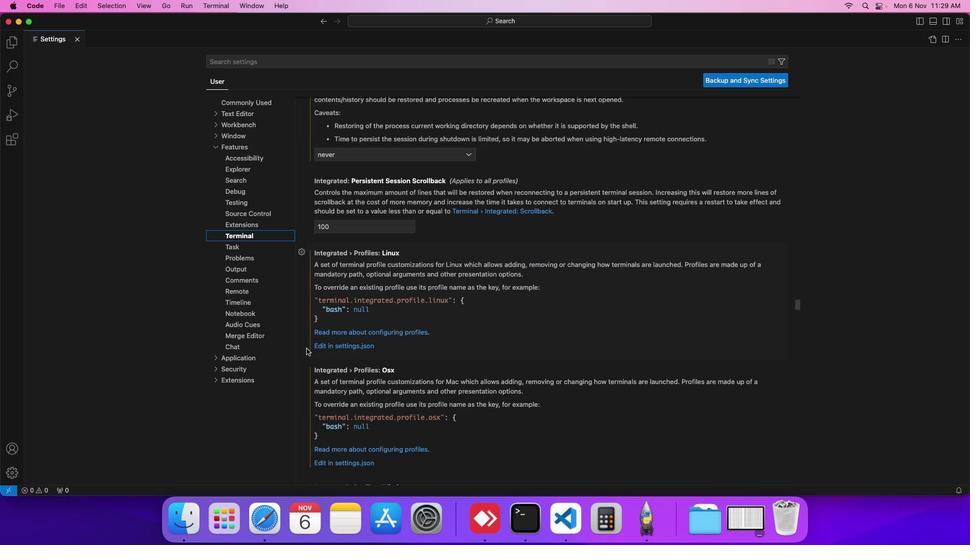 
Action: Mouse scrolled (306, 349) with delta (0, -1)
Screenshot: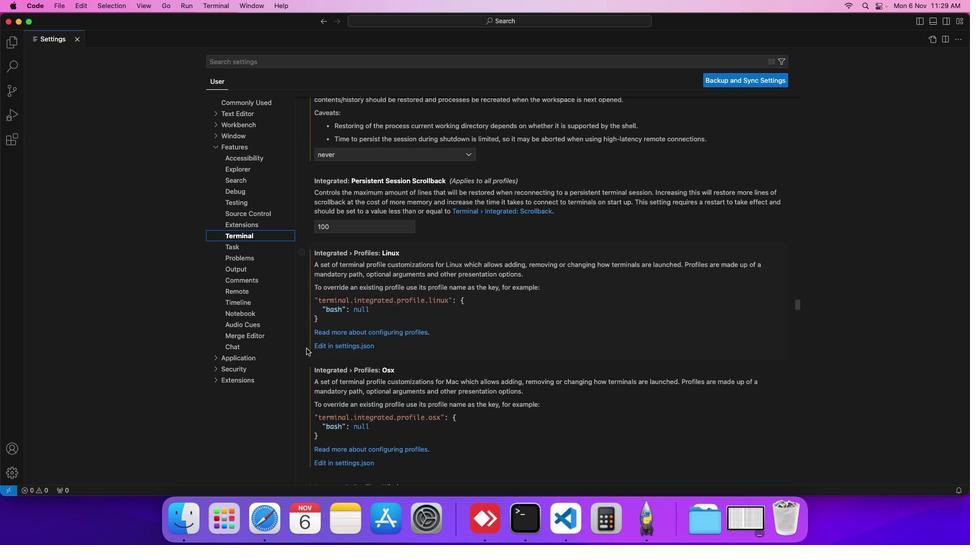
Action: Mouse scrolled (306, 349) with delta (0, 0)
Screenshot: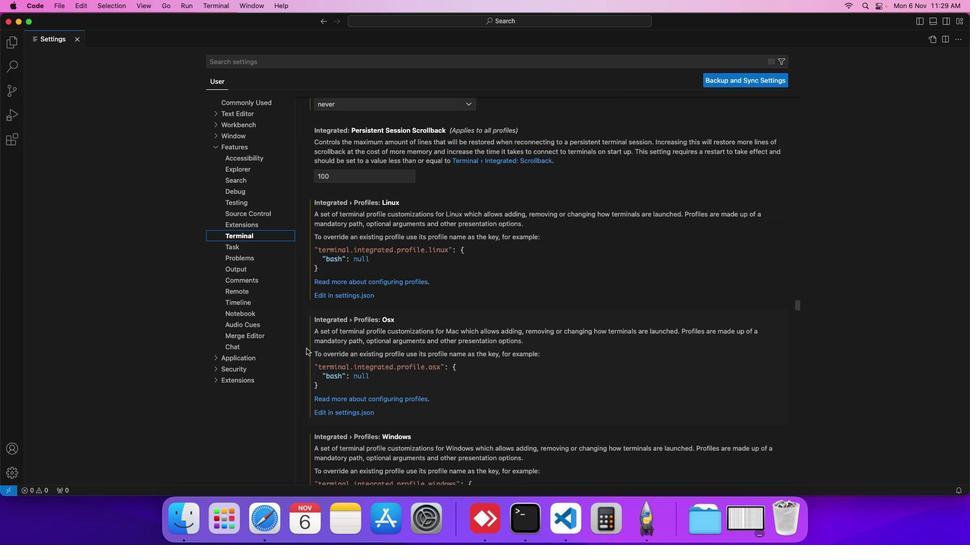 
Action: Mouse scrolled (306, 349) with delta (0, 0)
Screenshot: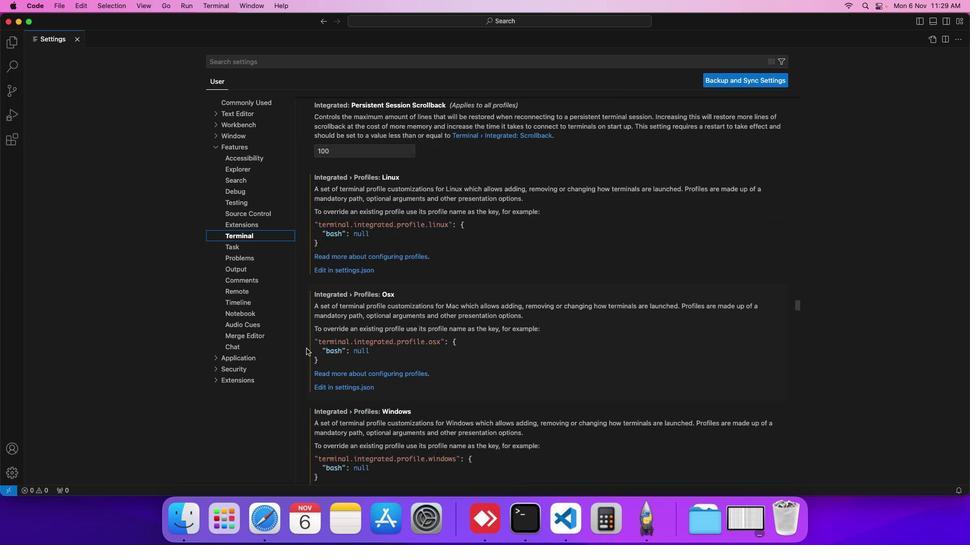
Action: Mouse scrolled (306, 349) with delta (0, 0)
Screenshot: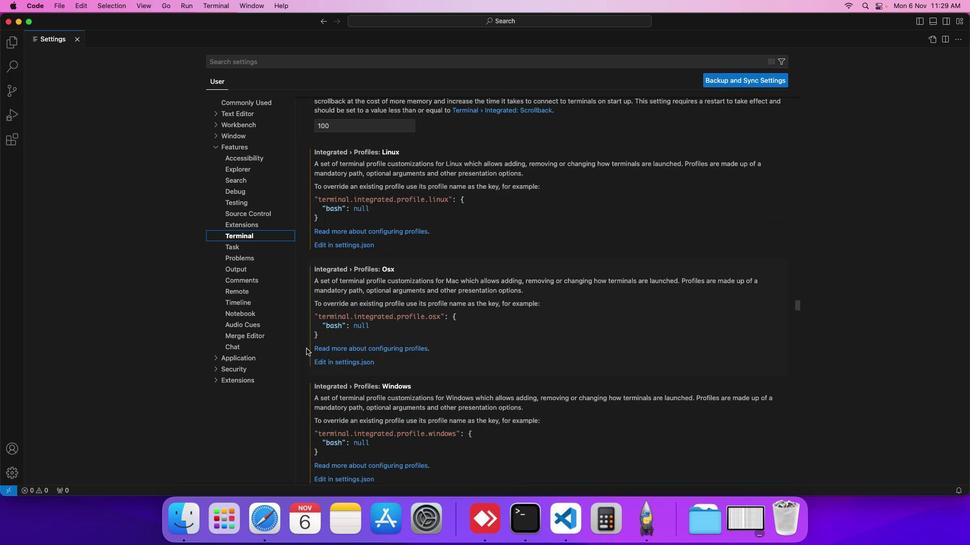 
Action: Mouse scrolled (306, 349) with delta (0, 0)
Screenshot: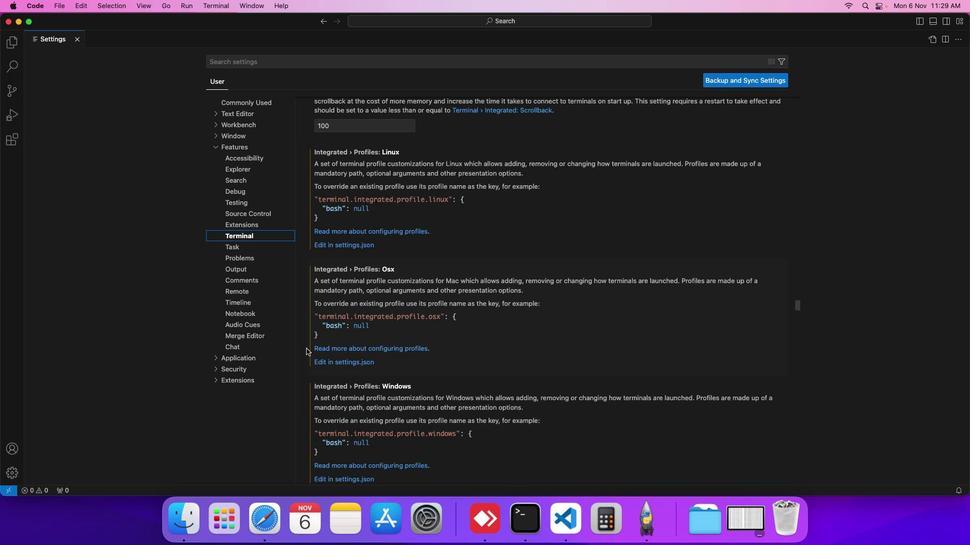 
Action: Mouse scrolled (306, 349) with delta (0, 0)
Screenshot: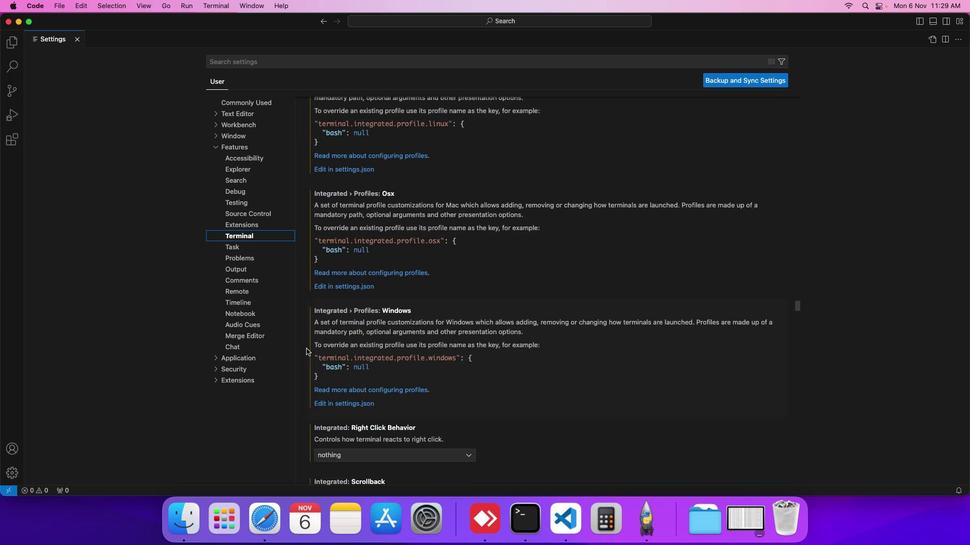 
Action: Mouse scrolled (306, 349) with delta (0, 0)
Screenshot: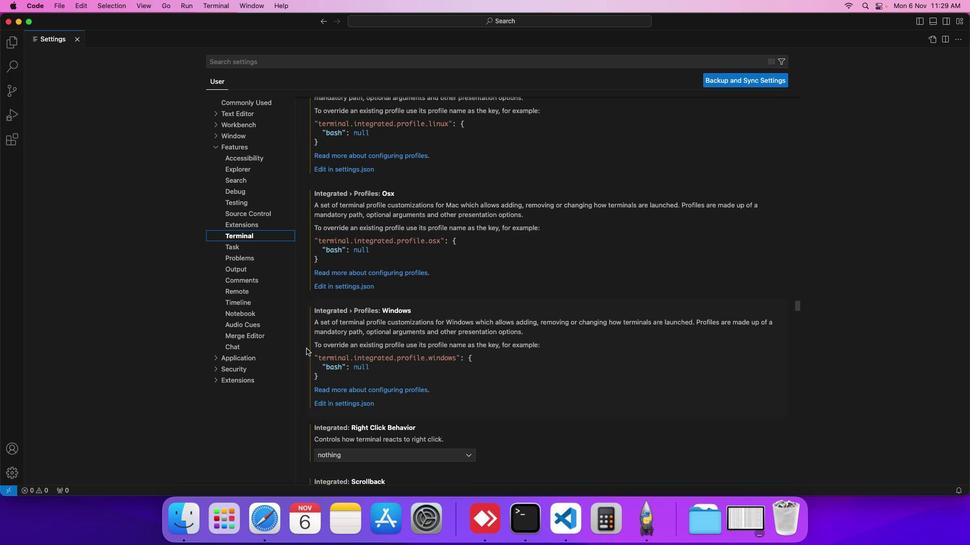 
Action: Mouse scrolled (306, 349) with delta (0, 0)
Screenshot: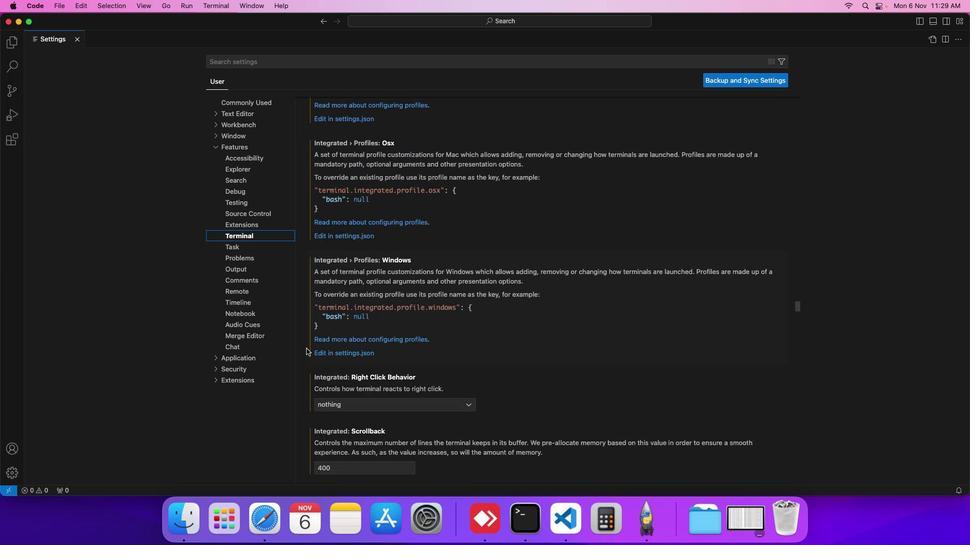 
Action: Mouse scrolled (306, 349) with delta (0, -1)
Screenshot: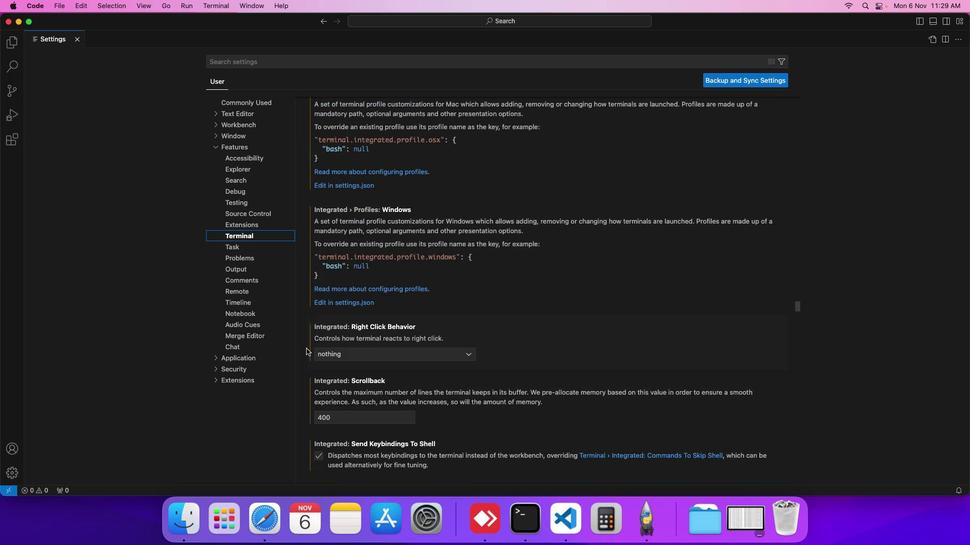 
Action: Mouse scrolled (306, 349) with delta (0, -1)
Screenshot: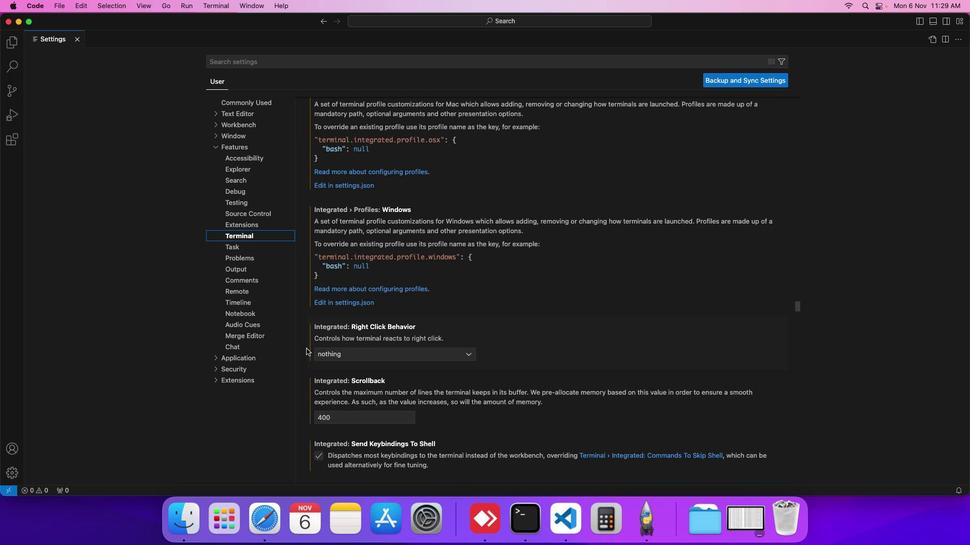 
Action: Mouse scrolled (306, 349) with delta (0, 0)
Screenshot: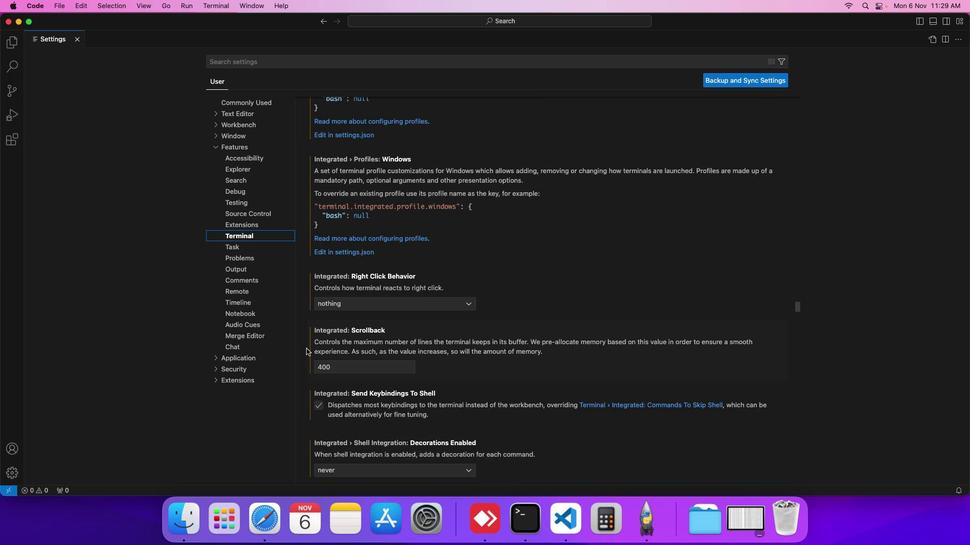 
Action: Mouse scrolled (306, 349) with delta (0, 0)
Screenshot: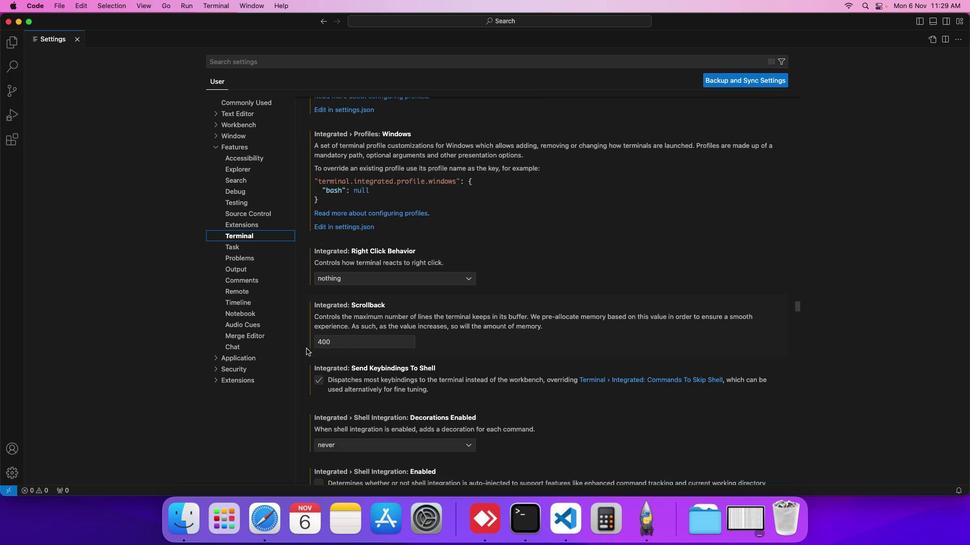 
Action: Mouse scrolled (306, 349) with delta (0, 0)
Screenshot: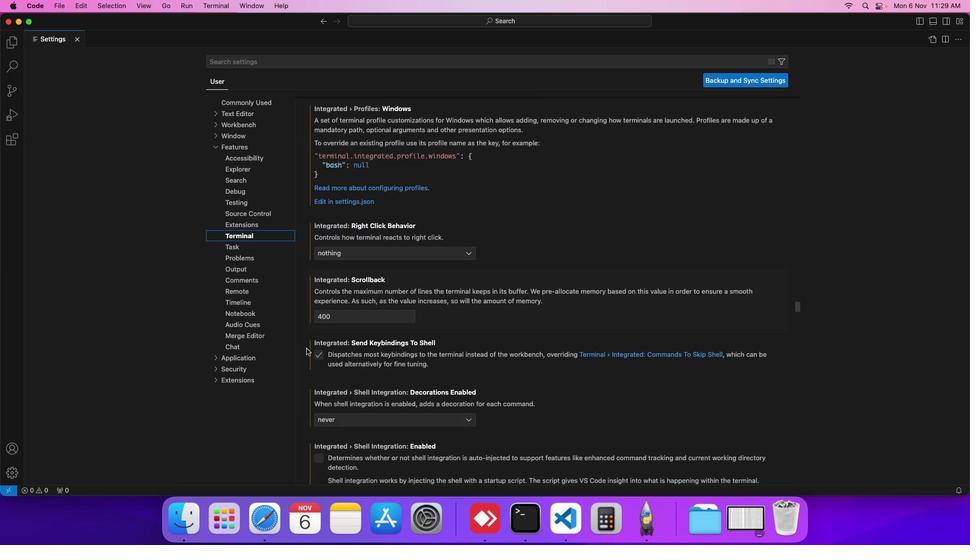
Action: Mouse scrolled (306, 349) with delta (0, 0)
Screenshot: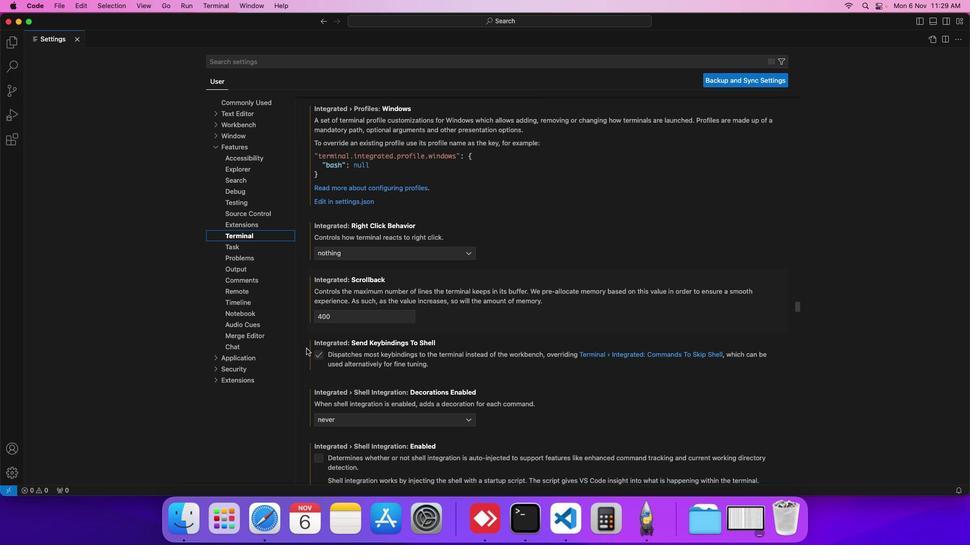 
Action: Mouse scrolled (306, 349) with delta (0, 0)
Screenshot: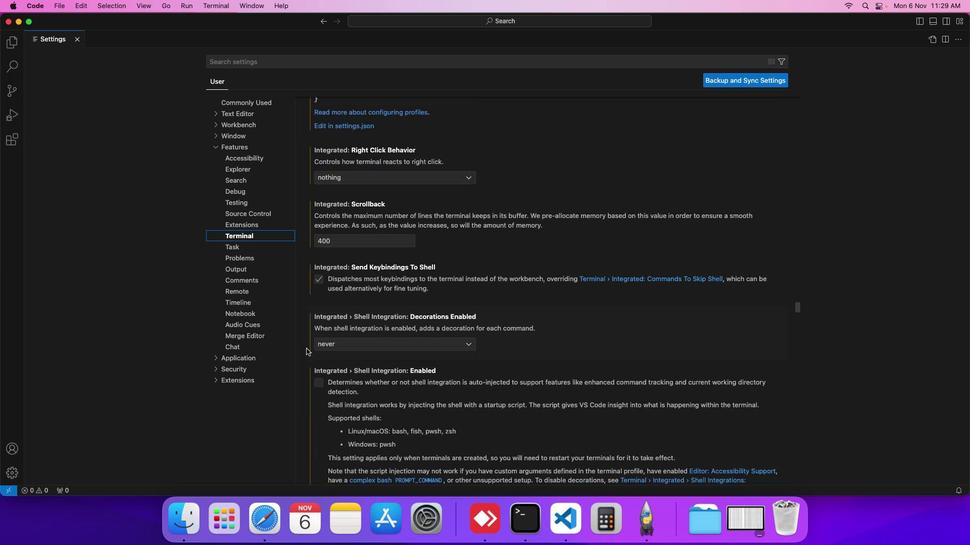 
Action: Mouse scrolled (306, 349) with delta (0, 0)
Screenshot: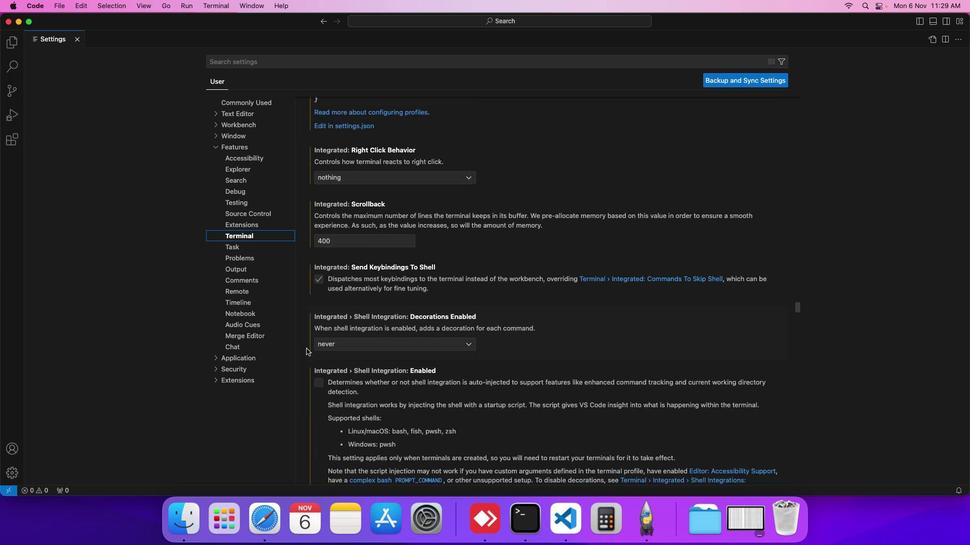 
Action: Mouse scrolled (306, 349) with delta (0, 0)
Screenshot: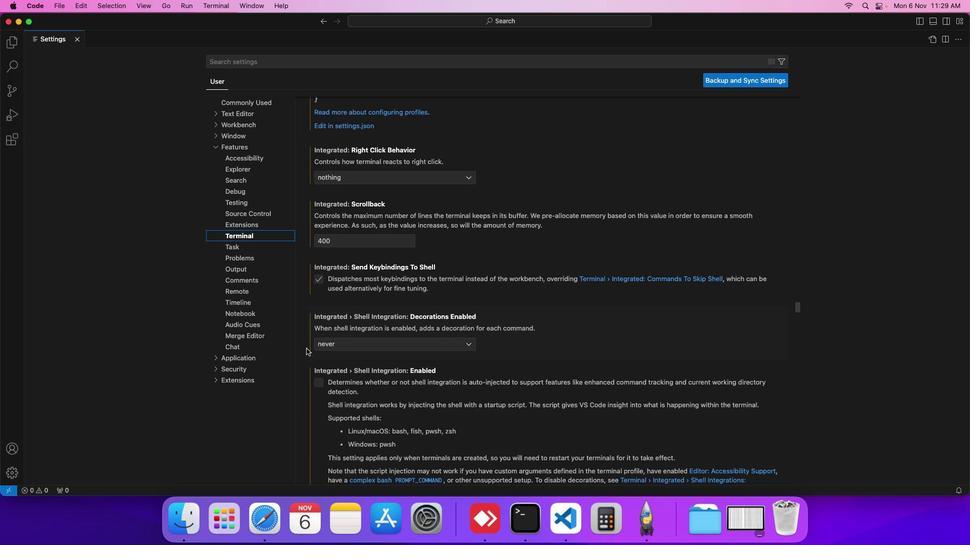 
Action: Mouse scrolled (306, 349) with delta (0, 0)
Screenshot: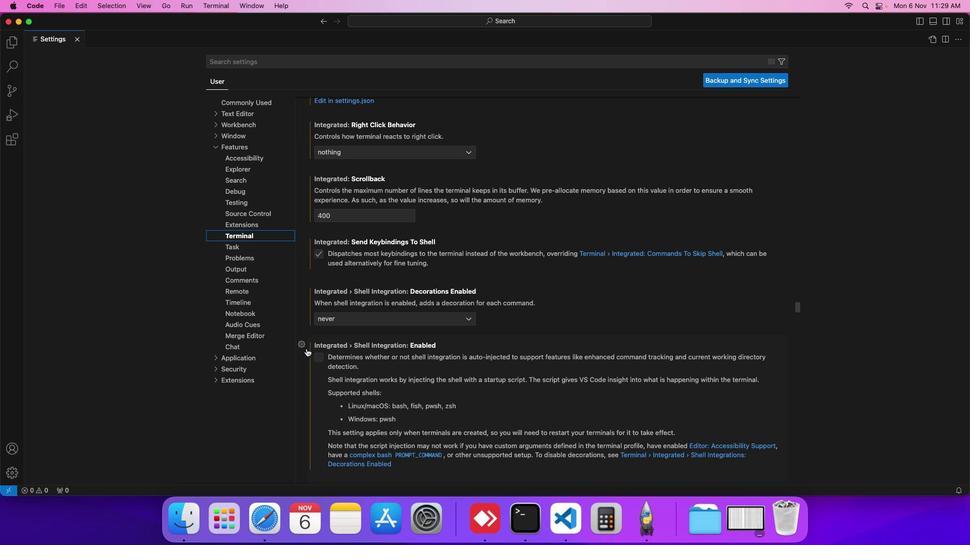 
Action: Mouse scrolled (306, 349) with delta (0, 0)
Screenshot: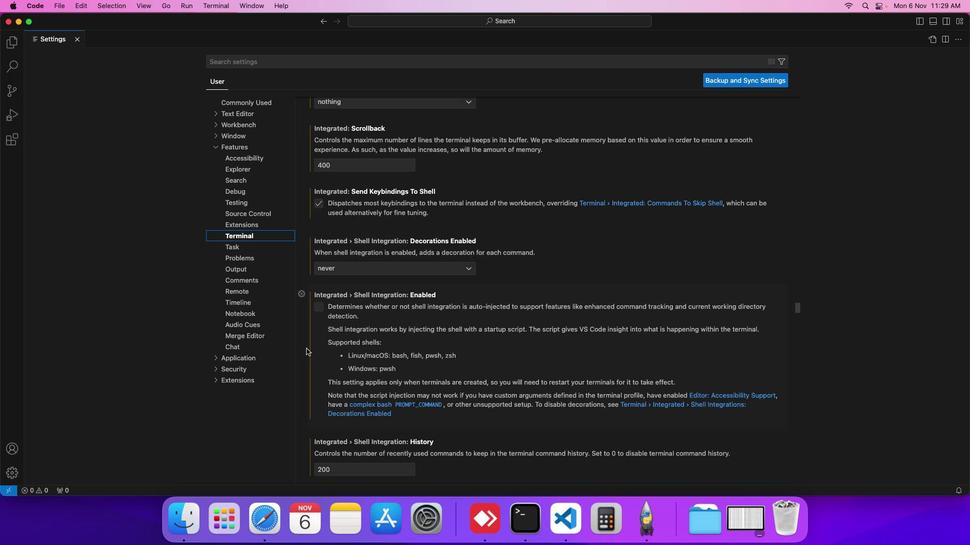 
Action: Mouse scrolled (306, 349) with delta (0, 0)
Screenshot: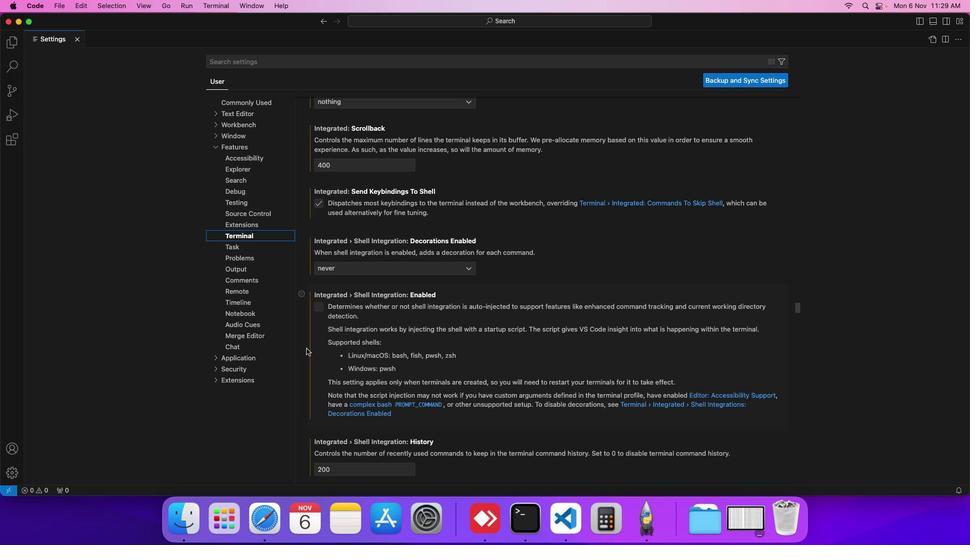 
Action: Mouse scrolled (306, 349) with delta (0, 0)
Screenshot: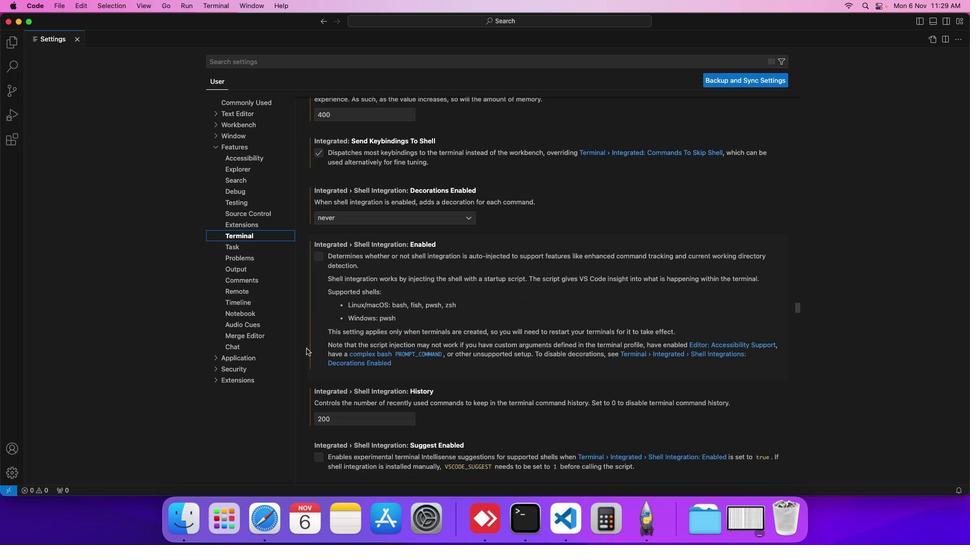 
Action: Mouse scrolled (306, 349) with delta (0, 0)
Screenshot: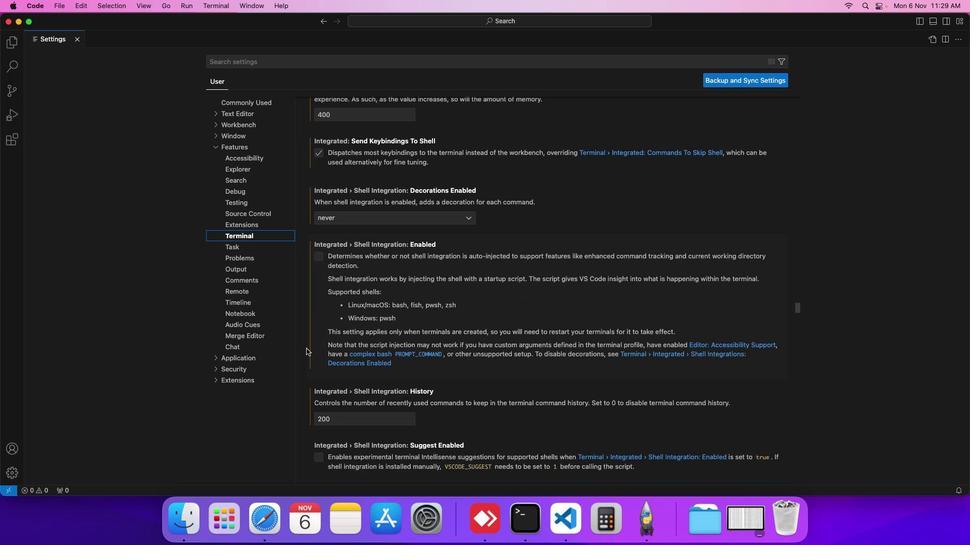 
Action: Mouse scrolled (306, 349) with delta (0, 0)
Screenshot: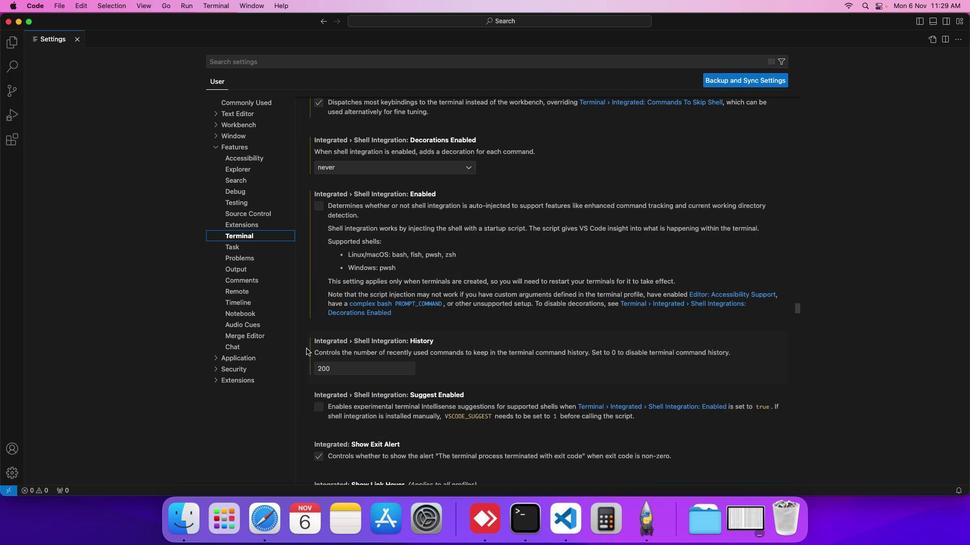
Action: Mouse scrolled (306, 349) with delta (0, 0)
Screenshot: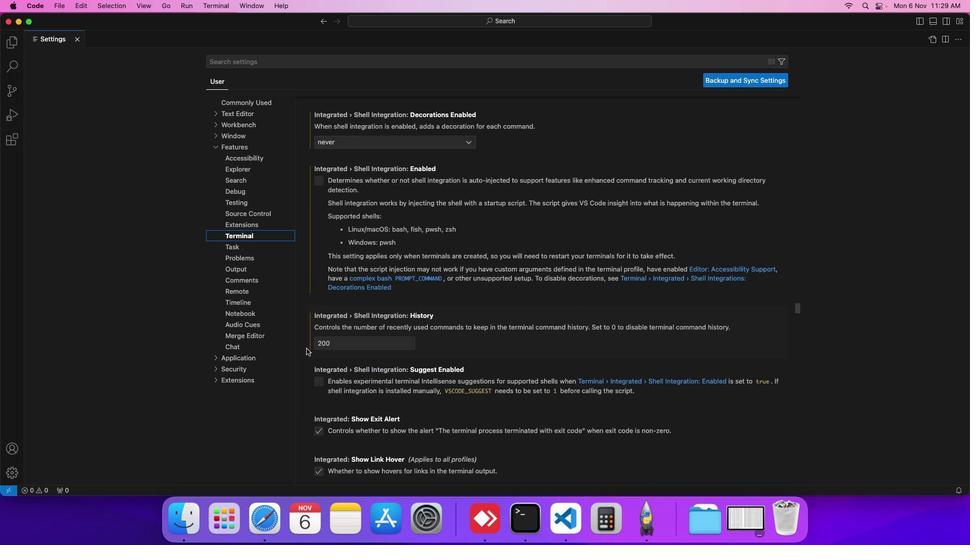 
Action: Mouse scrolled (306, 349) with delta (0, 0)
Screenshot: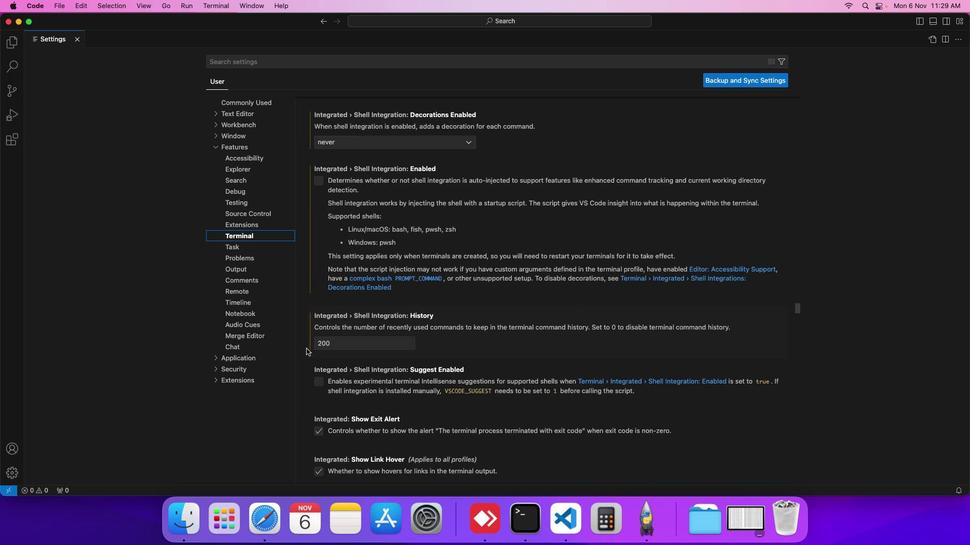 
Action: Mouse scrolled (306, 349) with delta (0, 0)
Screenshot: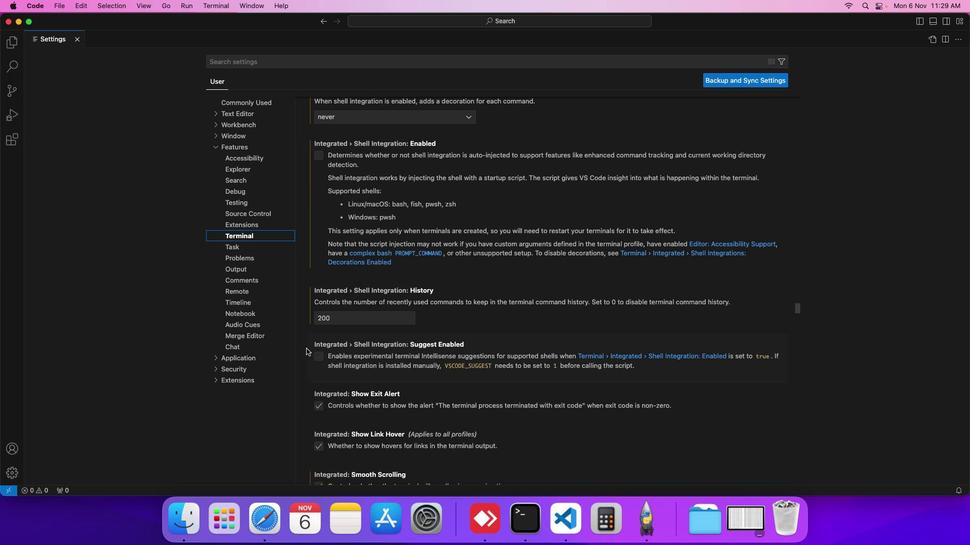 
Action: Mouse scrolled (306, 349) with delta (0, 0)
Screenshot: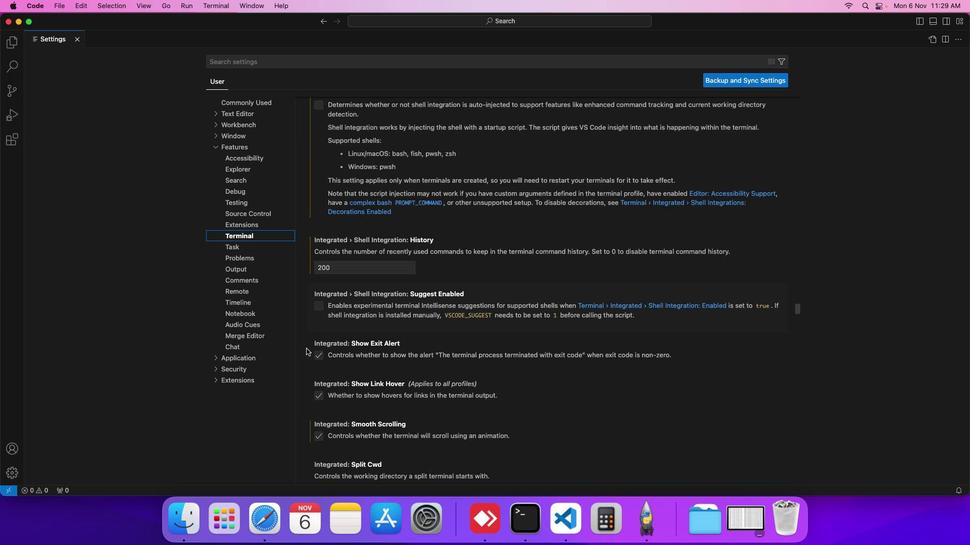 
Action: Mouse scrolled (306, 349) with delta (0, 0)
Screenshot: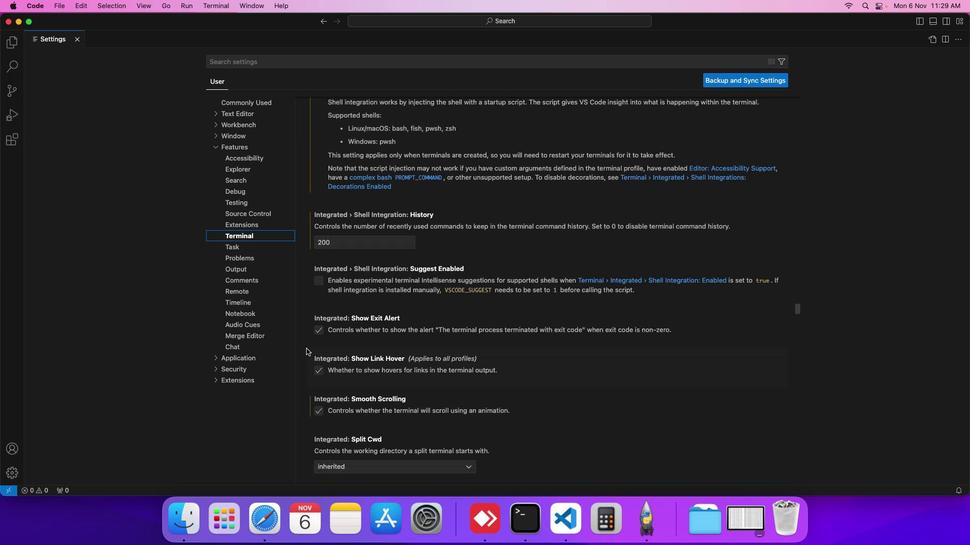 
Action: Mouse scrolled (306, 349) with delta (0, 0)
Screenshot: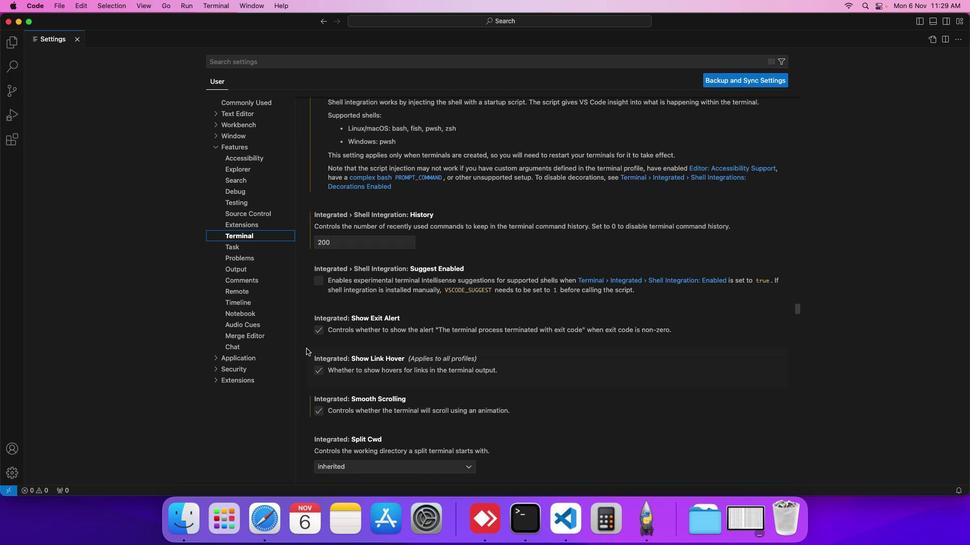 
Action: Mouse scrolled (306, 349) with delta (0, 0)
Screenshot: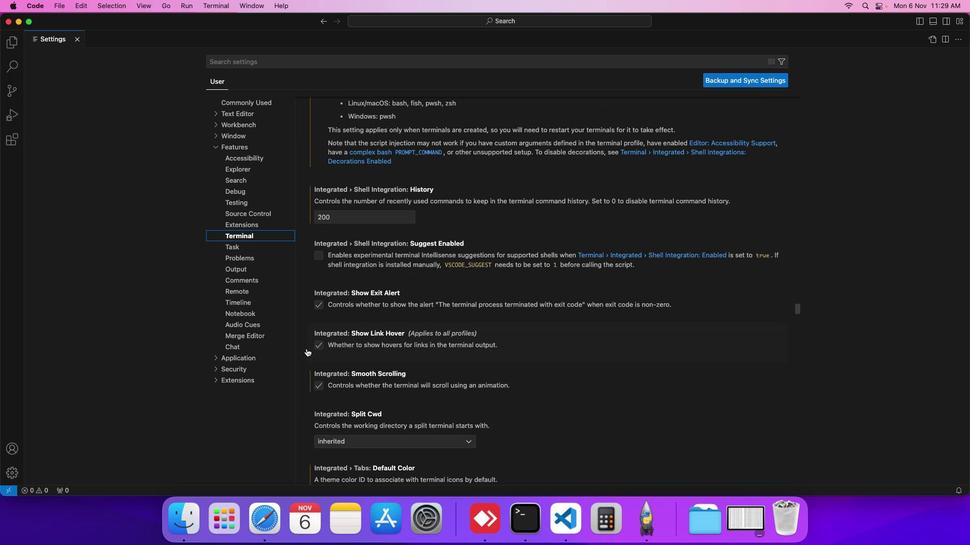 
Action: Mouse scrolled (306, 349) with delta (0, 0)
Screenshot: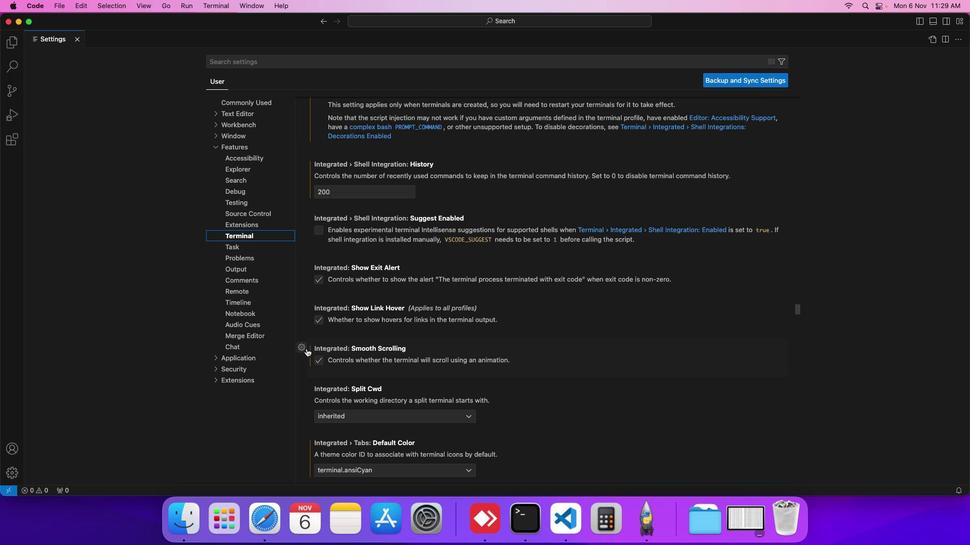 
Action: Mouse scrolled (306, 349) with delta (0, 0)
Screenshot: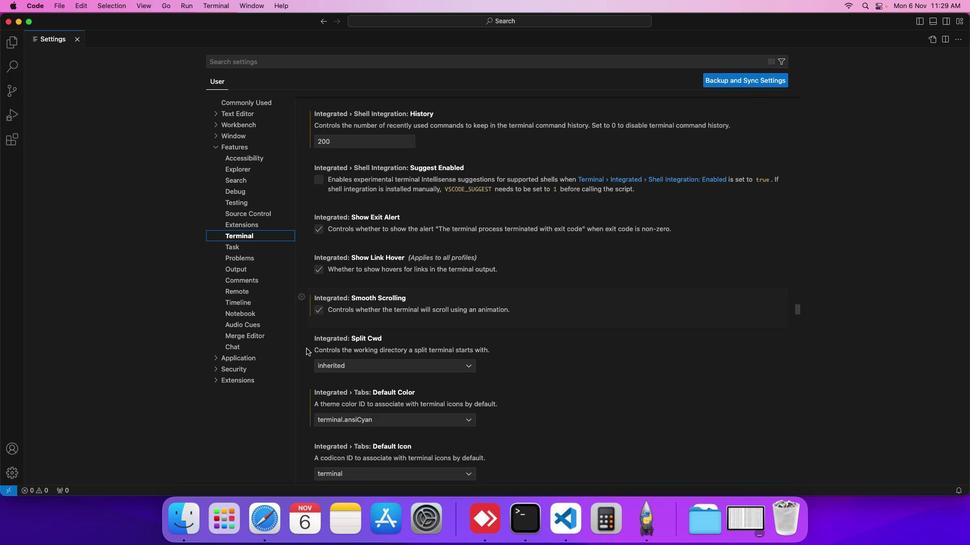 
Action: Mouse scrolled (306, 349) with delta (0, 0)
Screenshot: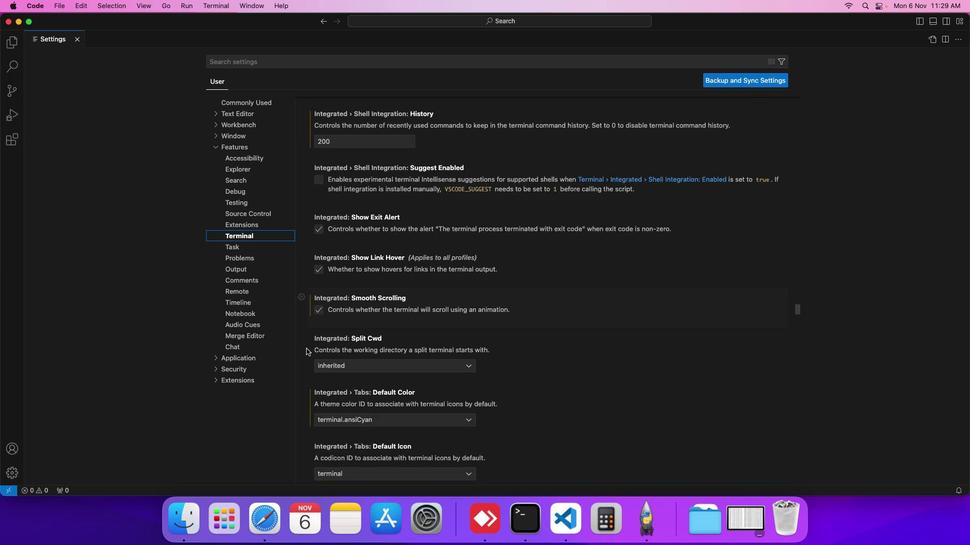 
Action: Mouse scrolled (306, 349) with delta (0, 0)
Screenshot: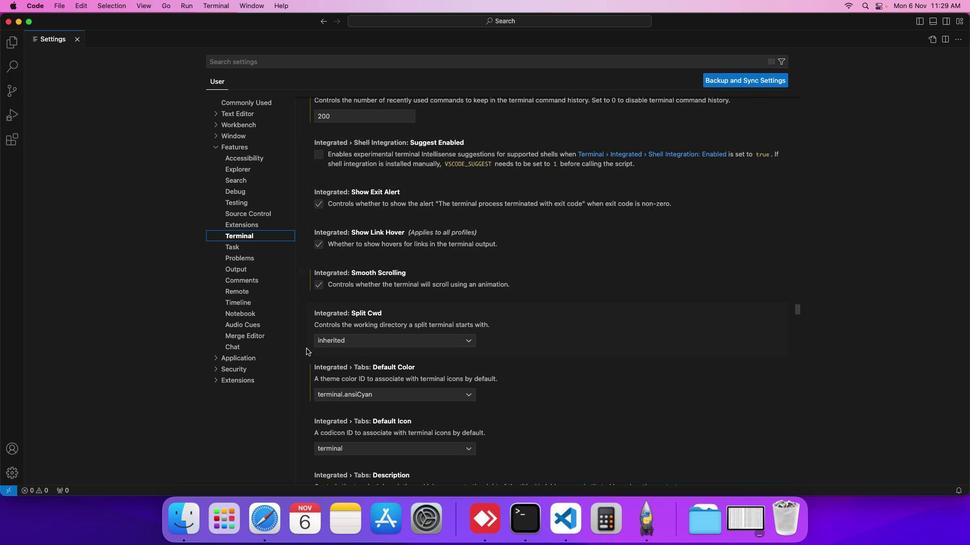
Action: Mouse scrolled (306, 349) with delta (0, 0)
Screenshot: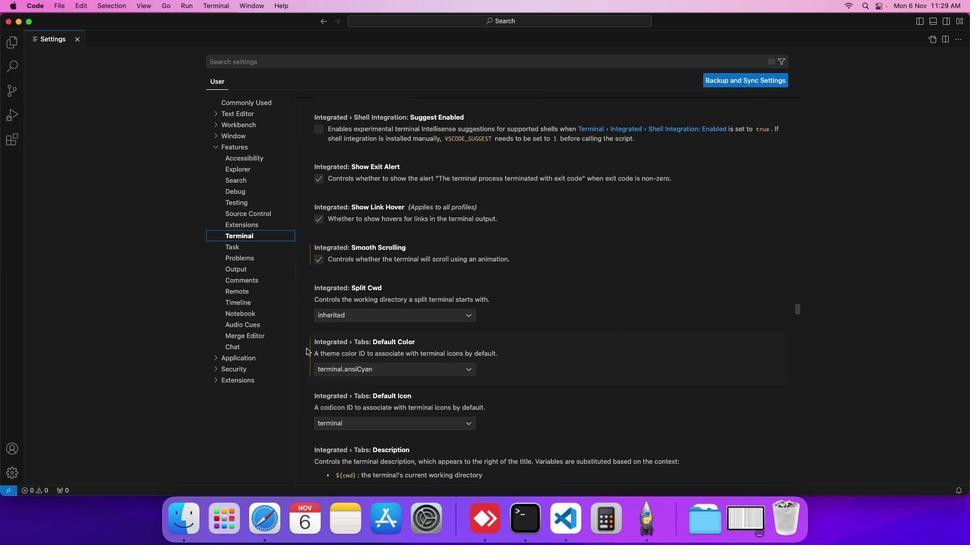 
Action: Mouse moved to (365, 371)
Screenshot: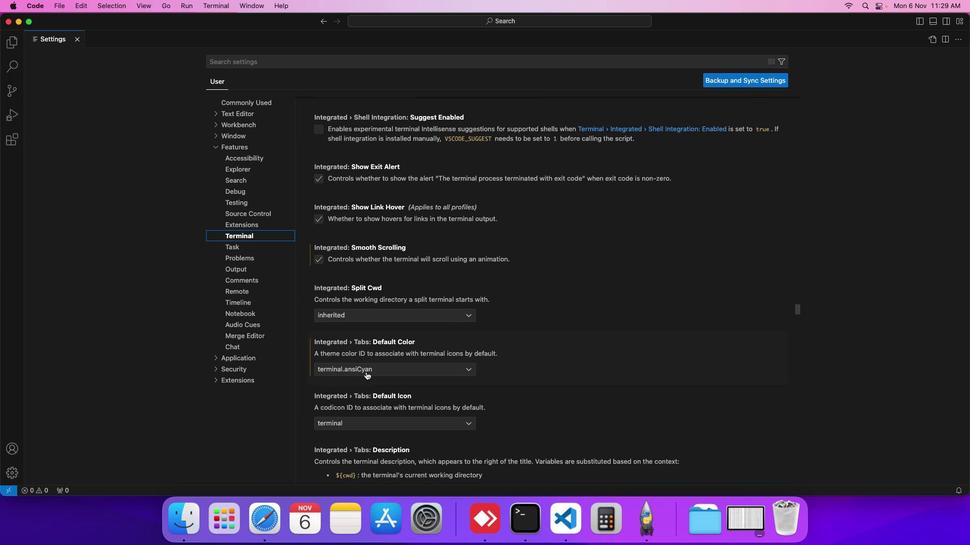 
Action: Mouse pressed left at (365, 371)
Screenshot: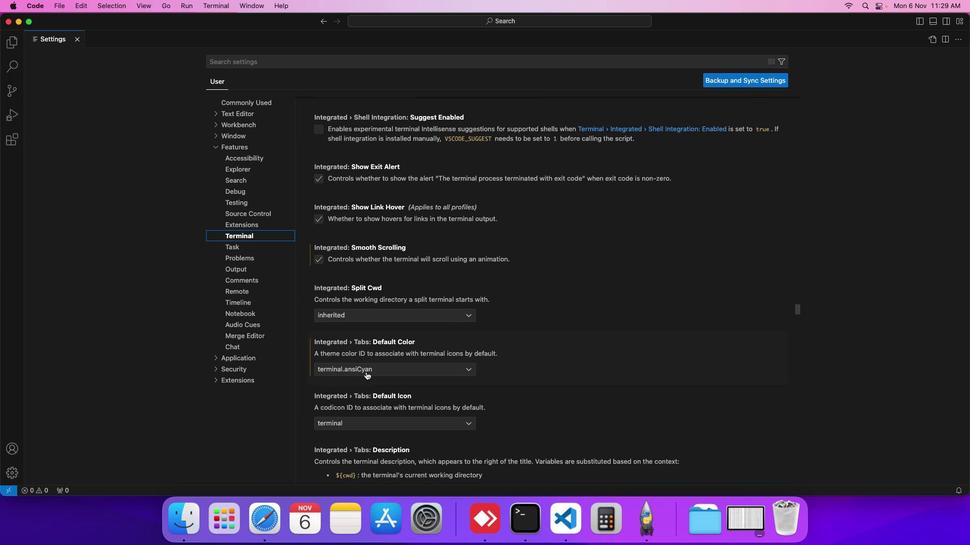 
Action: Mouse moved to (381, 471)
Screenshot: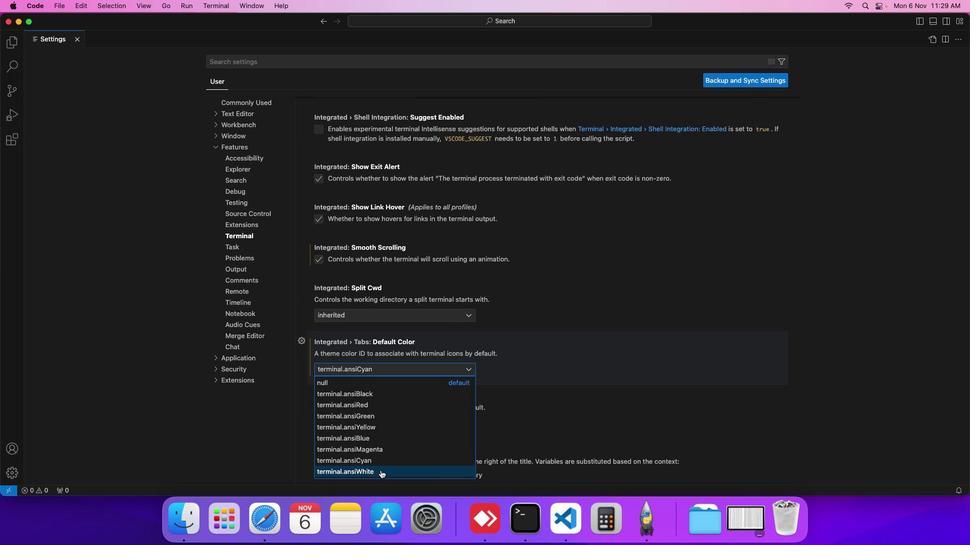 
Action: Mouse pressed left at (381, 471)
Screenshot: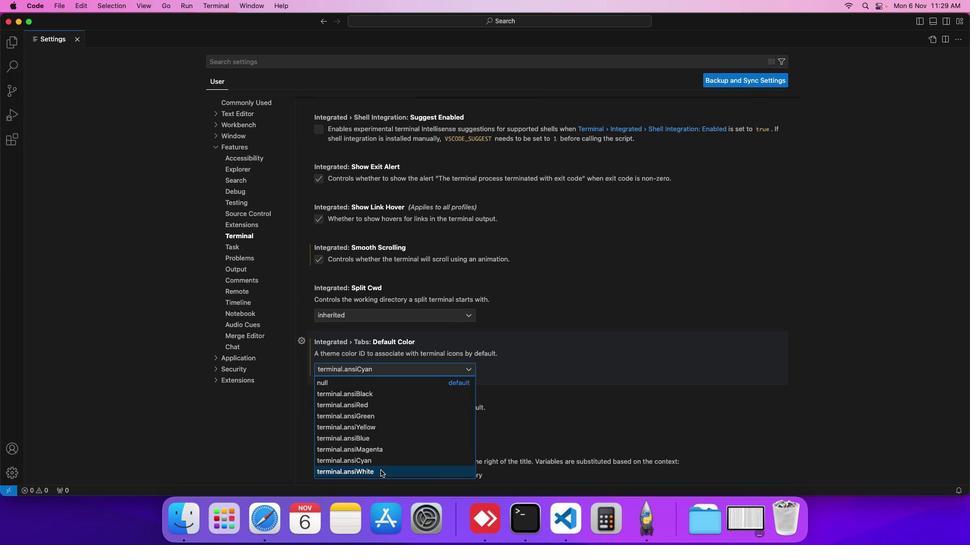 
